 Task: Find connections with filter location Kotapārh with filter topic #househunting with filter profile language French with filter current company Purple Drive Technologies with filter school SP Jain School of Global Management - Dubai, Mumbai, Singapore & Sydney with filter industry Flight Training with filter service category Training with filter keywords title Office Assistant
Action: Mouse moved to (384, 262)
Screenshot: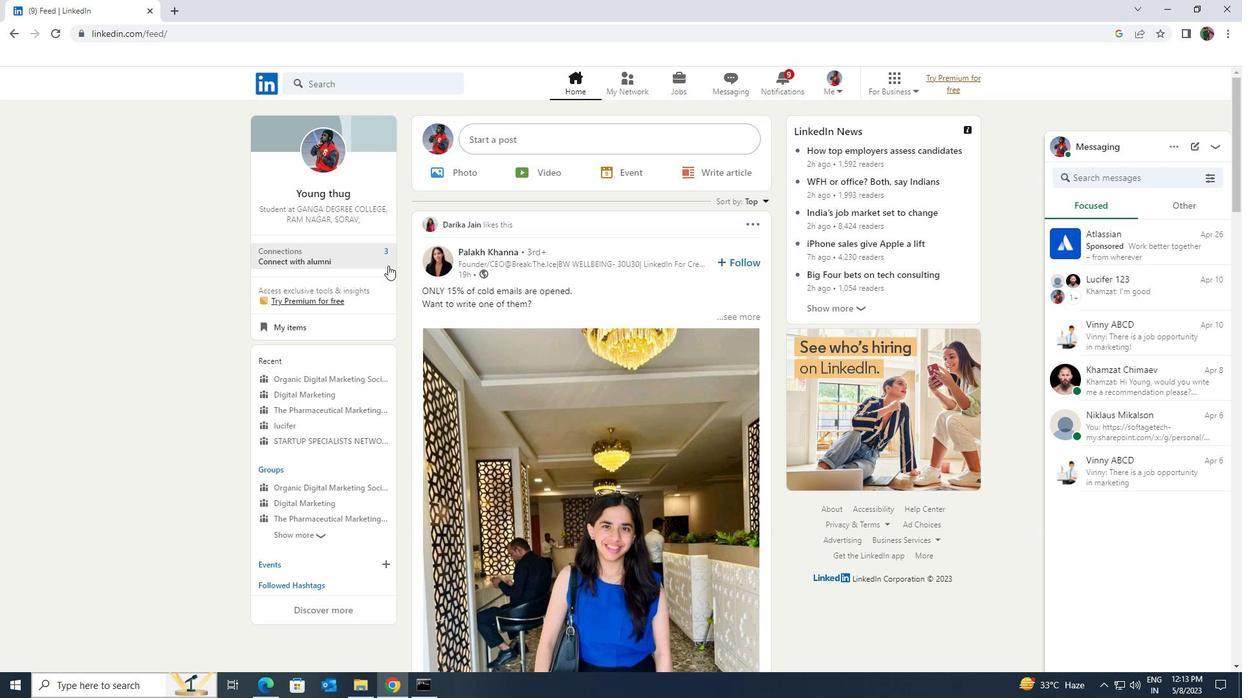 
Action: Mouse pressed left at (384, 262)
Screenshot: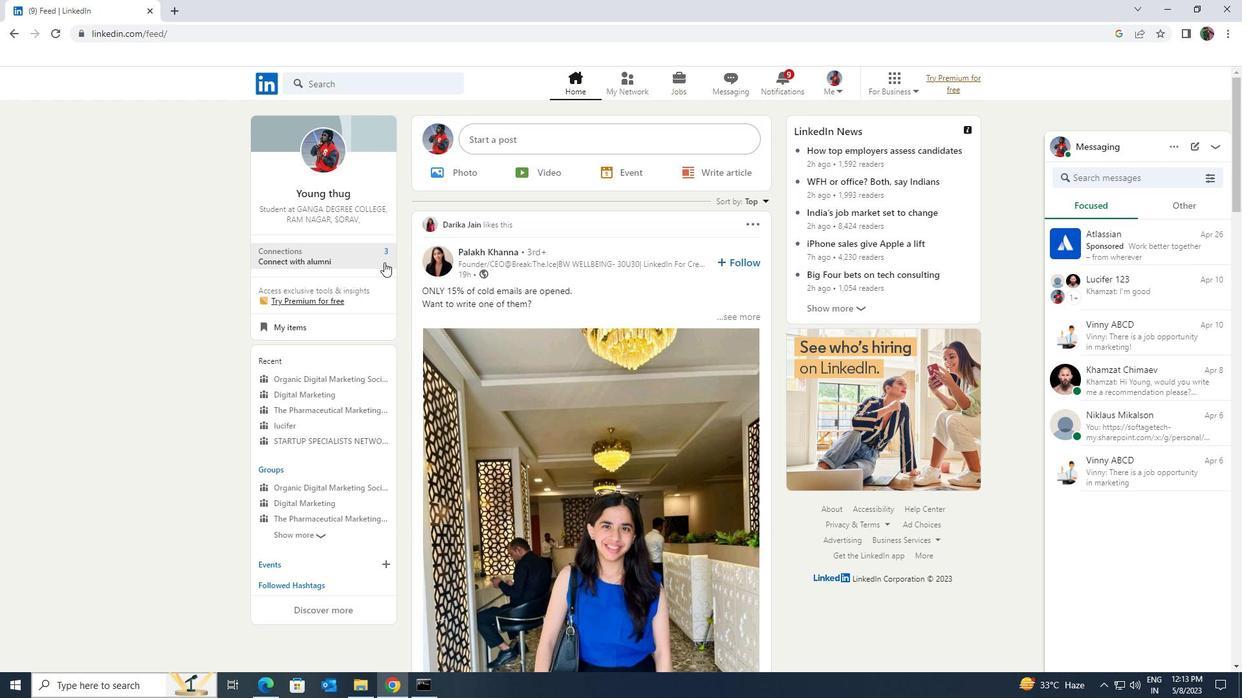 
Action: Mouse moved to (367, 157)
Screenshot: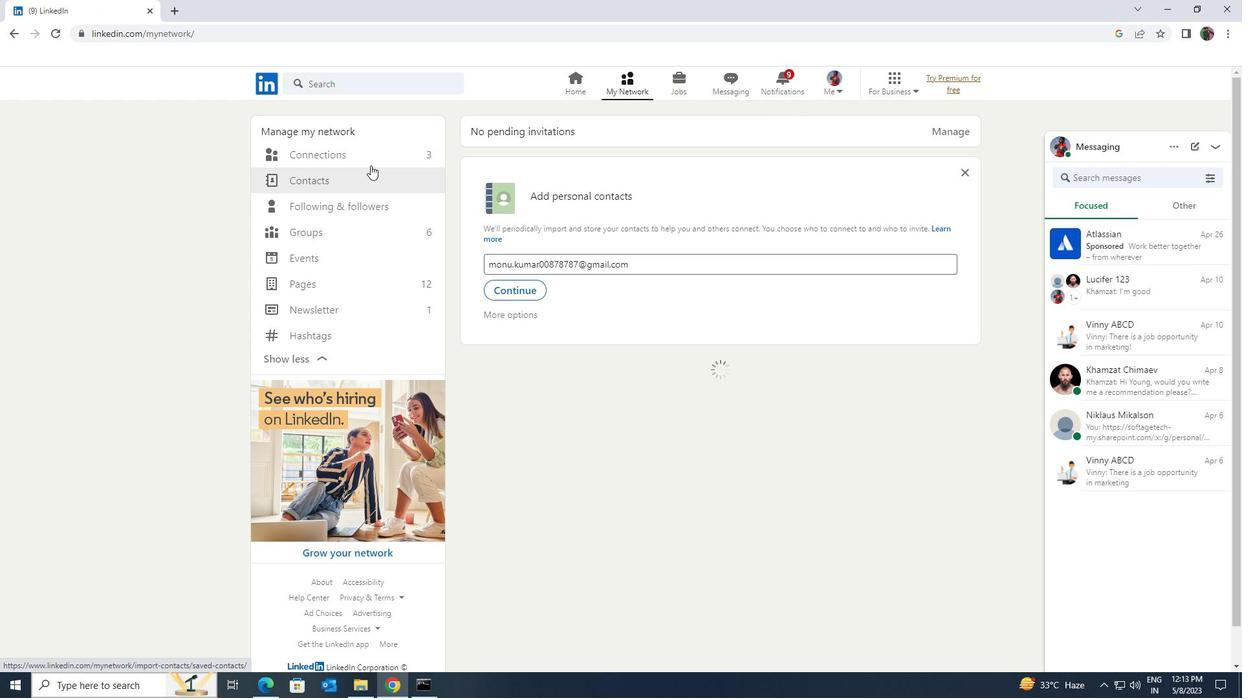 
Action: Mouse pressed left at (367, 157)
Screenshot: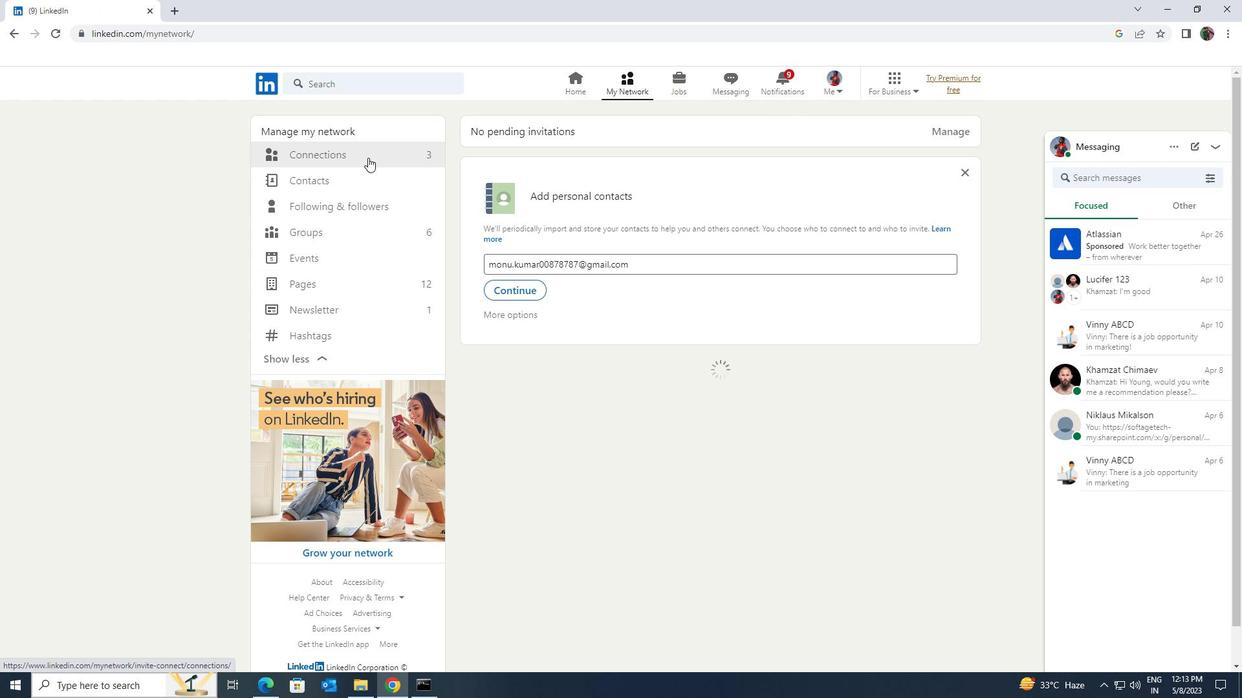 
Action: Mouse moved to (695, 157)
Screenshot: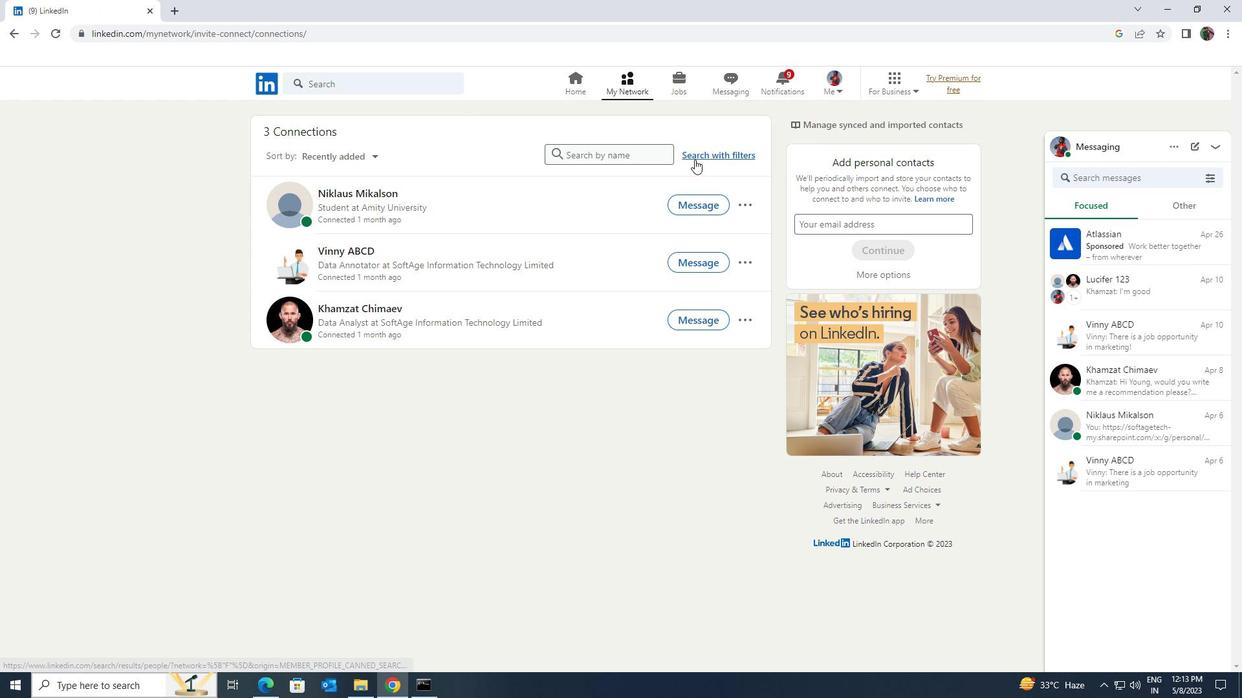 
Action: Mouse pressed left at (695, 157)
Screenshot: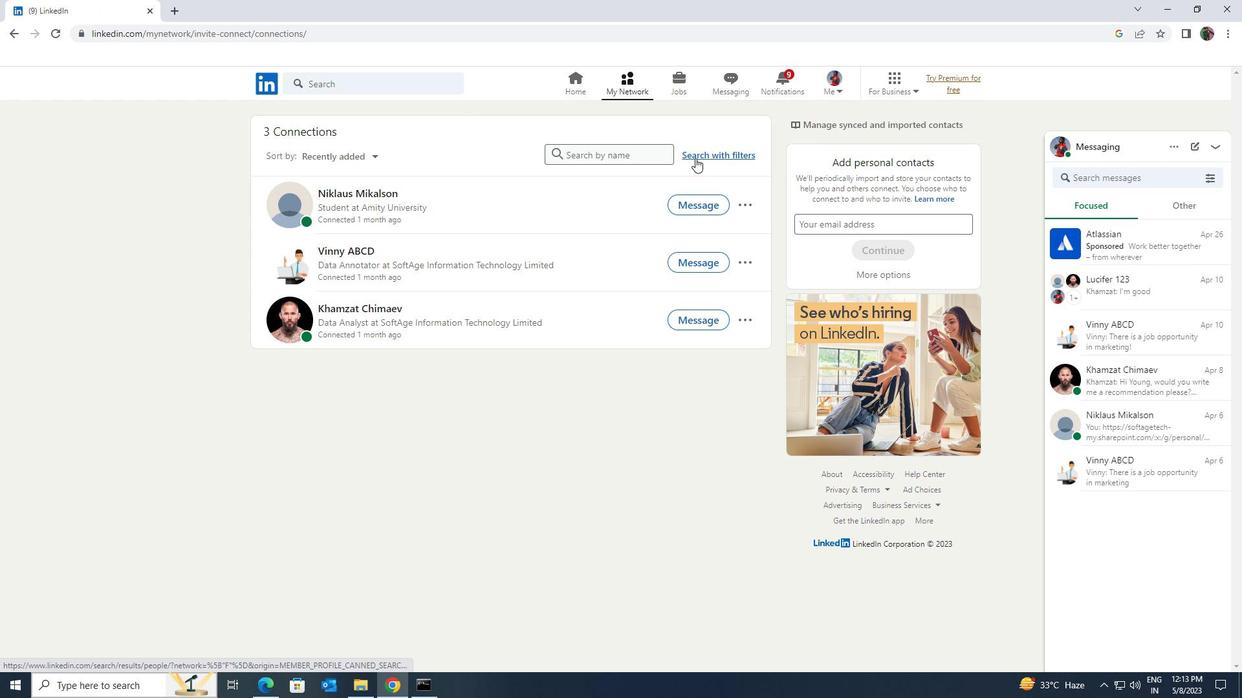 
Action: Mouse moved to (657, 120)
Screenshot: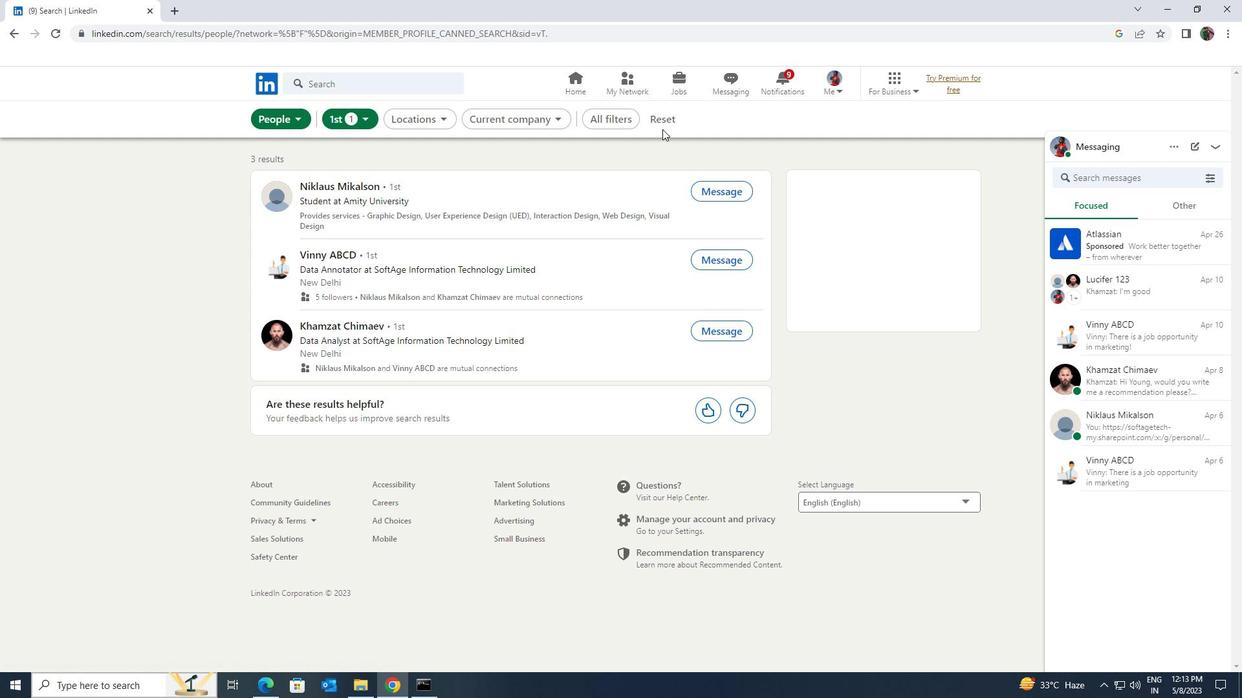 
Action: Mouse pressed left at (657, 120)
Screenshot: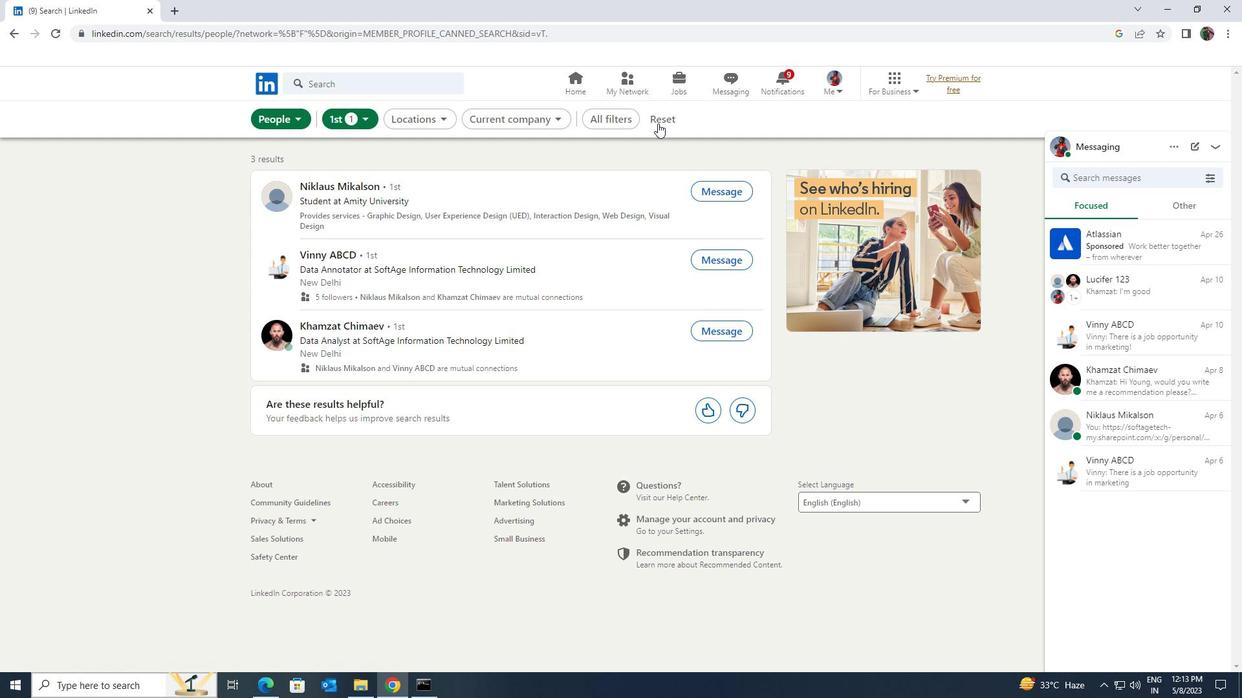 
Action: Mouse moved to (641, 118)
Screenshot: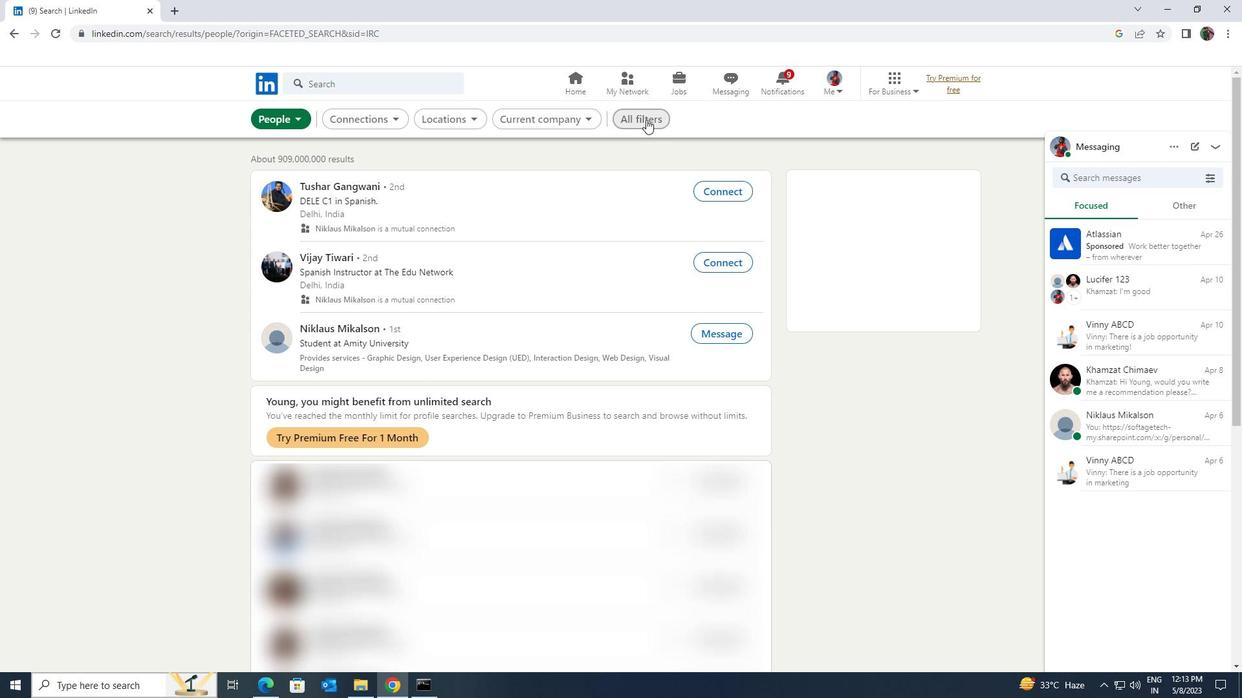 
Action: Mouse pressed left at (641, 118)
Screenshot: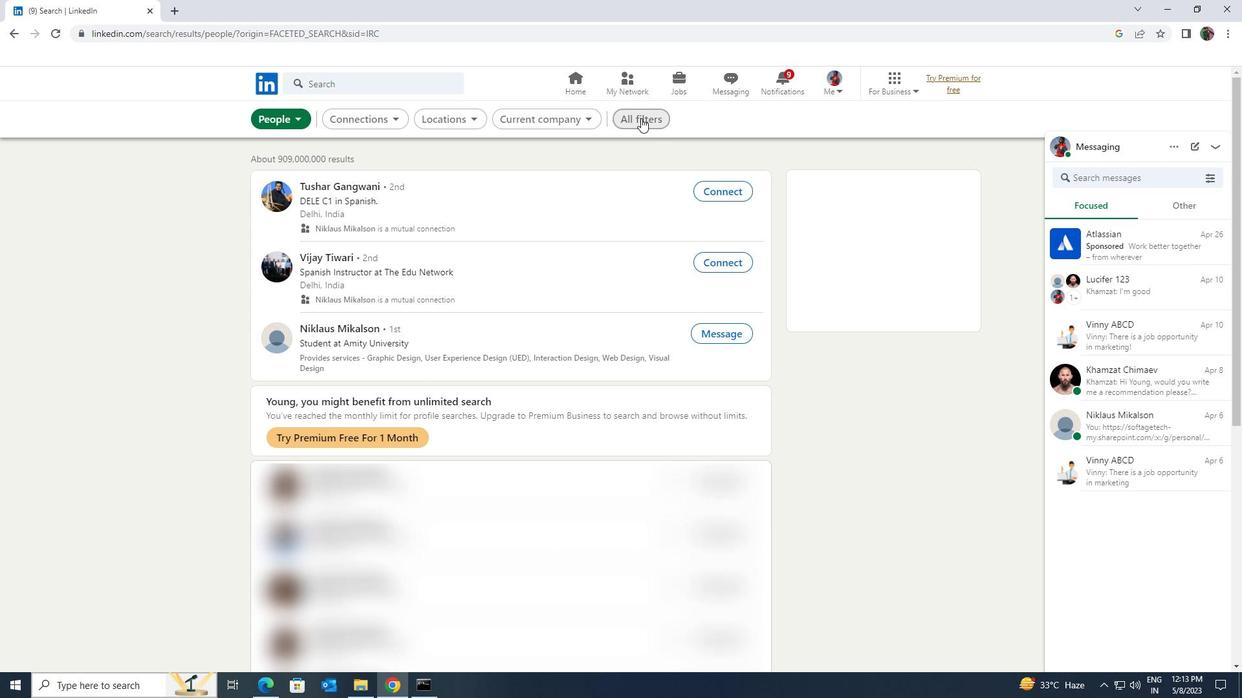 
Action: Mouse moved to (1077, 506)
Screenshot: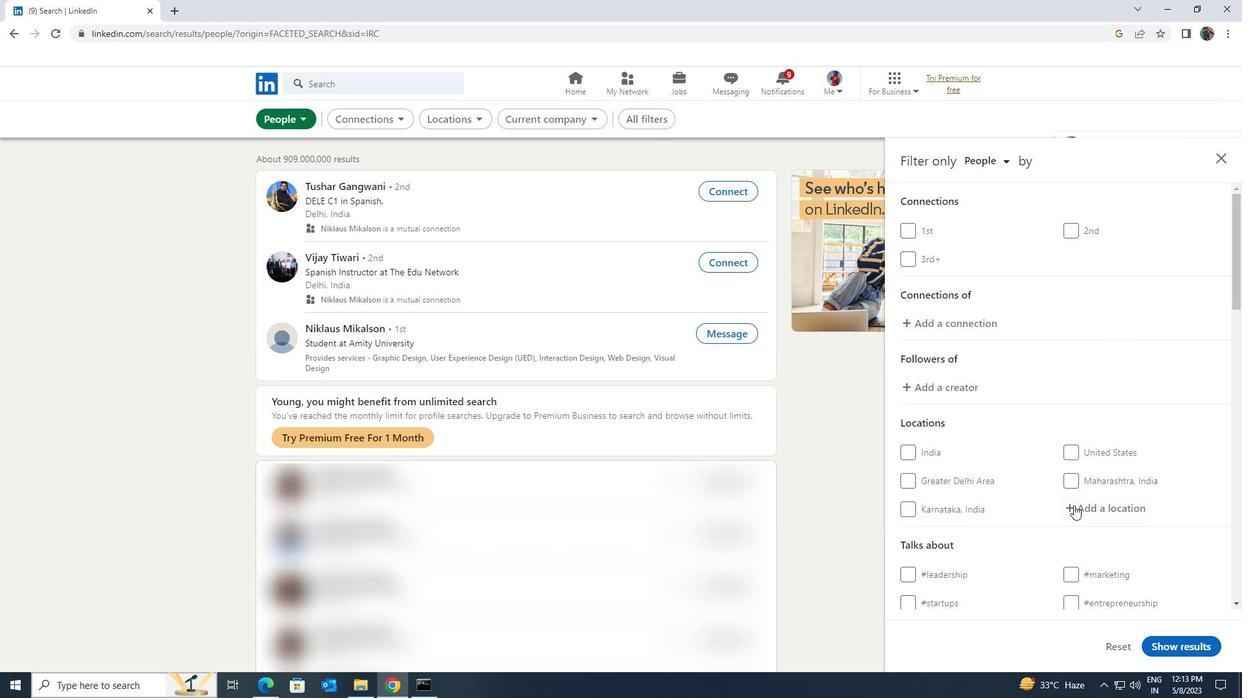 
Action: Mouse pressed left at (1077, 506)
Screenshot: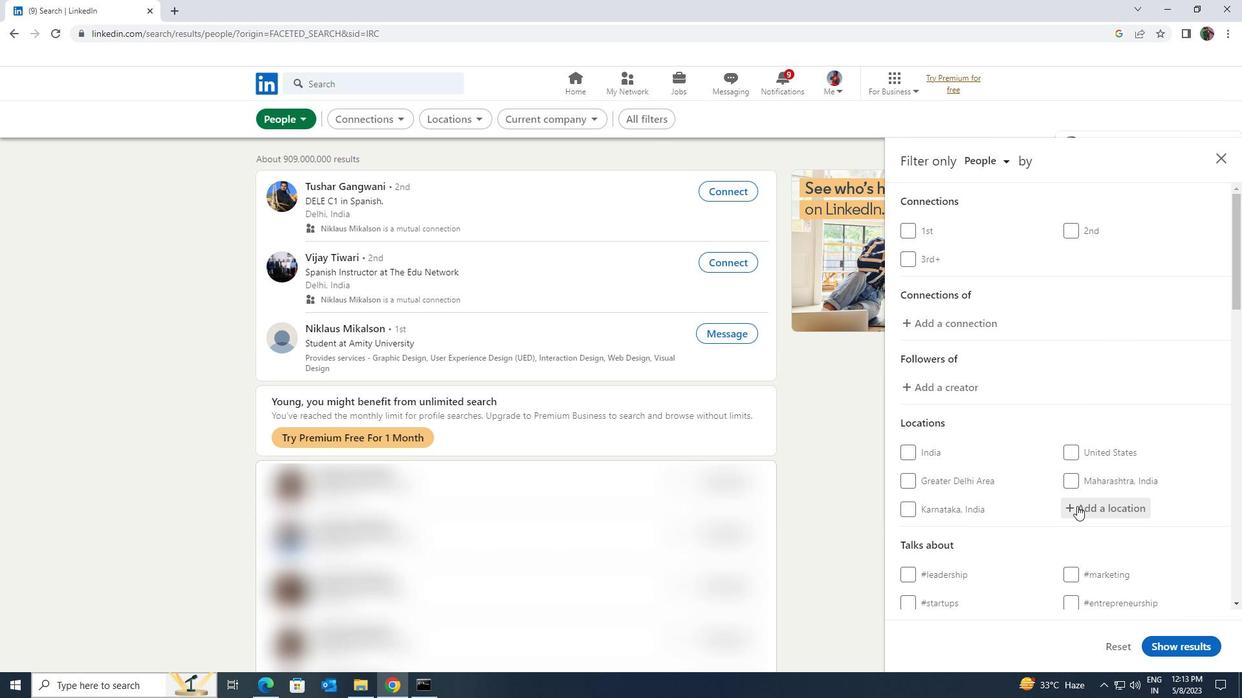 
Action: Key pressed <Key.shift><Key.shift>KOTAPARH<Key.backspace>H<Key.enter>
Screenshot: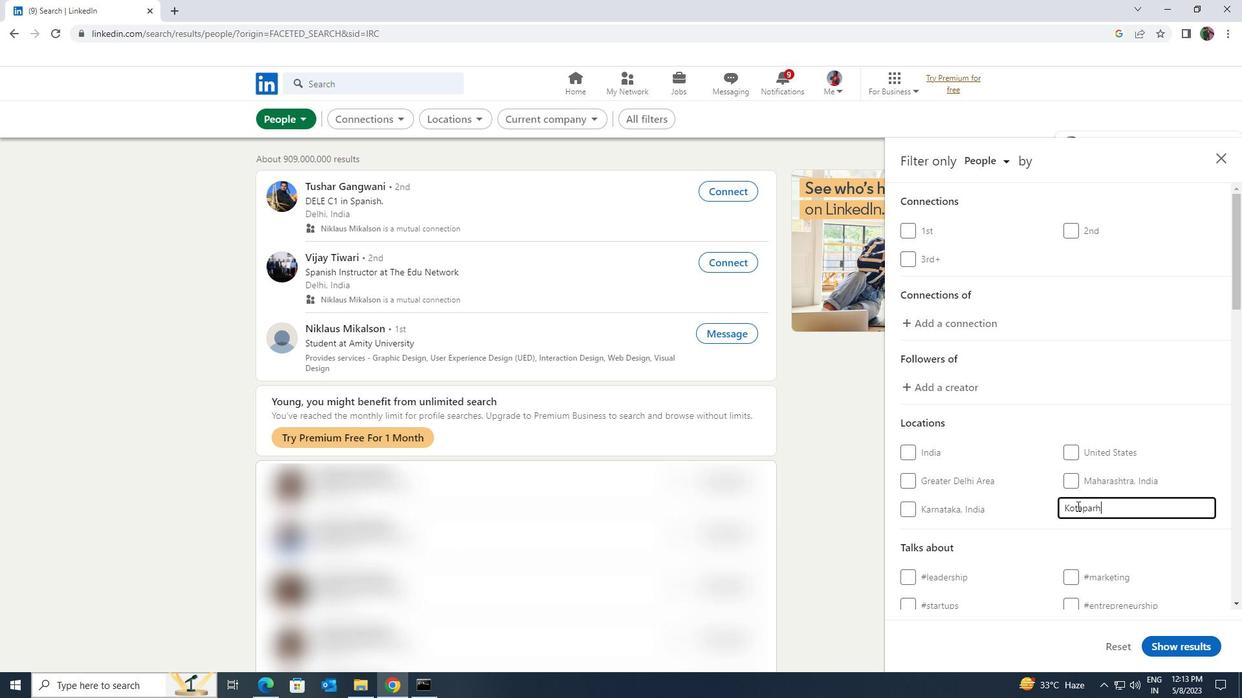 
Action: Mouse scrolled (1077, 505) with delta (0, 0)
Screenshot: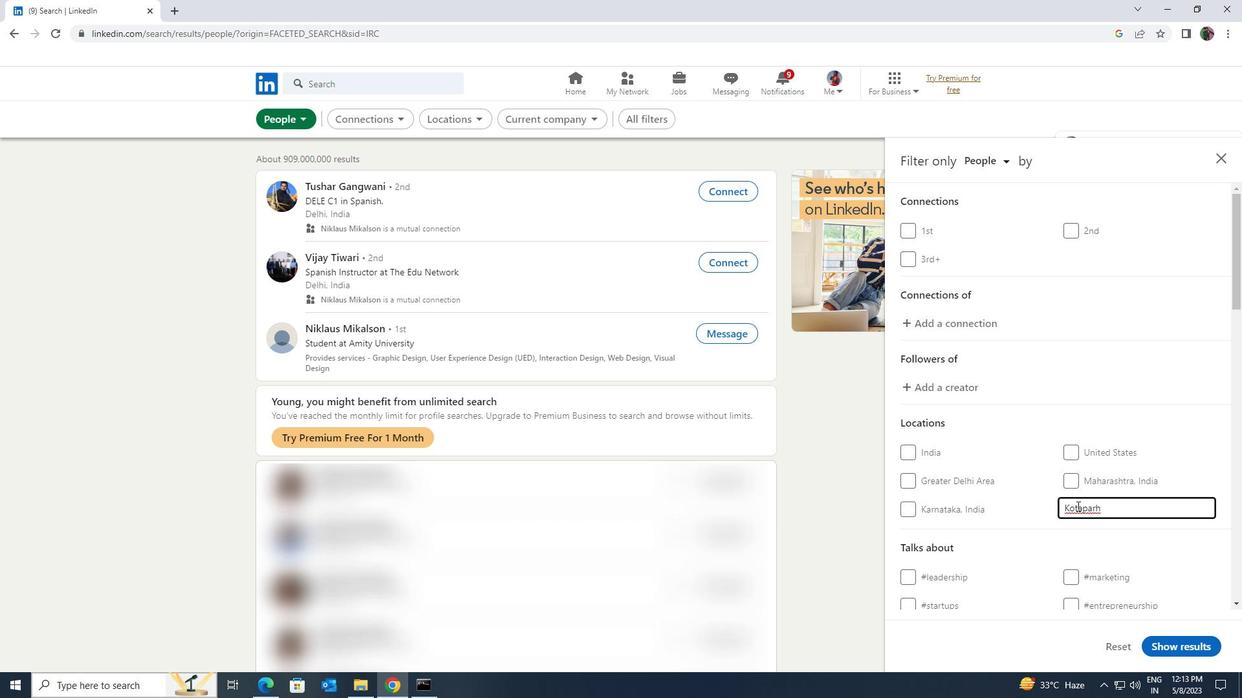 
Action: Mouse scrolled (1077, 505) with delta (0, 0)
Screenshot: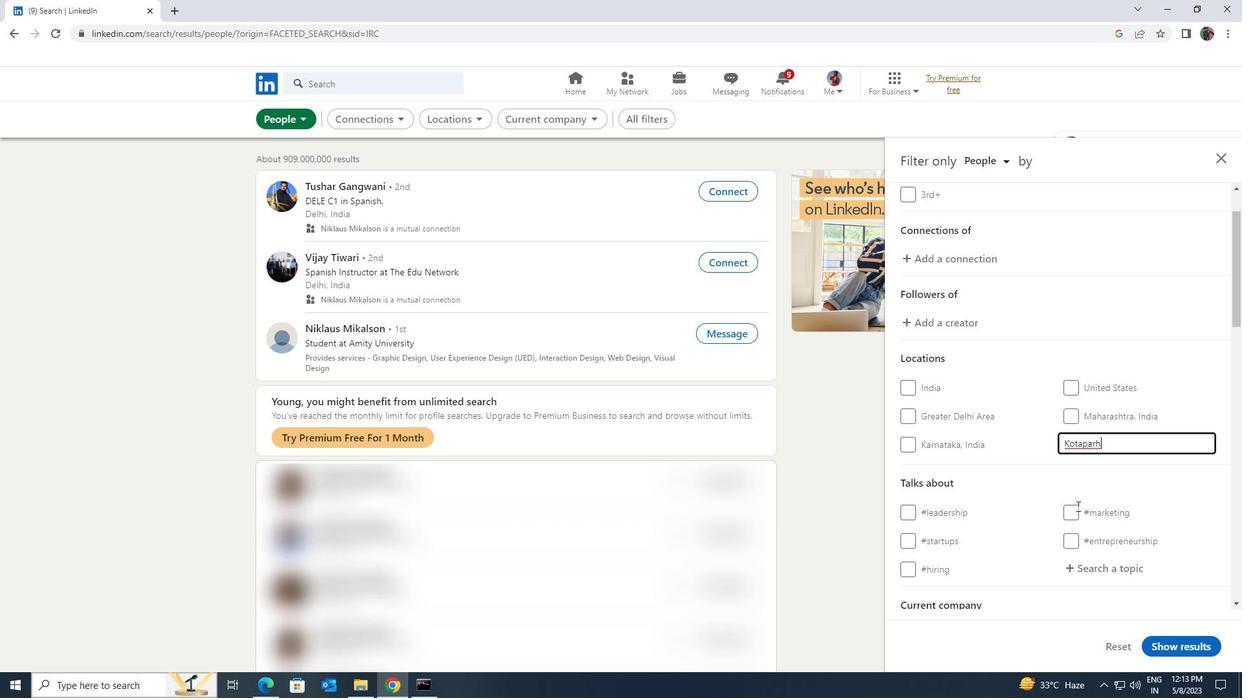 
Action: Mouse moved to (1083, 509)
Screenshot: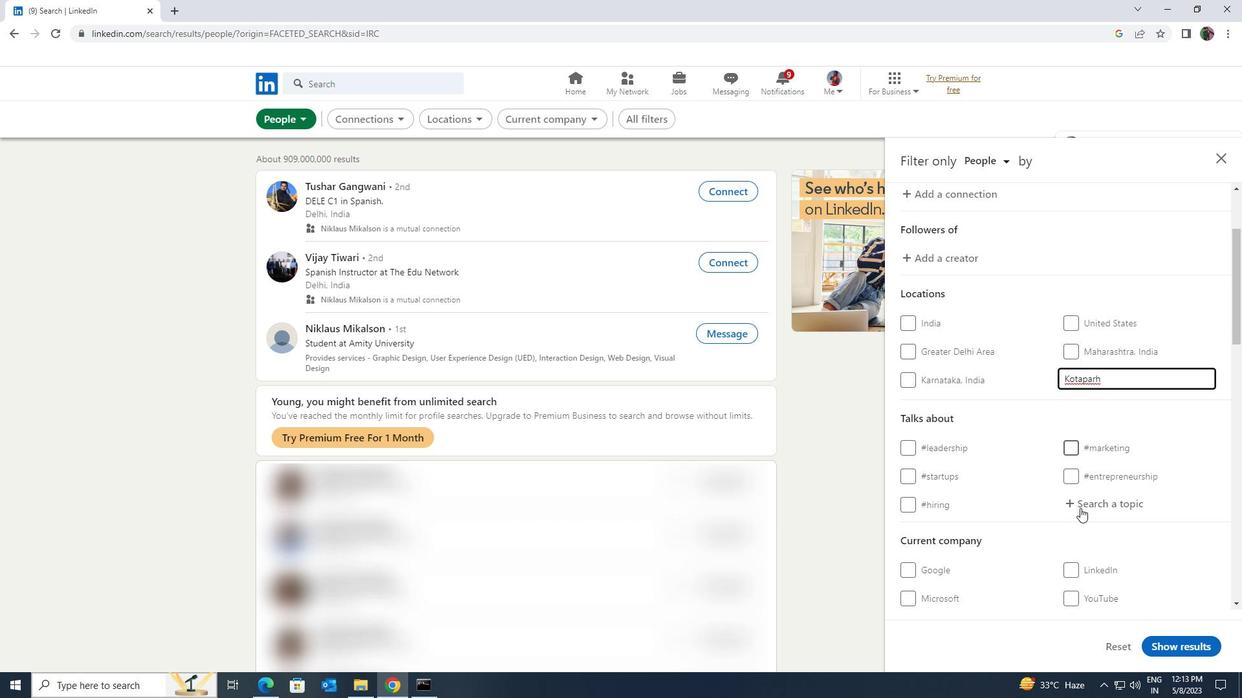 
Action: Mouse pressed left at (1083, 509)
Screenshot: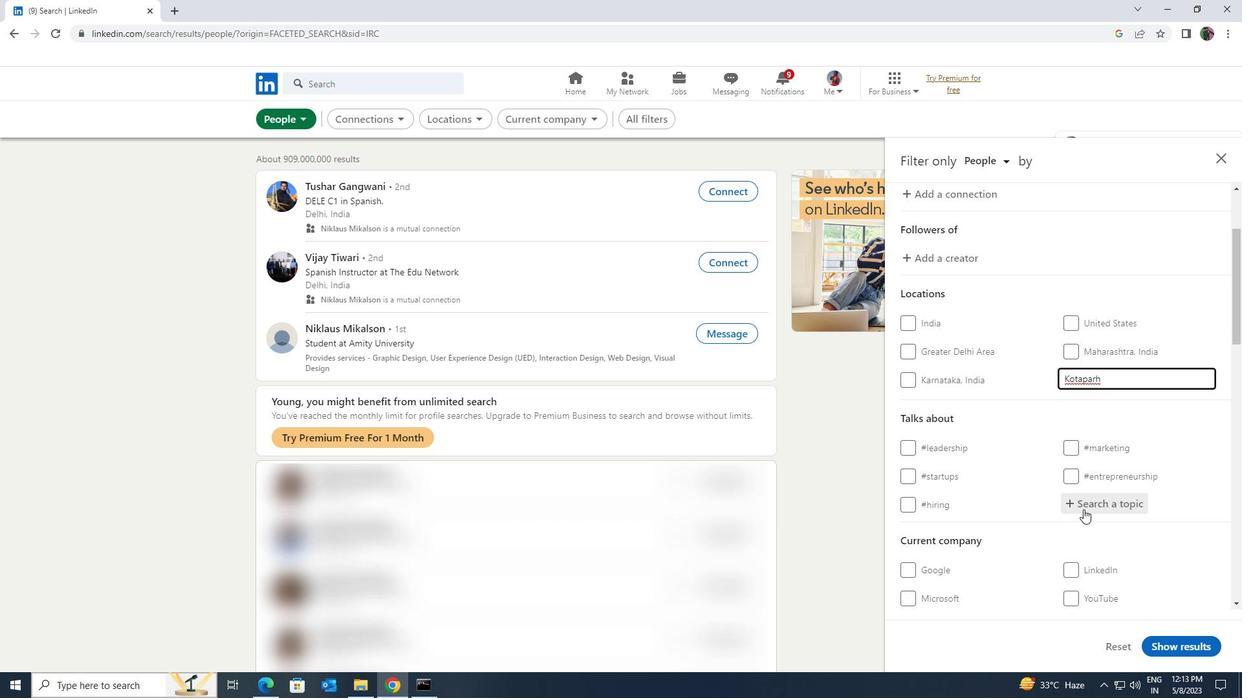 
Action: Key pressed <Key.shift><Key.shift><Key.shift>HOUSEHUNTING
Screenshot: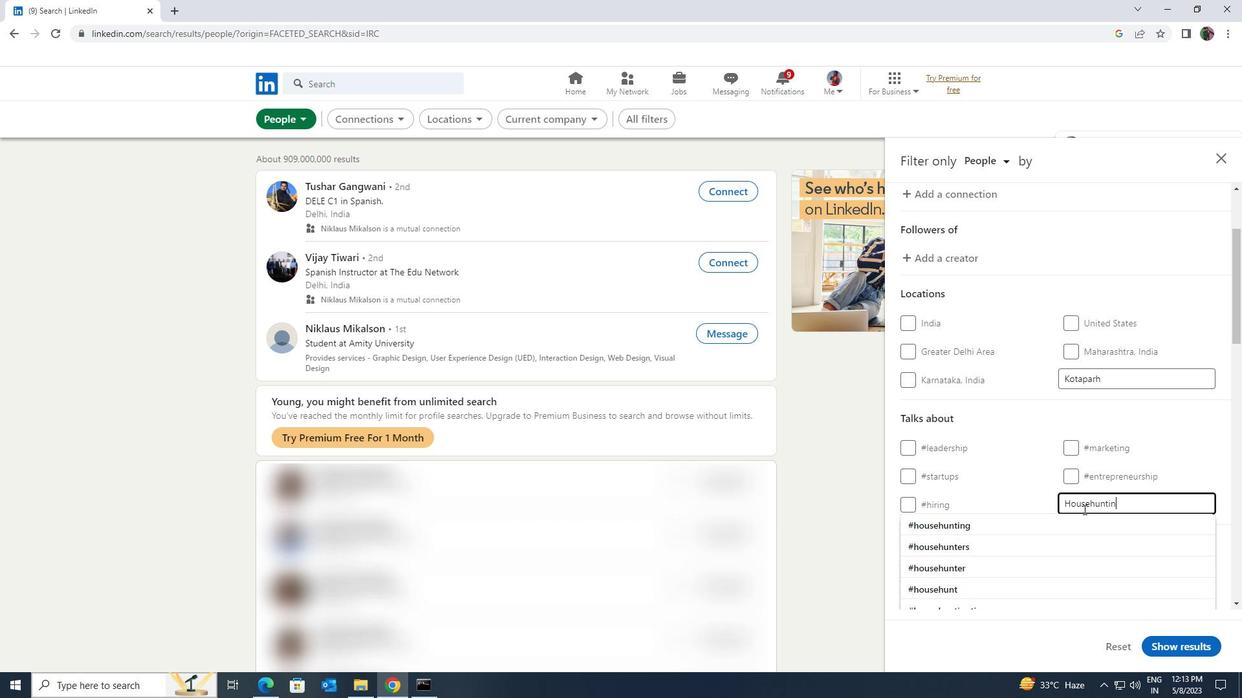 
Action: Mouse moved to (1078, 528)
Screenshot: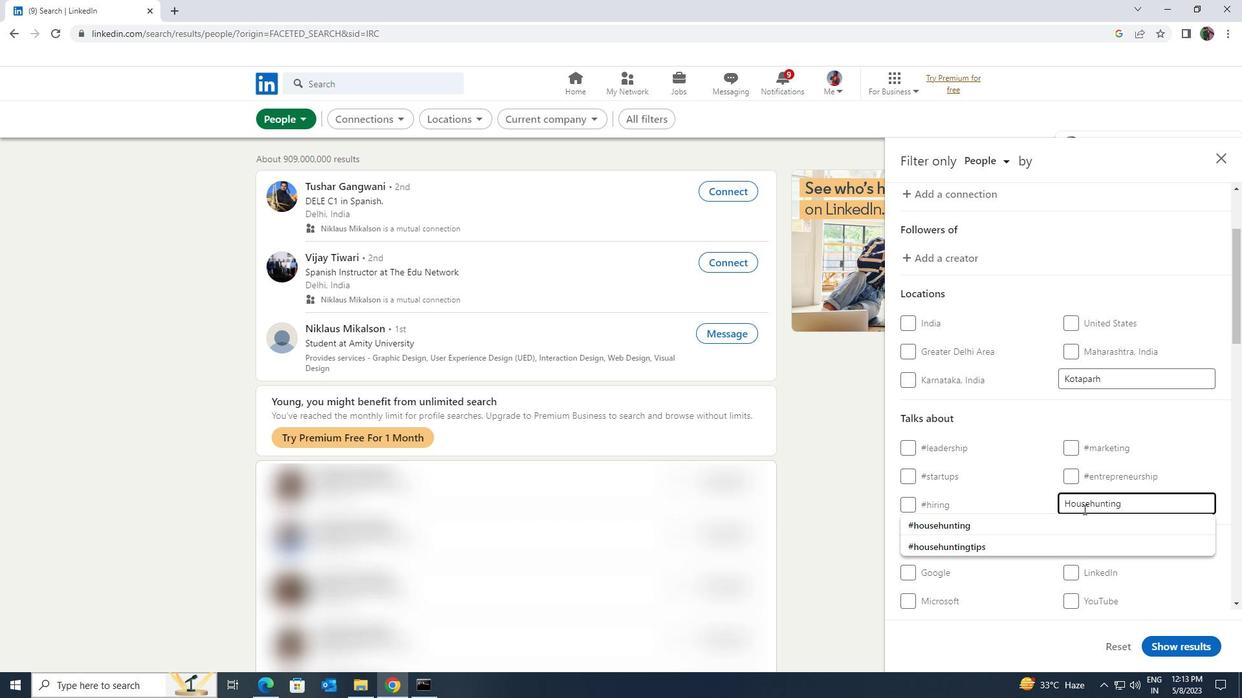 
Action: Mouse pressed left at (1078, 528)
Screenshot: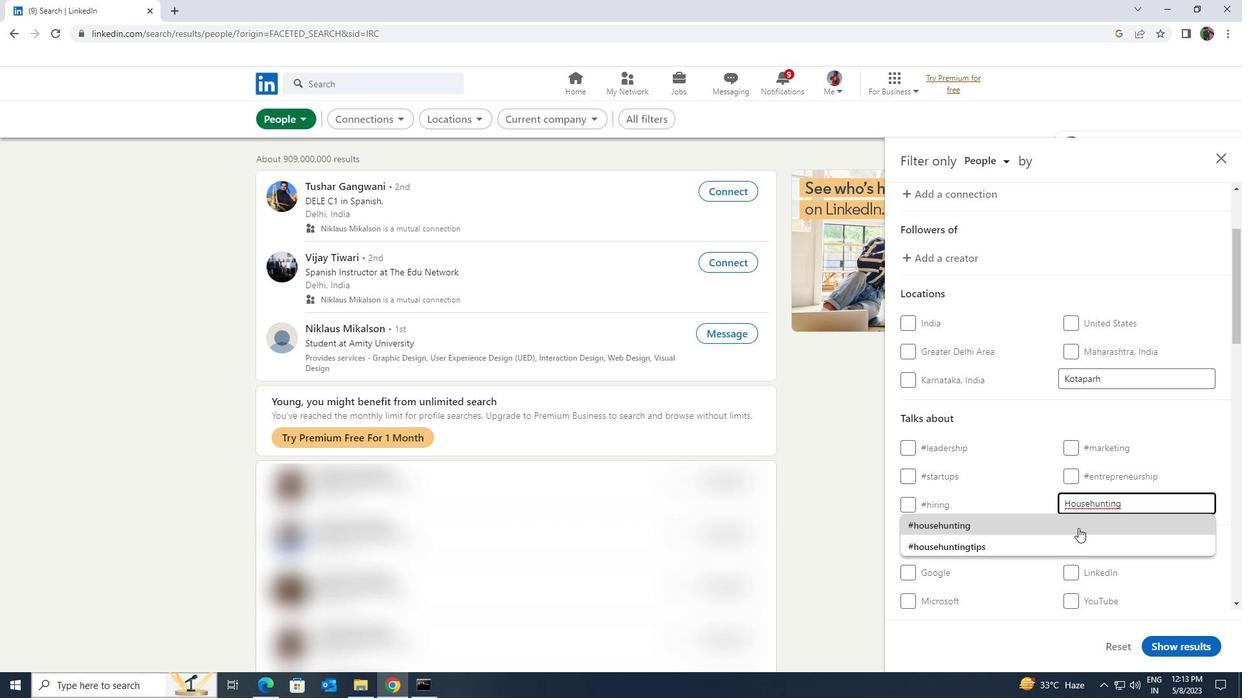 
Action: Mouse scrolled (1078, 527) with delta (0, 0)
Screenshot: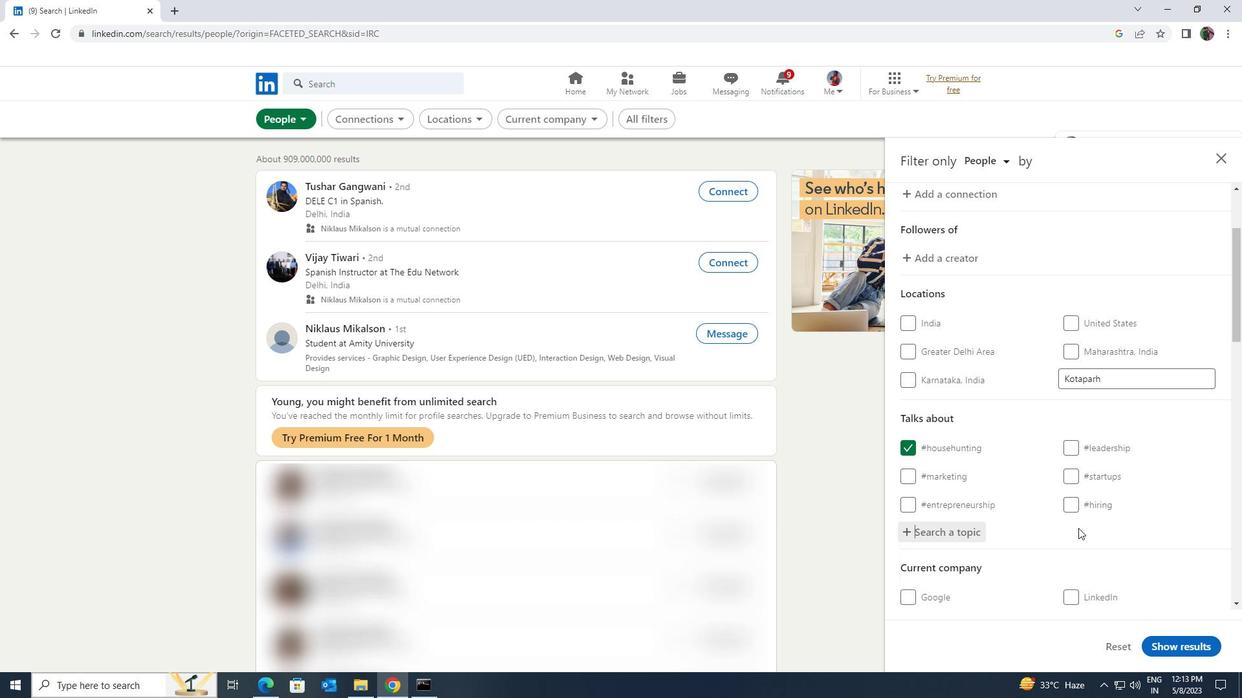 
Action: Mouse scrolled (1078, 527) with delta (0, 0)
Screenshot: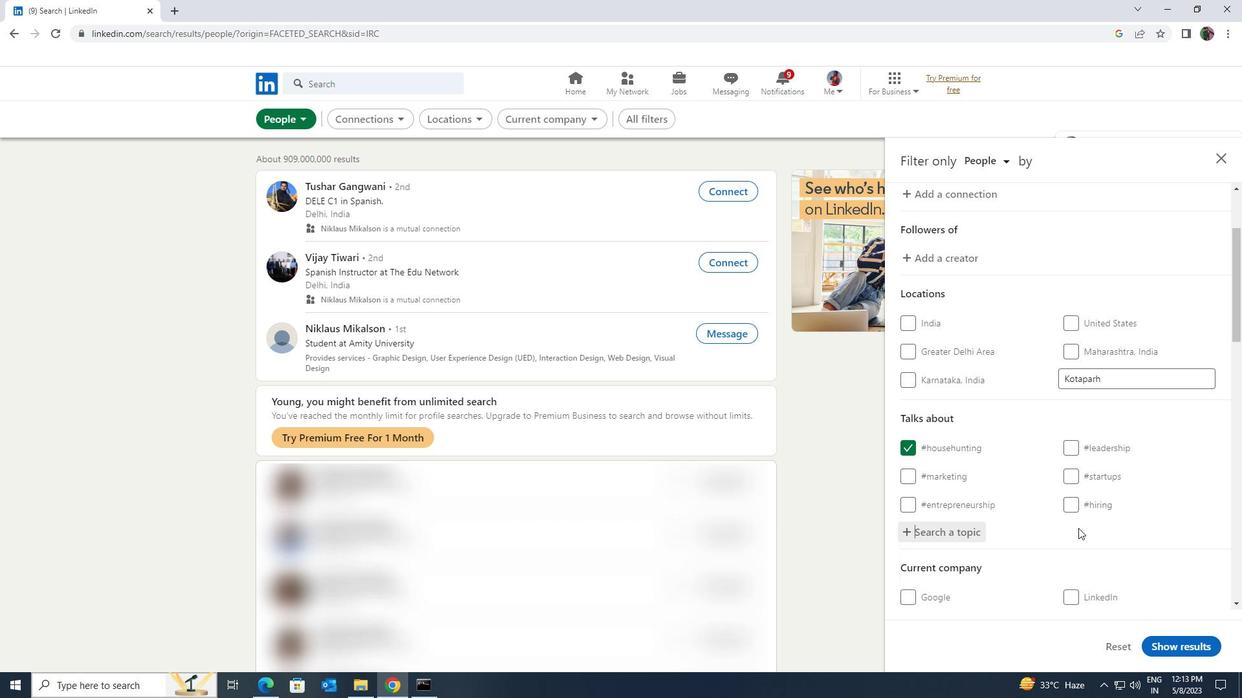 
Action: Mouse scrolled (1078, 527) with delta (0, 0)
Screenshot: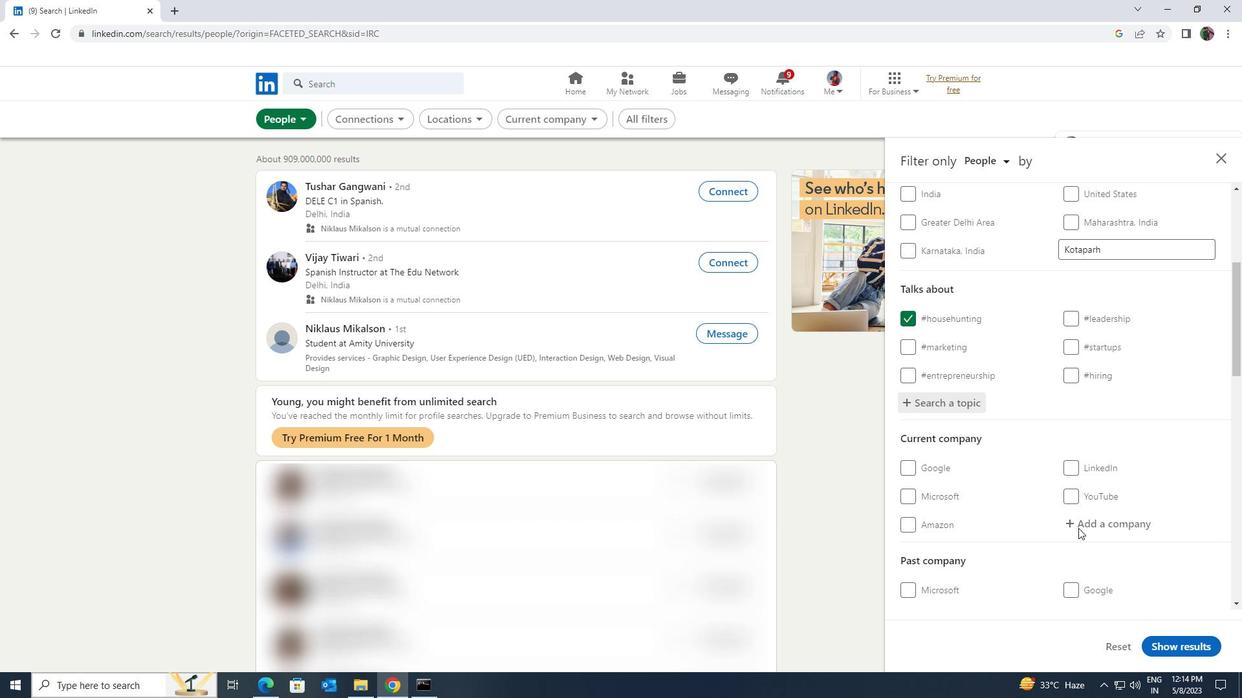 
Action: Mouse scrolled (1078, 527) with delta (0, 0)
Screenshot: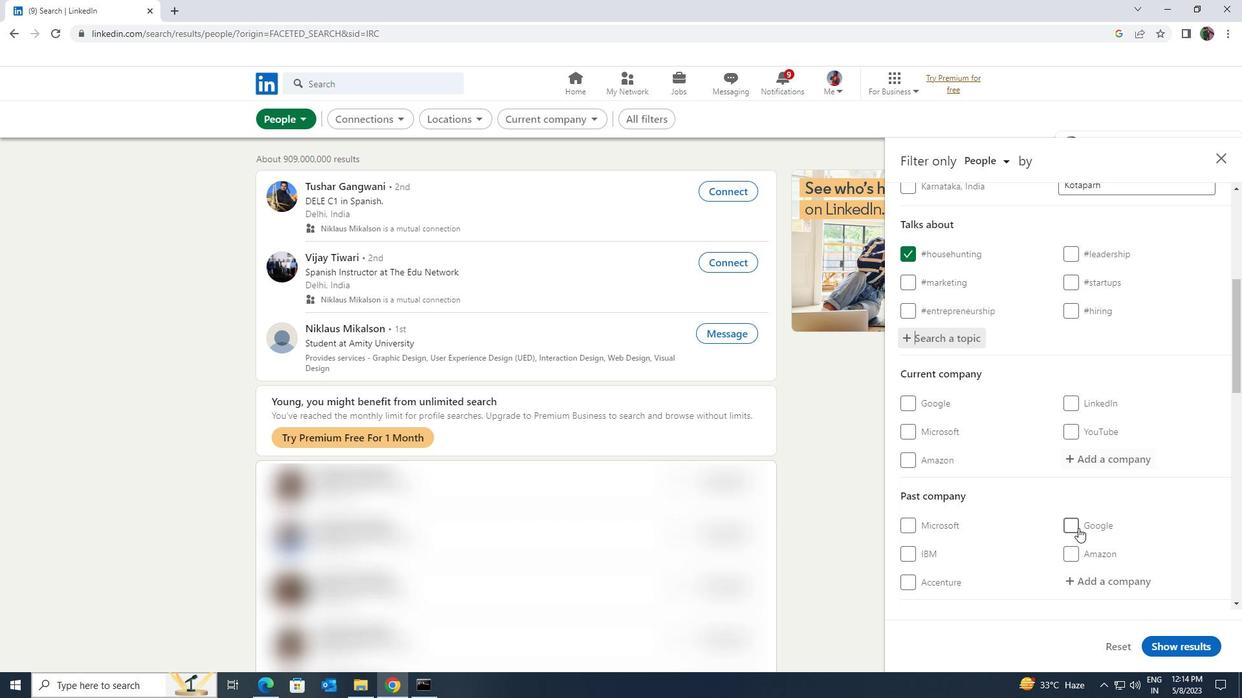
Action: Mouse scrolled (1078, 527) with delta (0, 0)
Screenshot: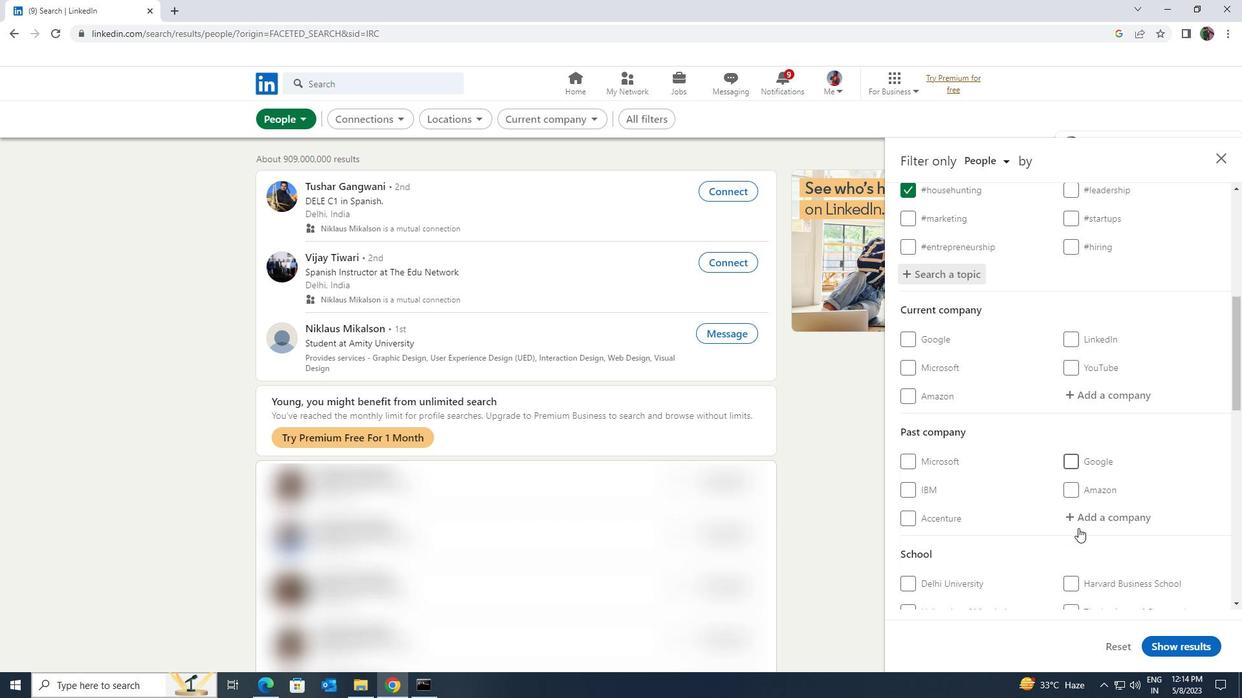 
Action: Mouse scrolled (1078, 527) with delta (0, 0)
Screenshot: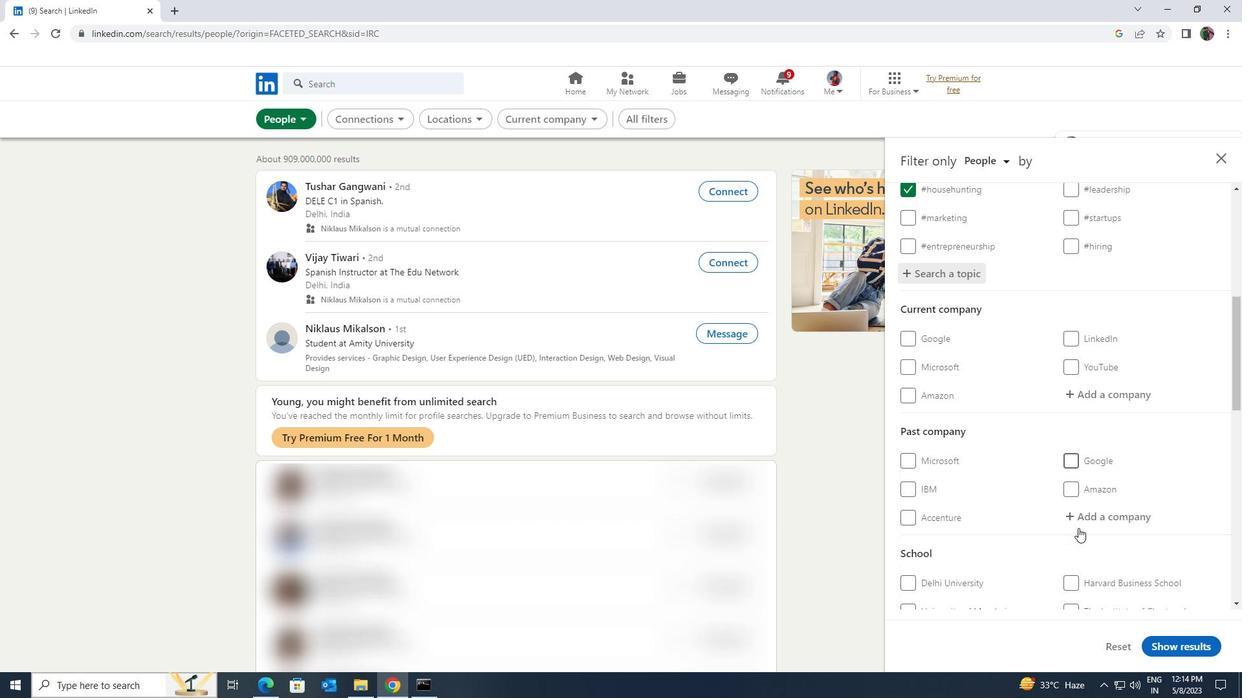 
Action: Mouse scrolled (1078, 527) with delta (0, 0)
Screenshot: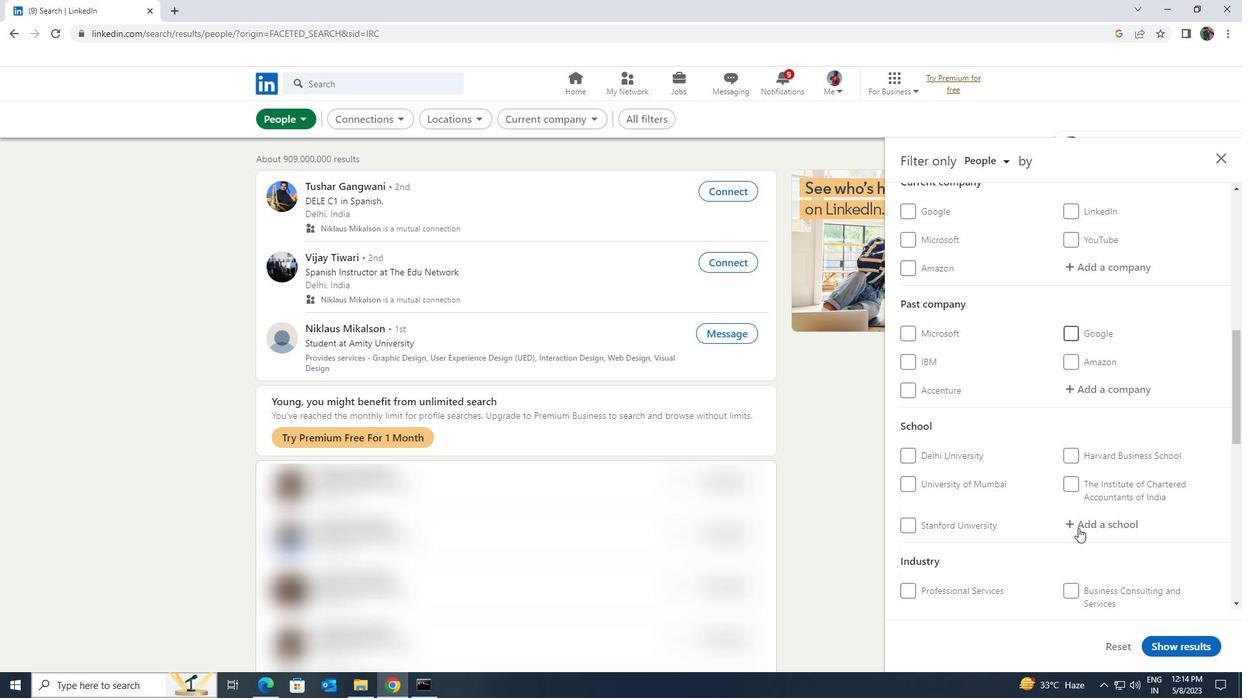 
Action: Mouse scrolled (1078, 527) with delta (0, 0)
Screenshot: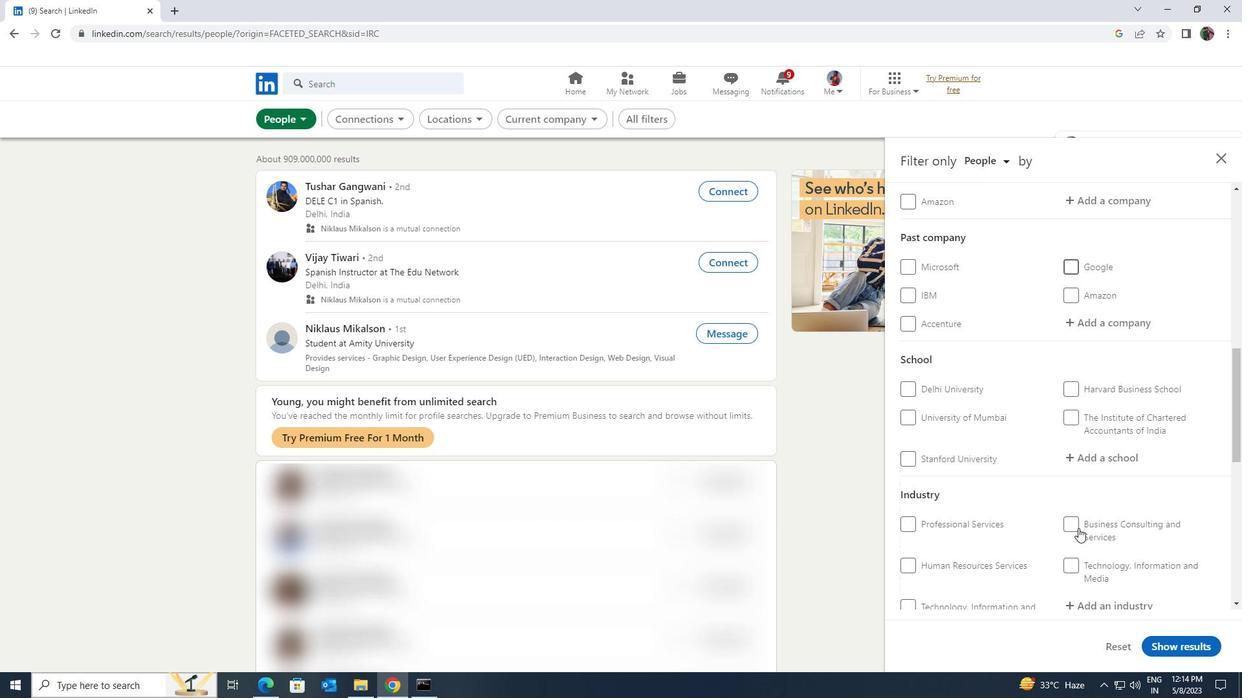 
Action: Mouse scrolled (1078, 527) with delta (0, 0)
Screenshot: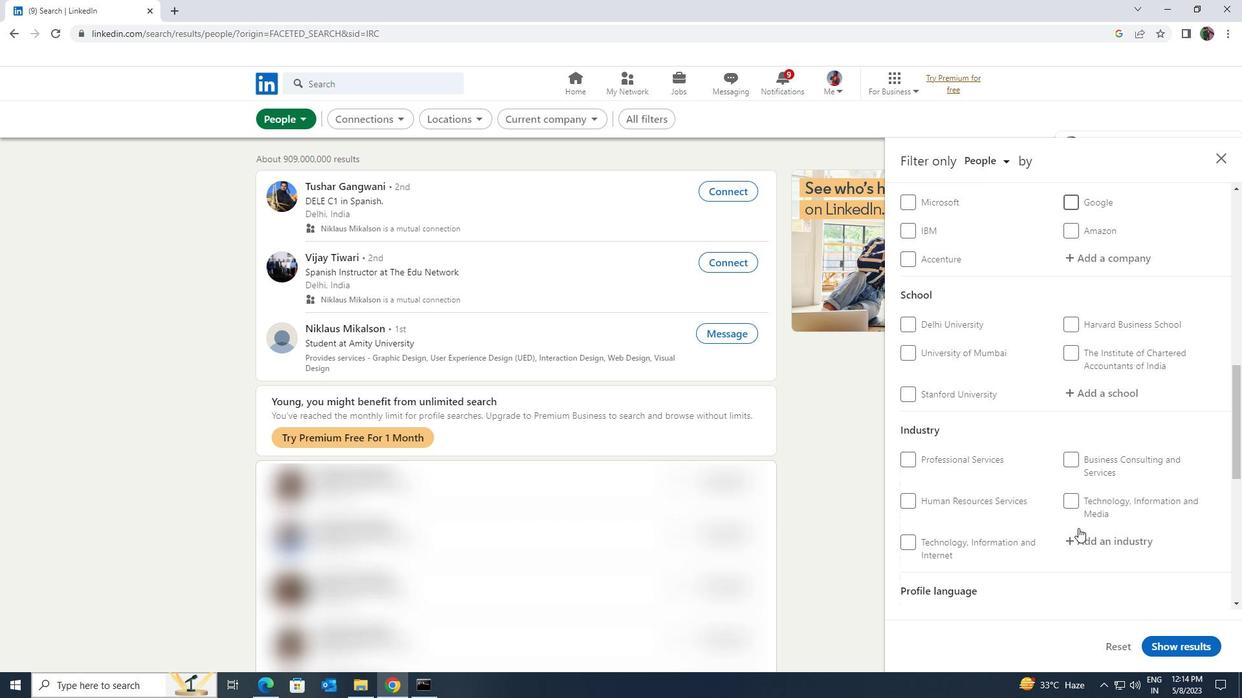 
Action: Mouse moved to (1068, 550)
Screenshot: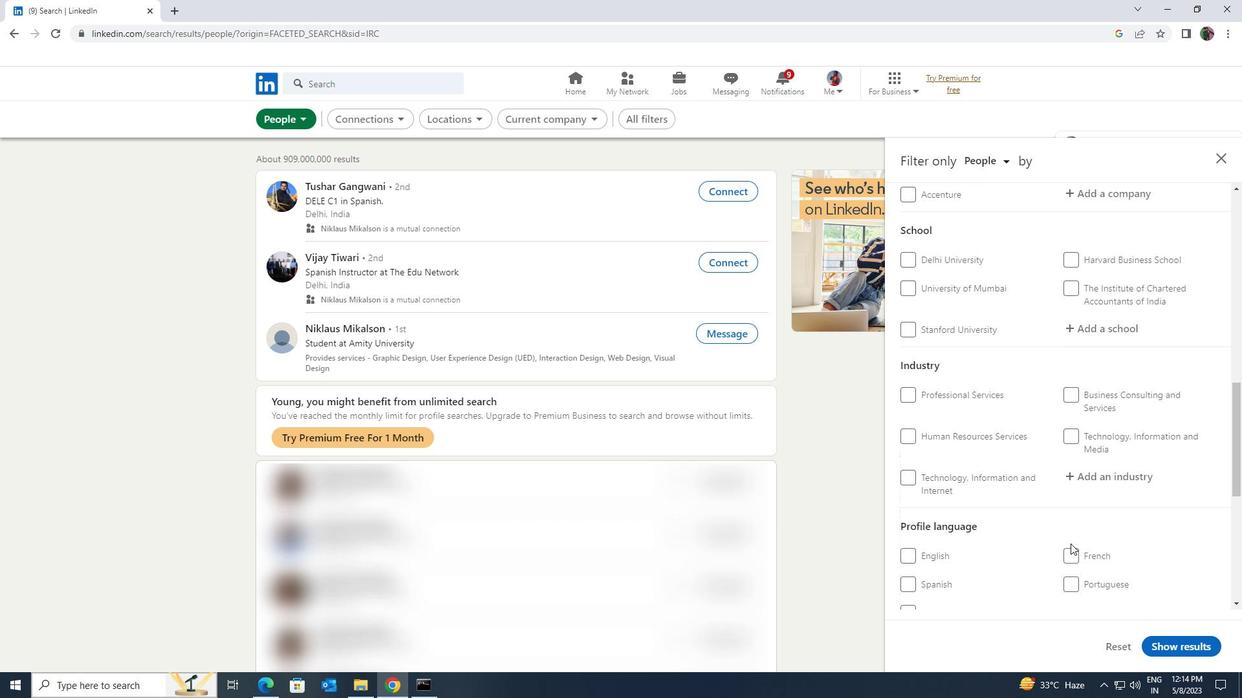 
Action: Mouse pressed left at (1068, 550)
Screenshot: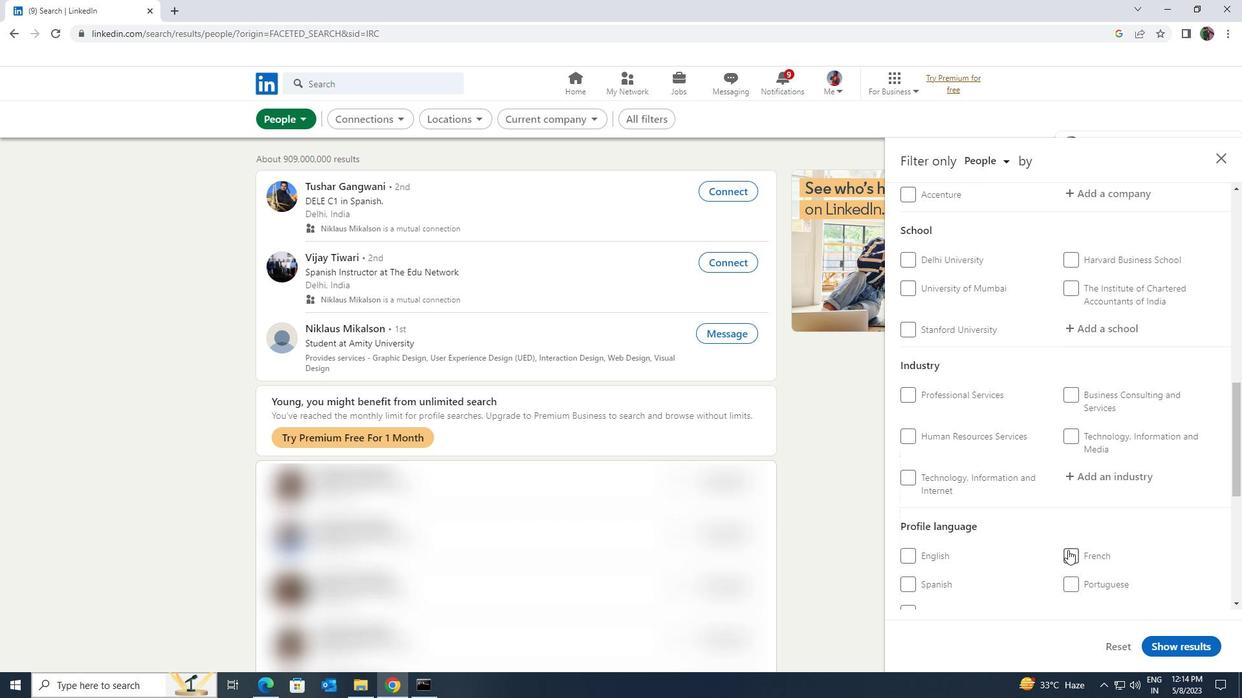 
Action: Mouse scrolled (1068, 551) with delta (0, 0)
Screenshot: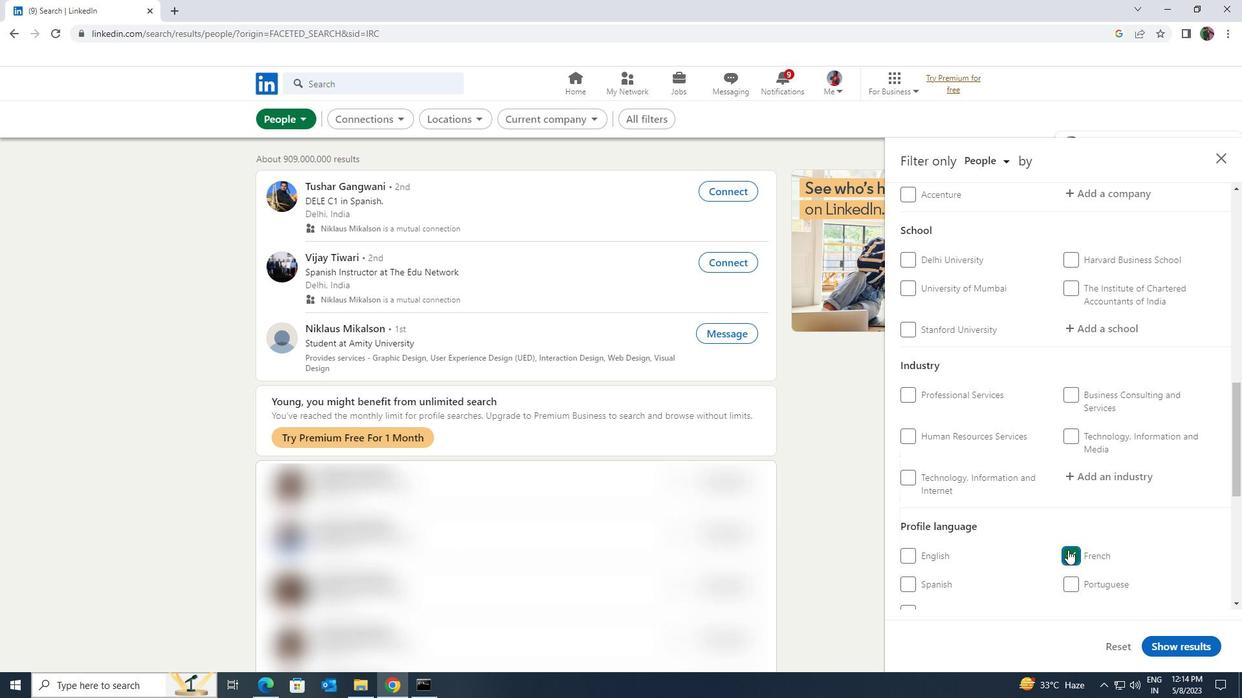 
Action: Mouse scrolled (1068, 551) with delta (0, 0)
Screenshot: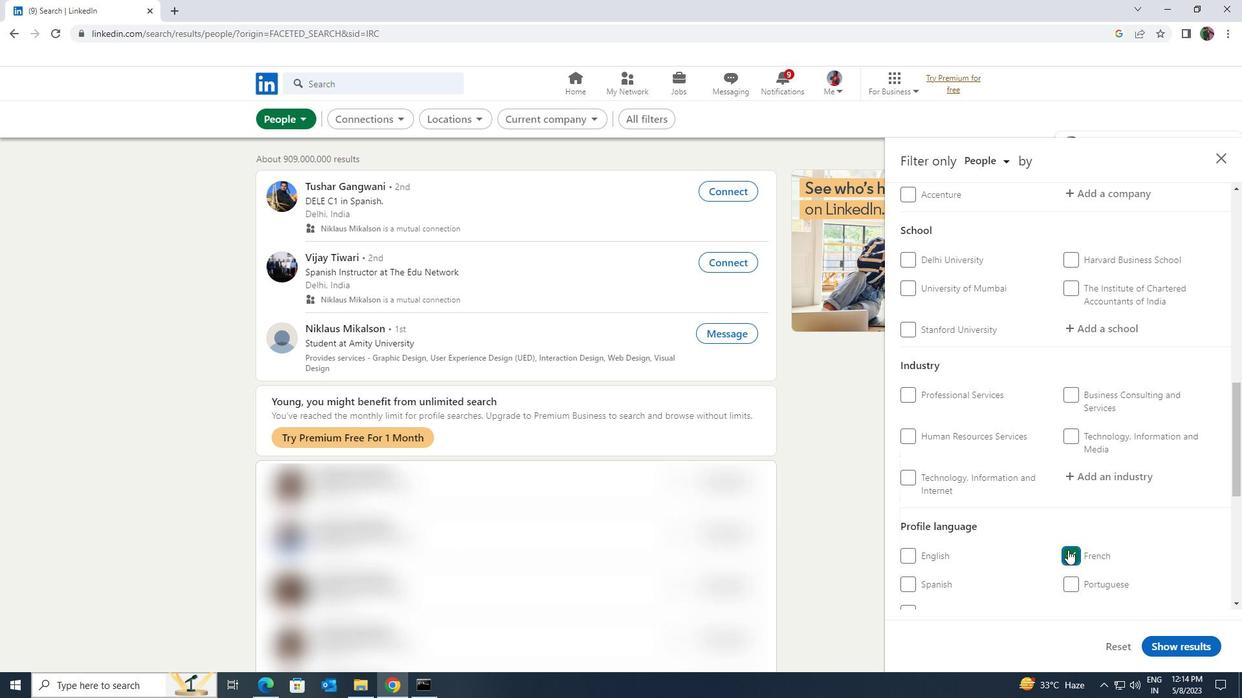 
Action: Mouse scrolled (1068, 551) with delta (0, 0)
Screenshot: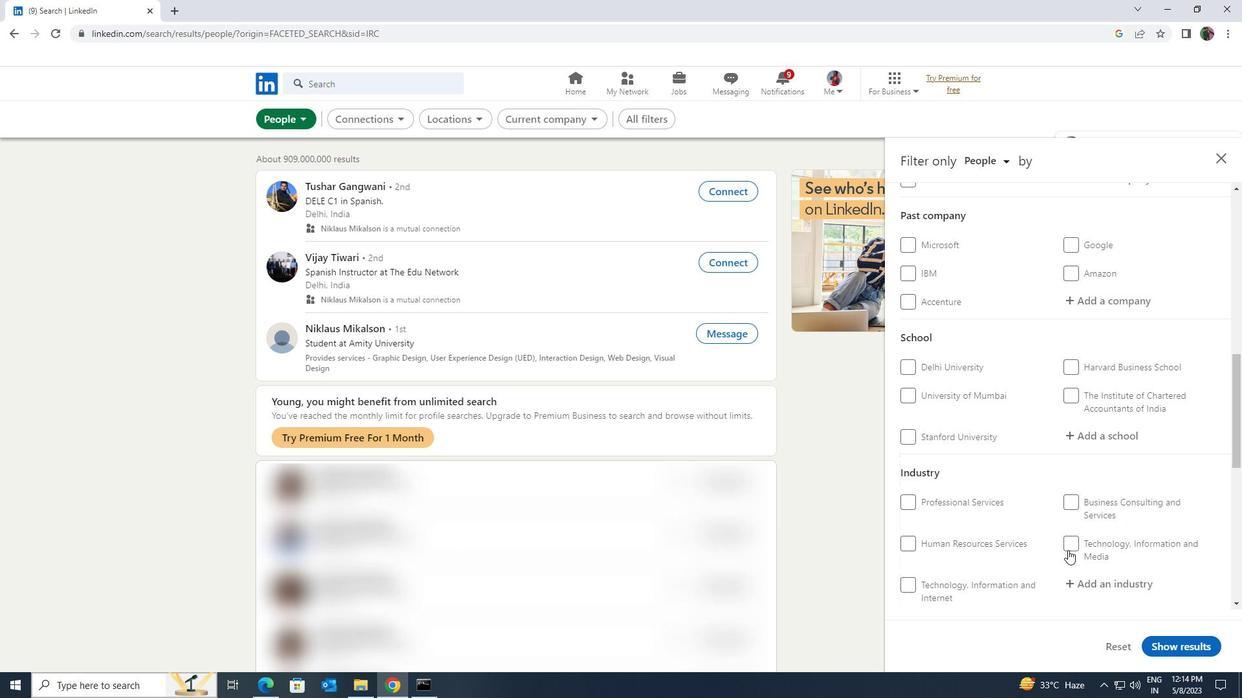 
Action: Mouse scrolled (1068, 551) with delta (0, 0)
Screenshot: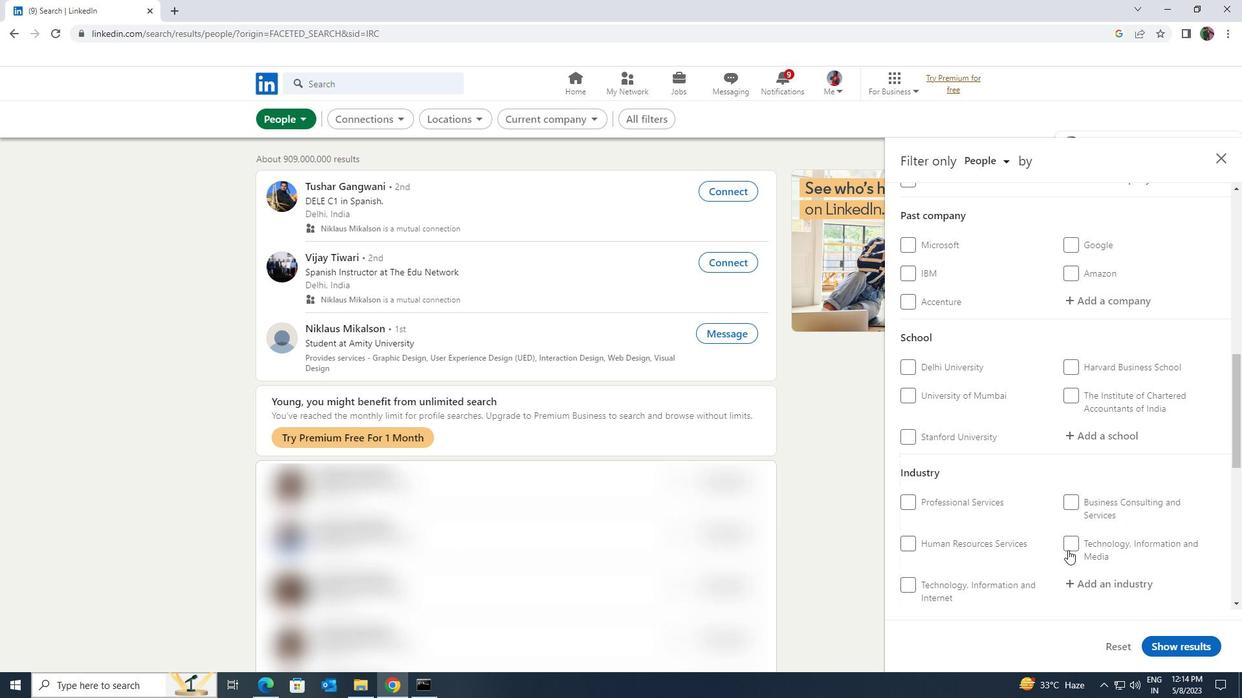 
Action: Mouse scrolled (1068, 551) with delta (0, 0)
Screenshot: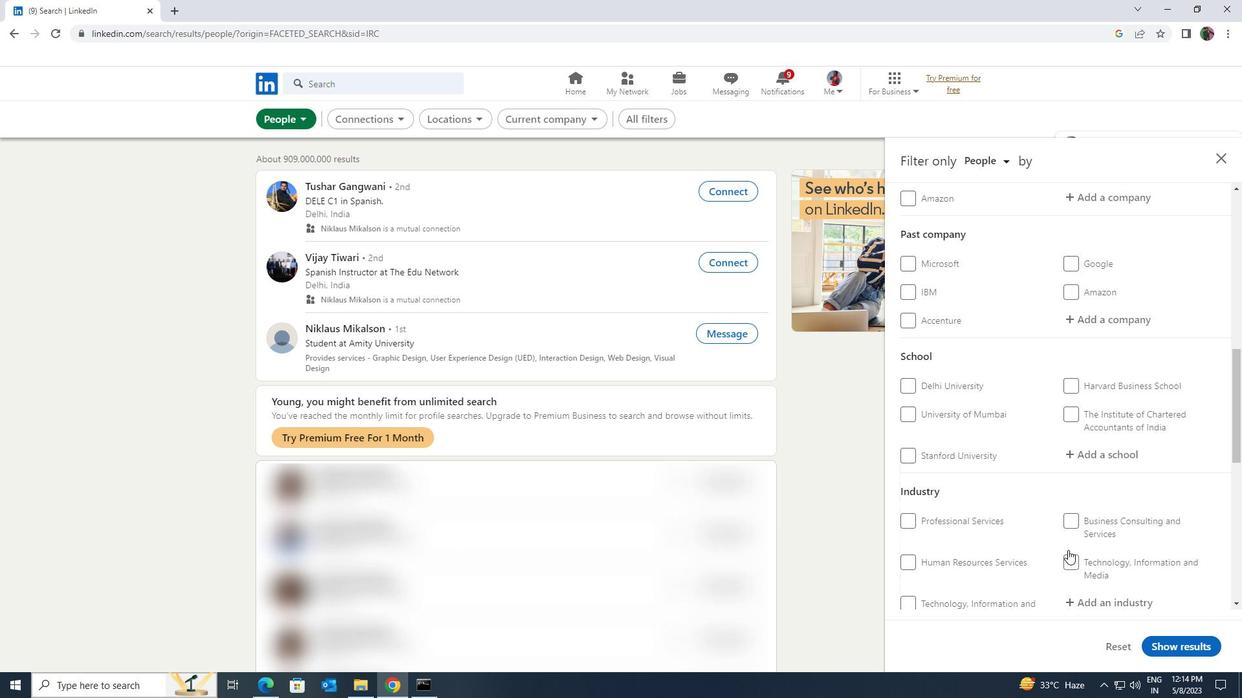 
Action: Mouse scrolled (1068, 551) with delta (0, 0)
Screenshot: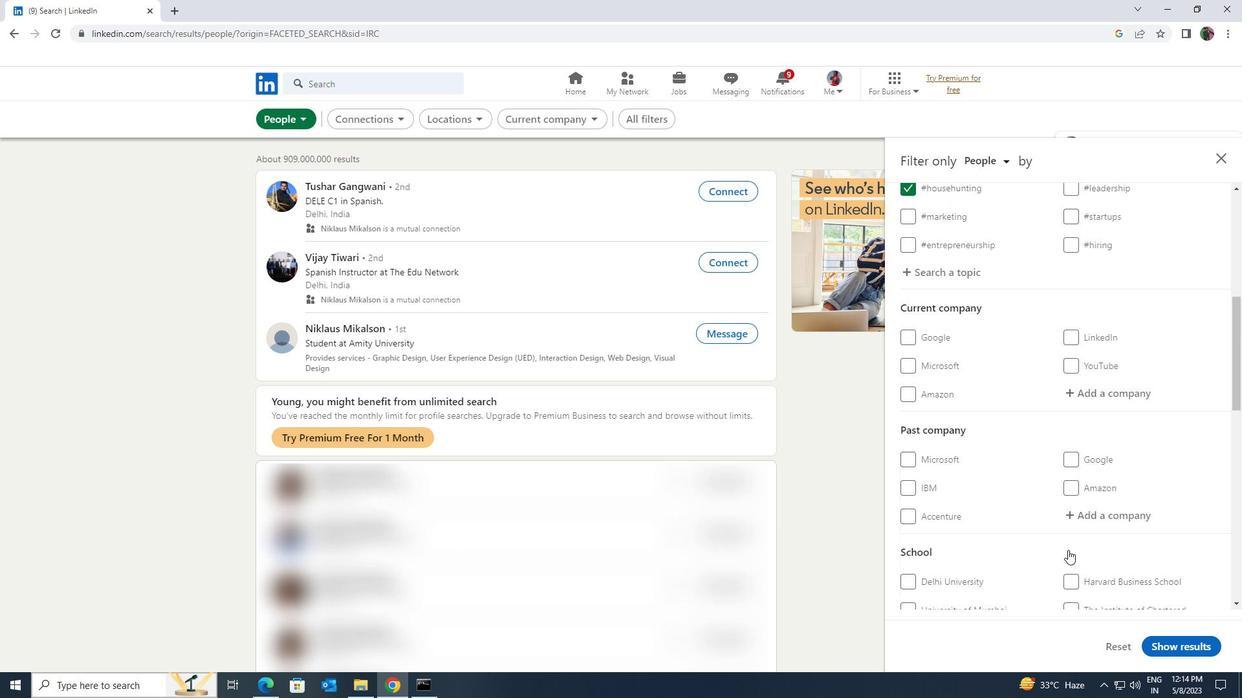 
Action: Mouse scrolled (1068, 551) with delta (0, 0)
Screenshot: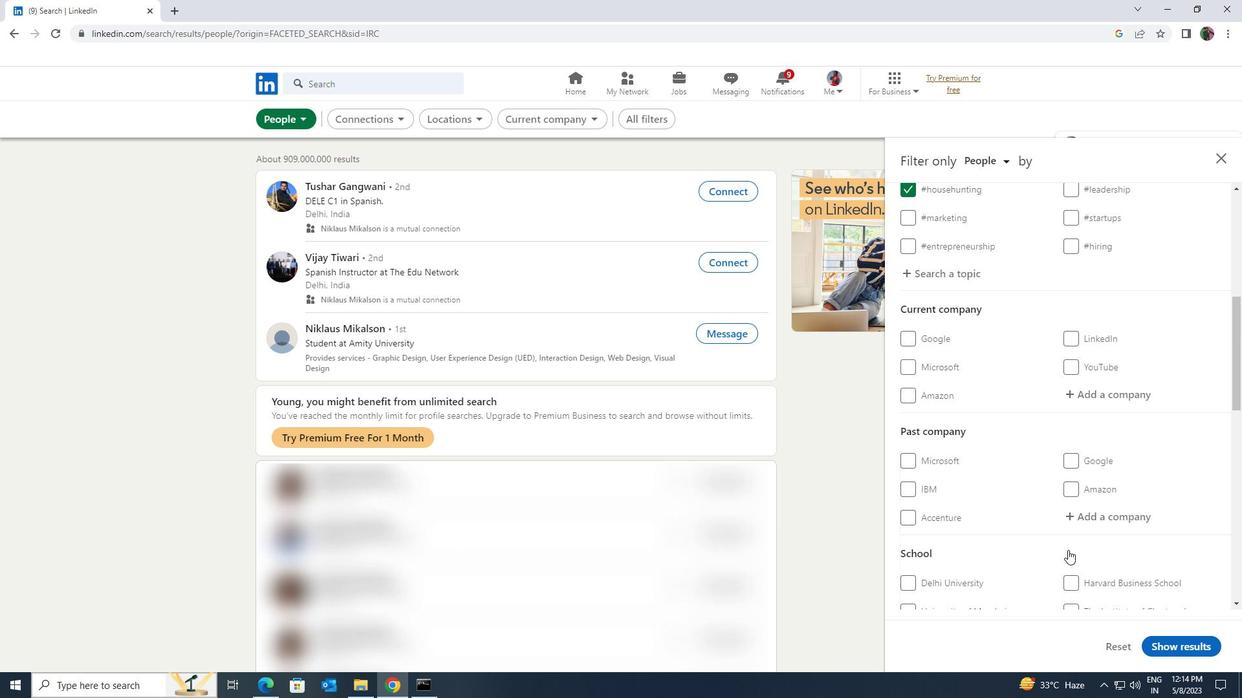 
Action: Mouse scrolled (1068, 551) with delta (0, 0)
Screenshot: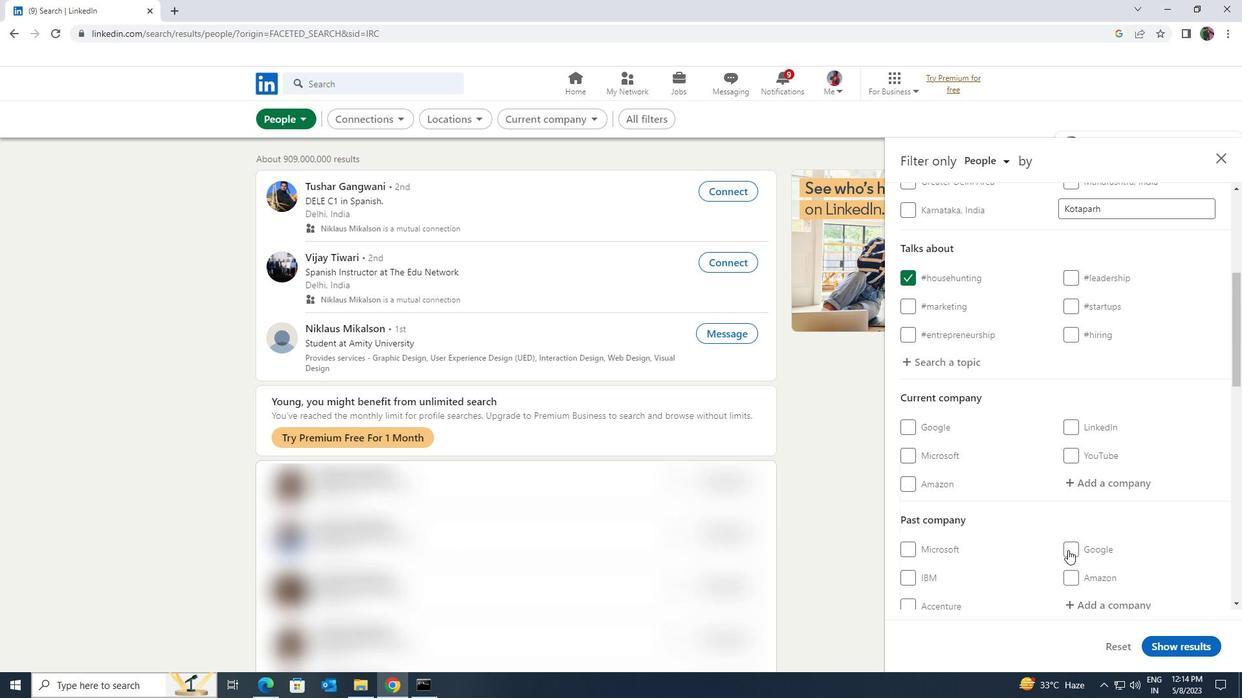 
Action: Mouse scrolled (1068, 549) with delta (0, 0)
Screenshot: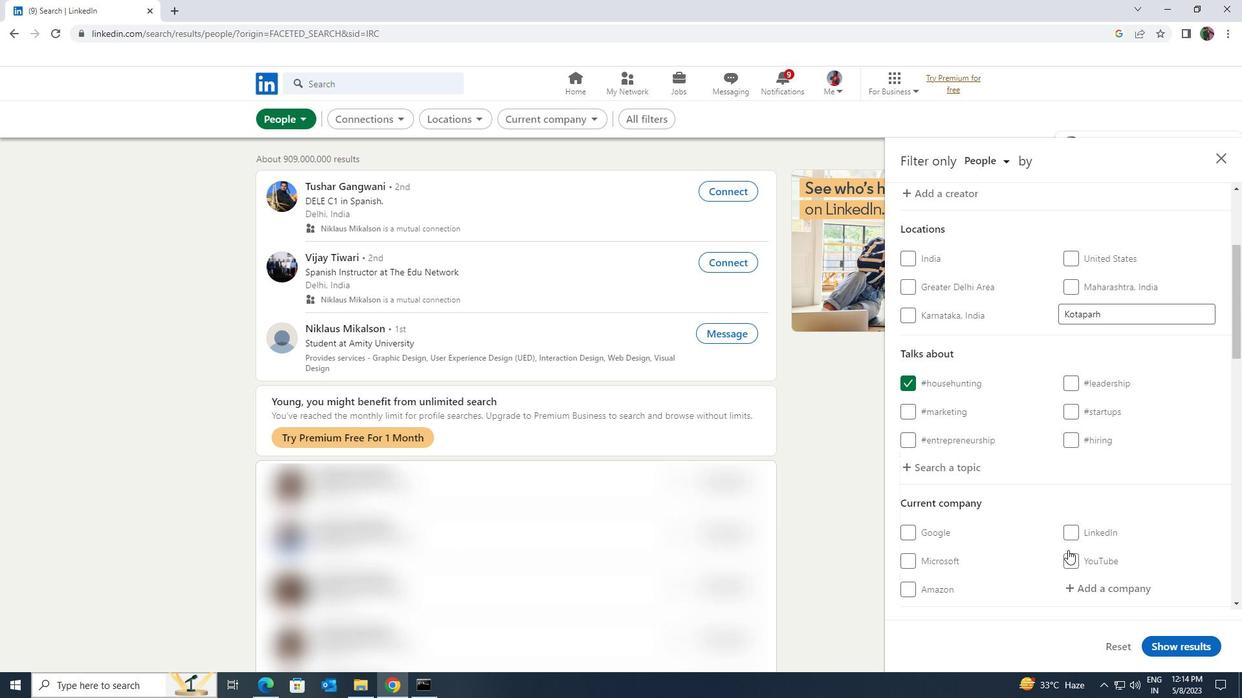 
Action: Mouse moved to (1068, 549)
Screenshot: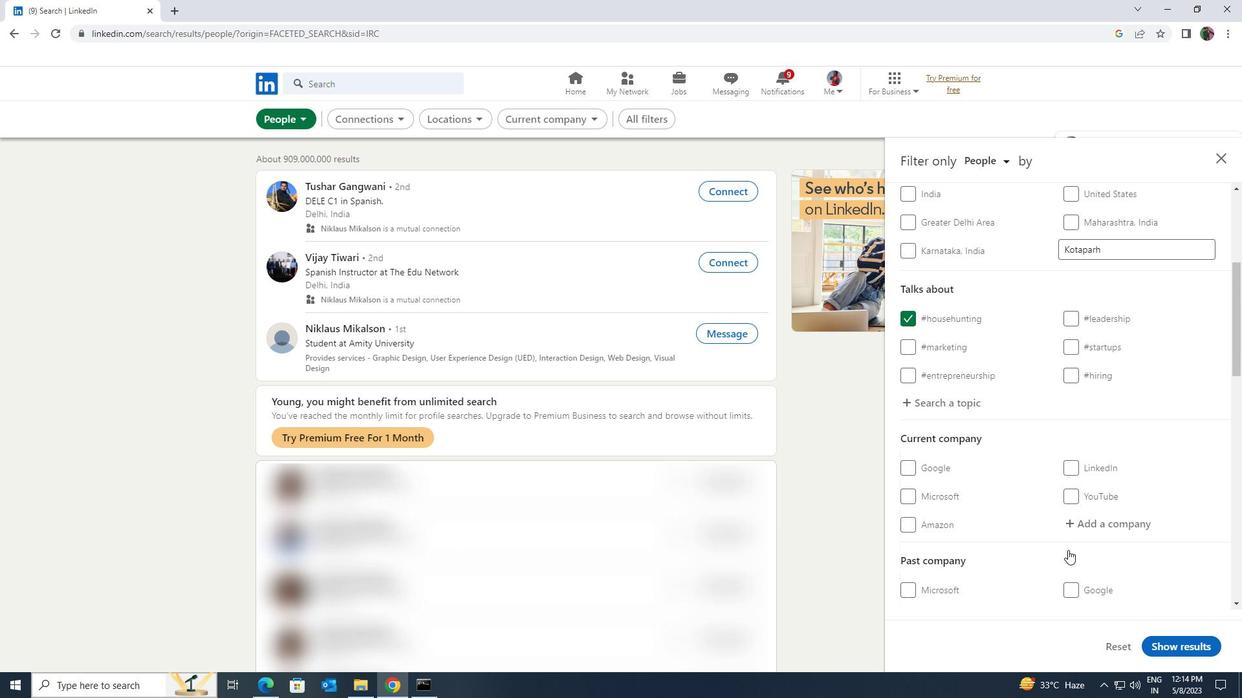
Action: Mouse scrolled (1068, 549) with delta (0, 0)
Screenshot: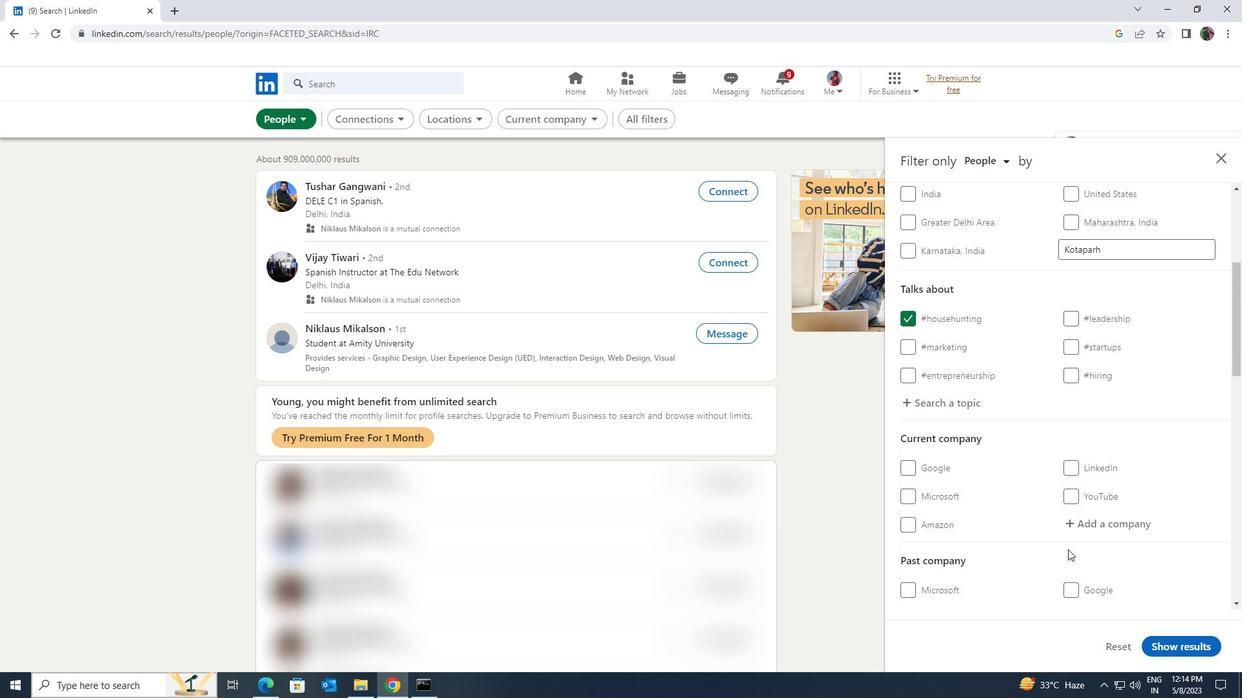 
Action: Mouse moved to (1077, 463)
Screenshot: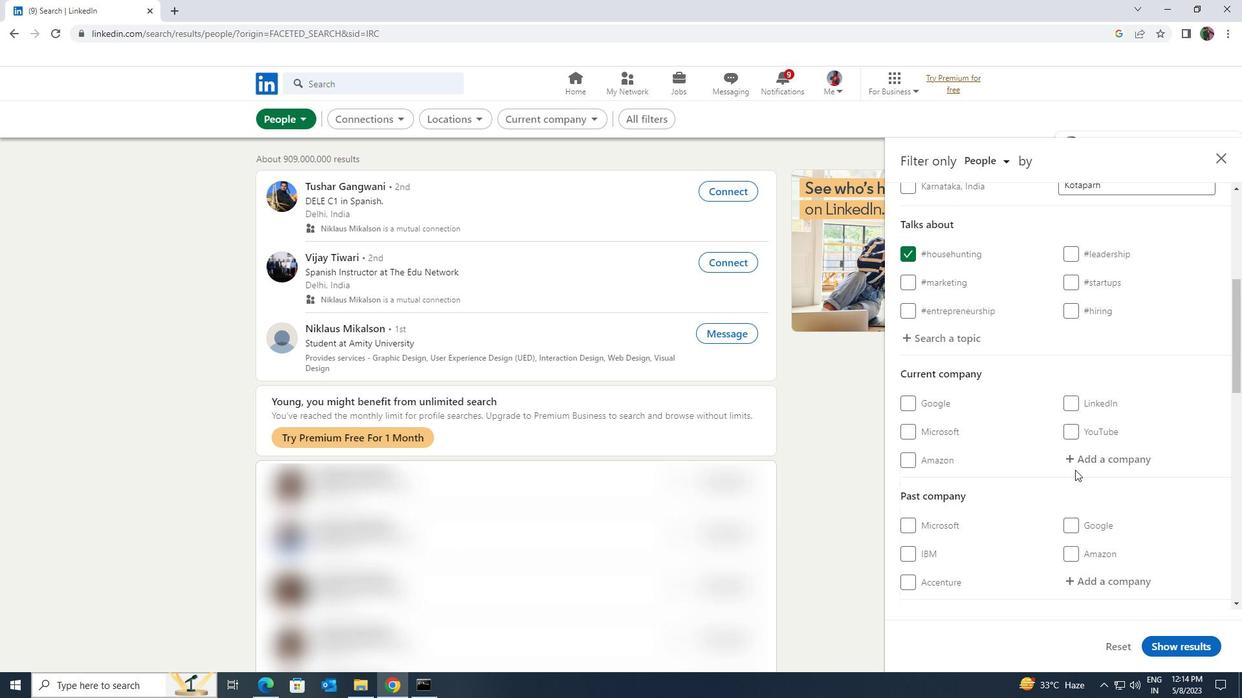 
Action: Mouse pressed left at (1077, 463)
Screenshot: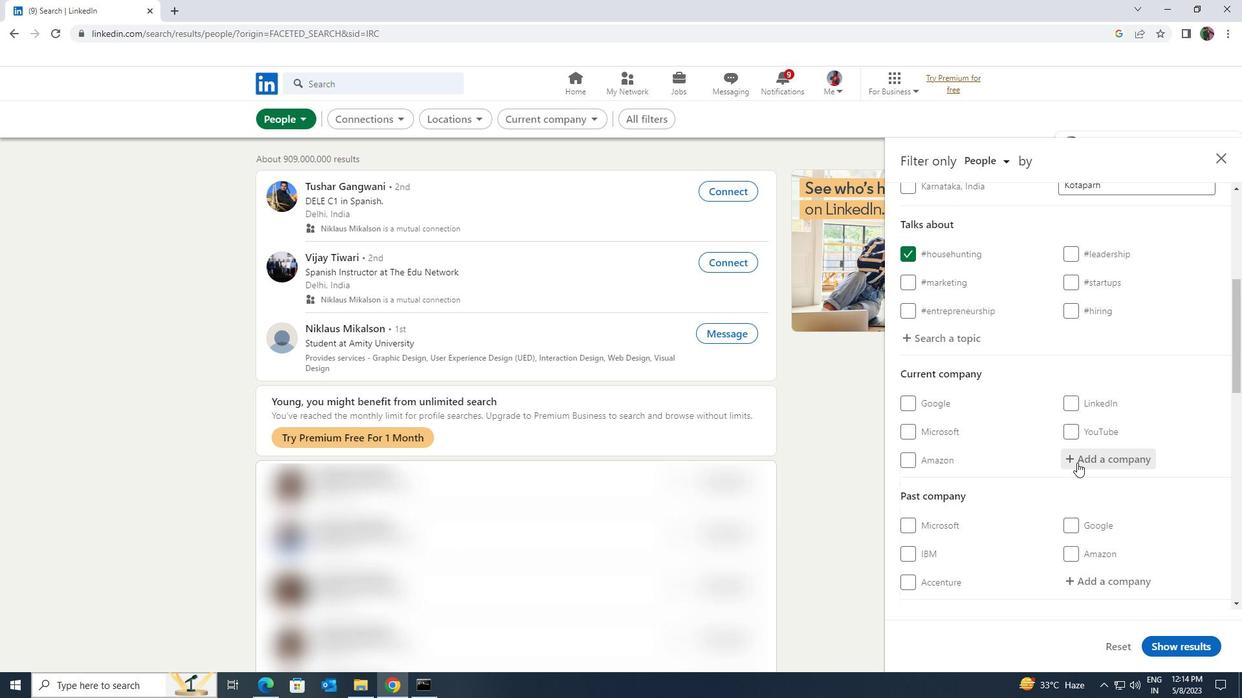 
Action: Key pressed <Key.shift><Key.shift><Key.shift><Key.shift><Key.shift><Key.shift><Key.shift><Key.shift><Key.shift><Key.shift>PURPLE<Key.space><Key.shift>DRIVE<Key.space>
Screenshot: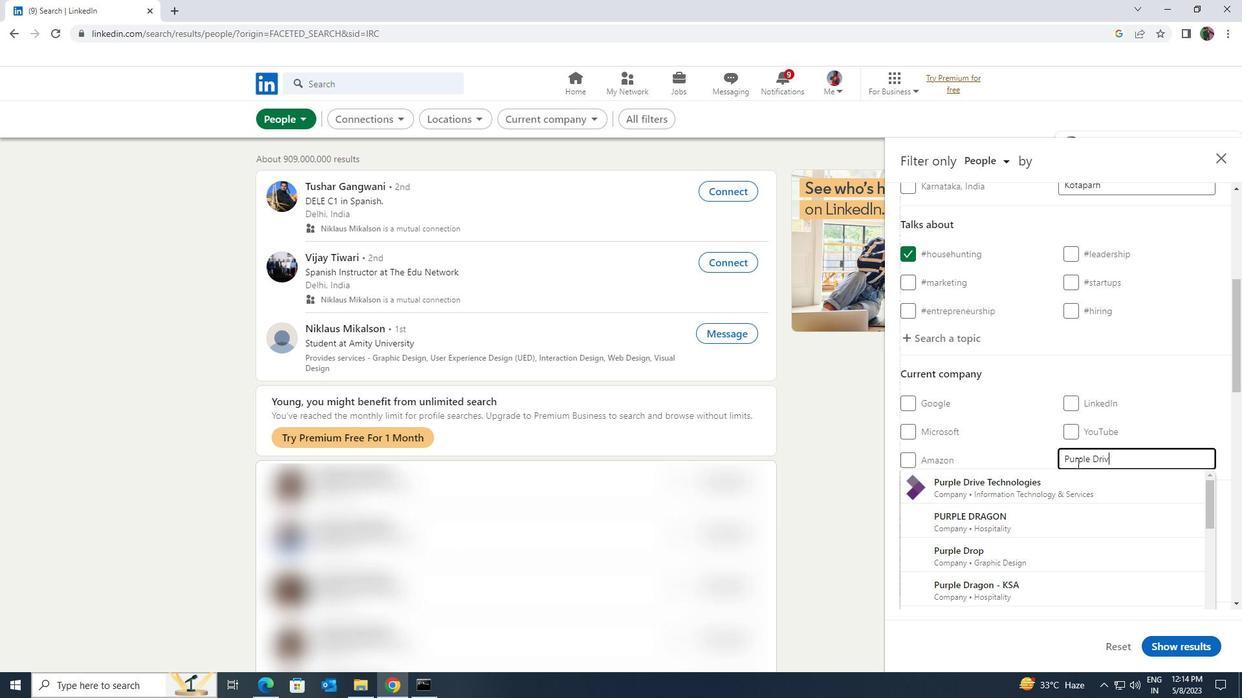 
Action: Mouse moved to (1082, 491)
Screenshot: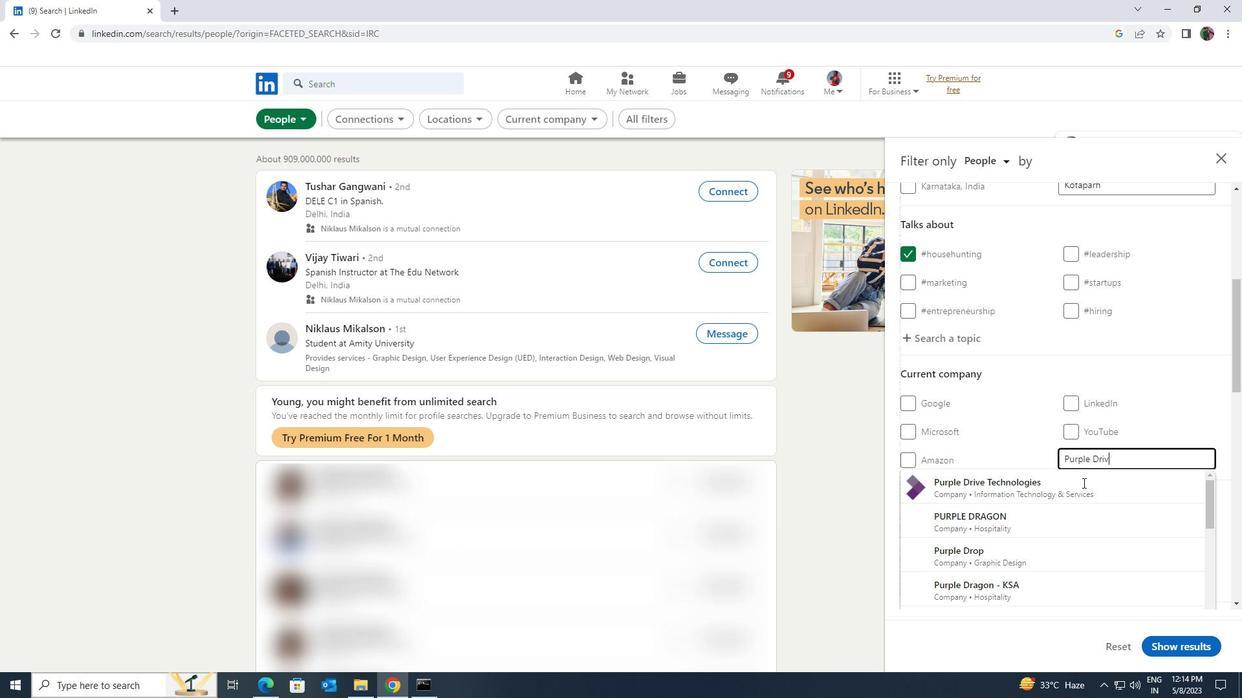 
Action: Mouse pressed left at (1082, 491)
Screenshot: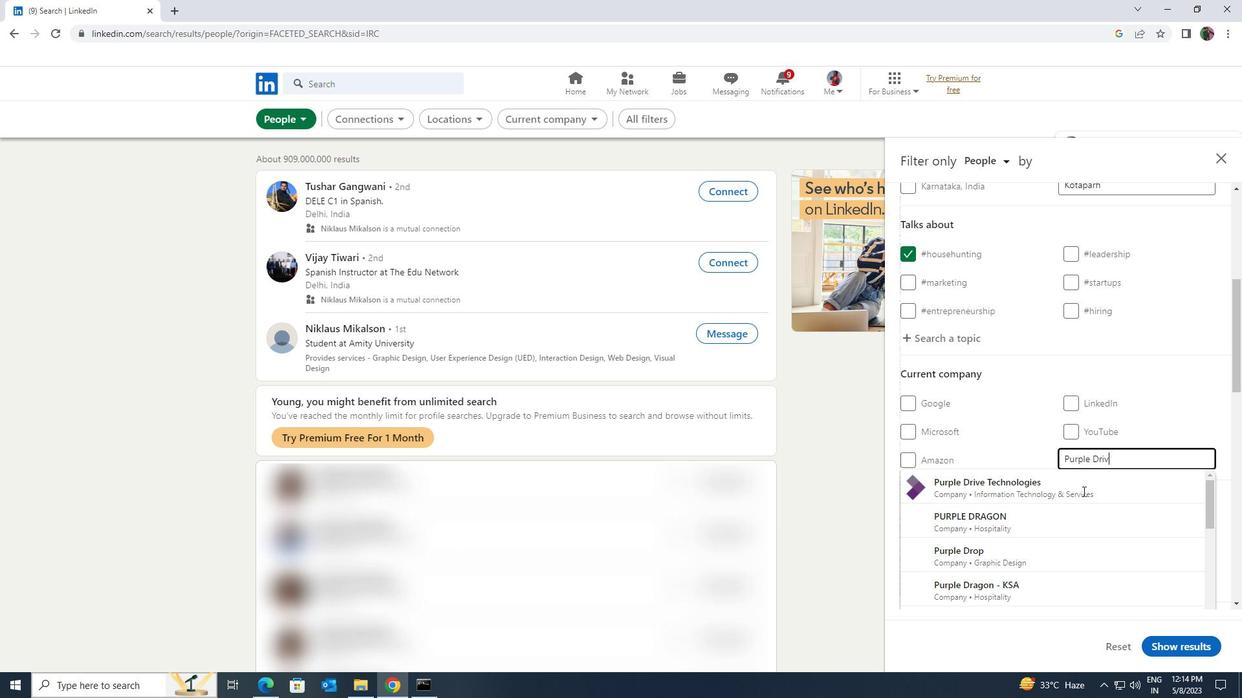 
Action: Mouse moved to (1075, 492)
Screenshot: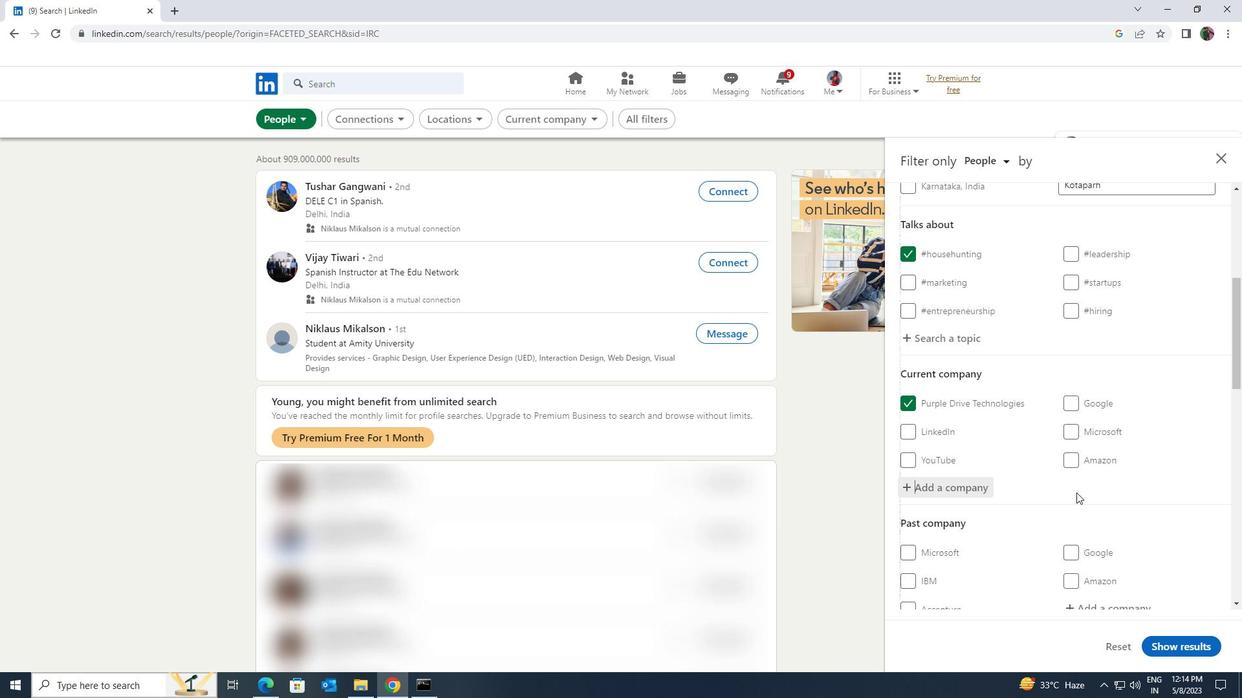 
Action: Mouse scrolled (1075, 492) with delta (0, 0)
Screenshot: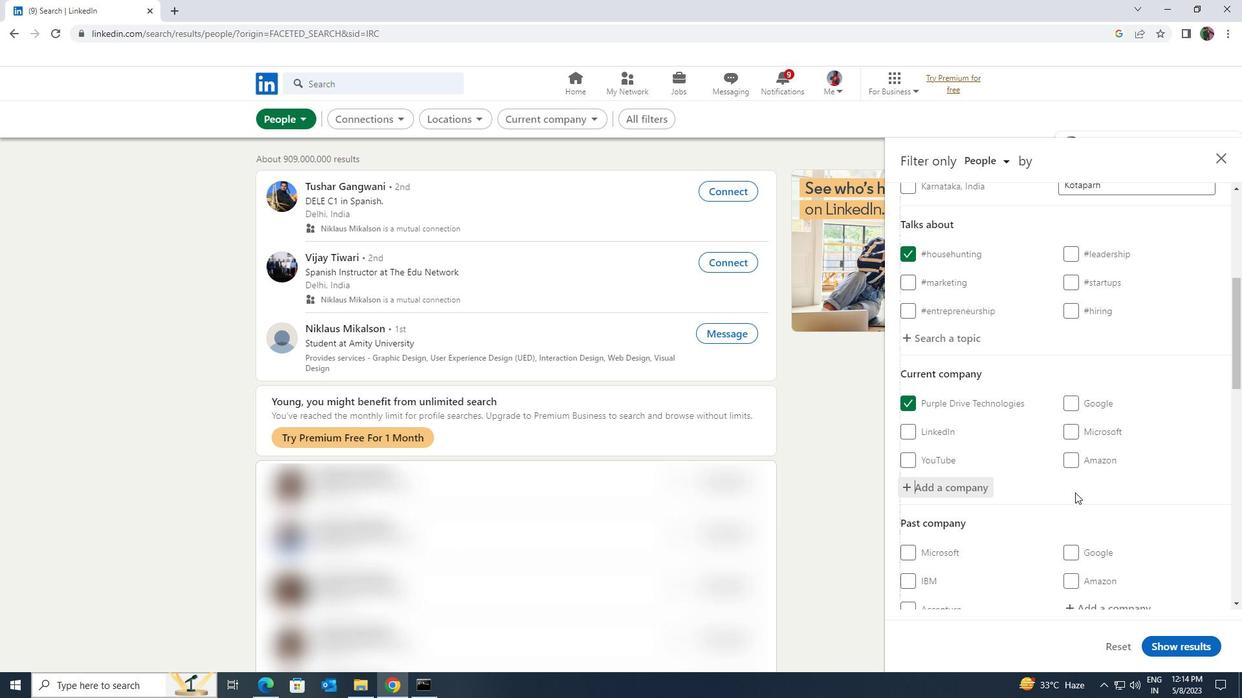 
Action: Mouse scrolled (1075, 492) with delta (0, 0)
Screenshot: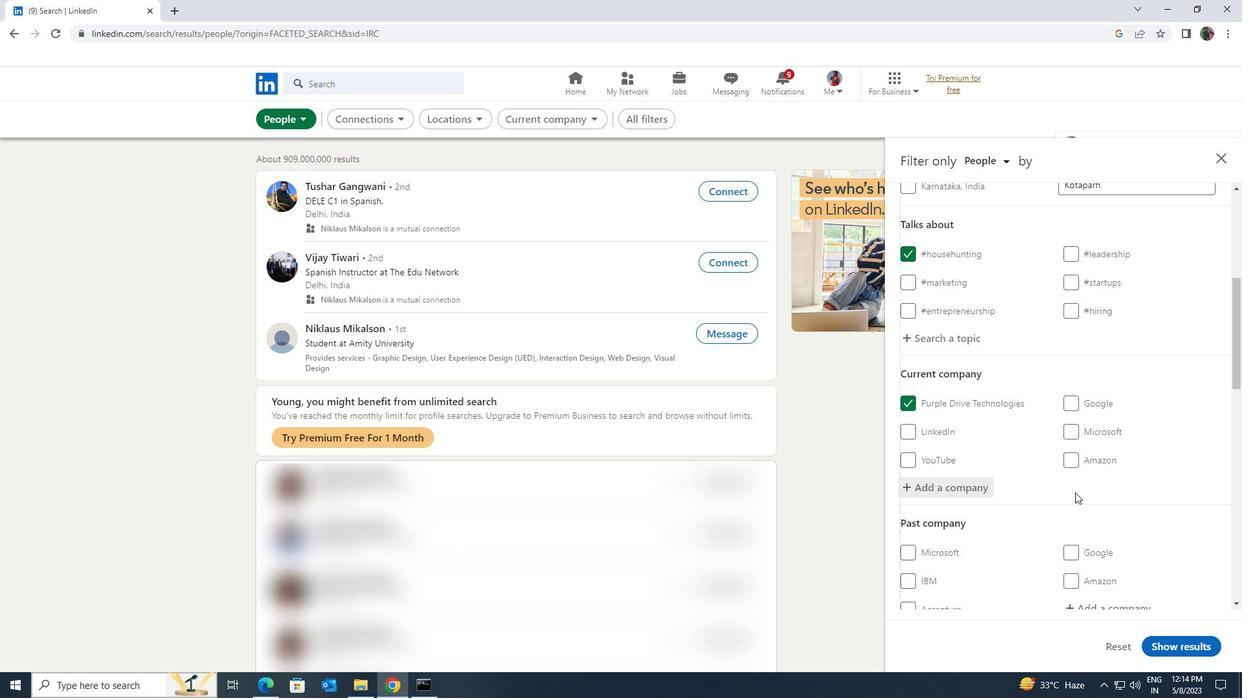 
Action: Mouse scrolled (1075, 492) with delta (0, 0)
Screenshot: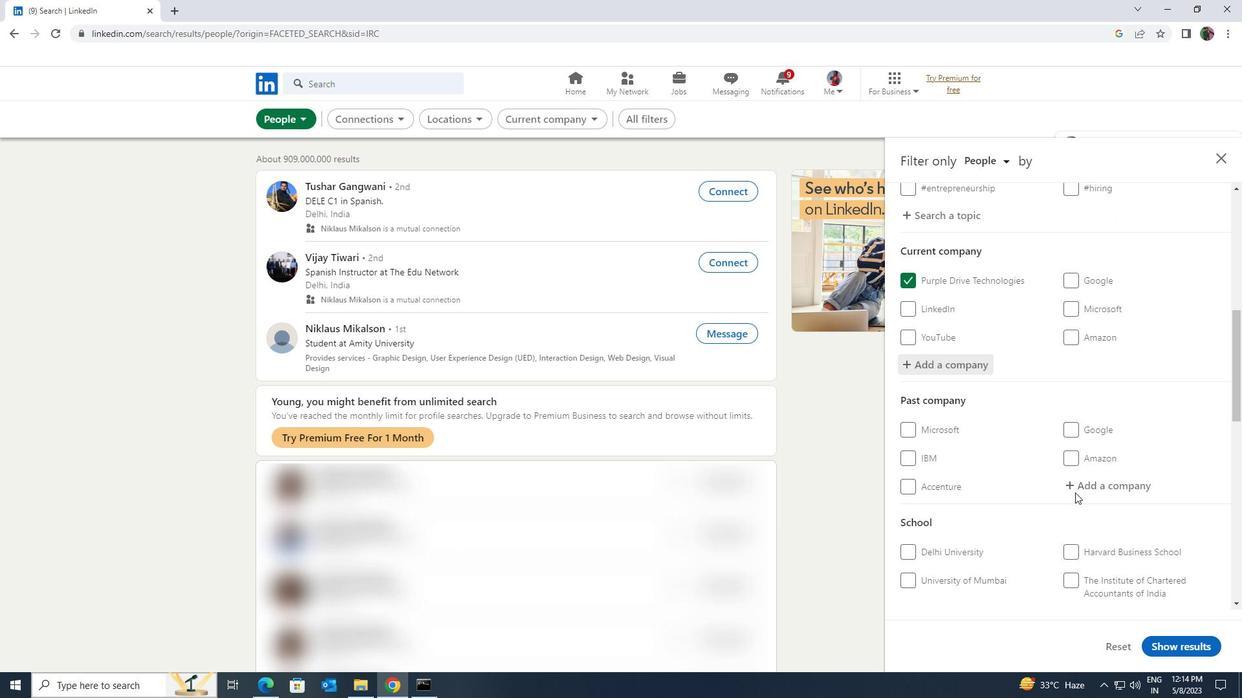 
Action: Mouse scrolled (1075, 492) with delta (0, 0)
Screenshot: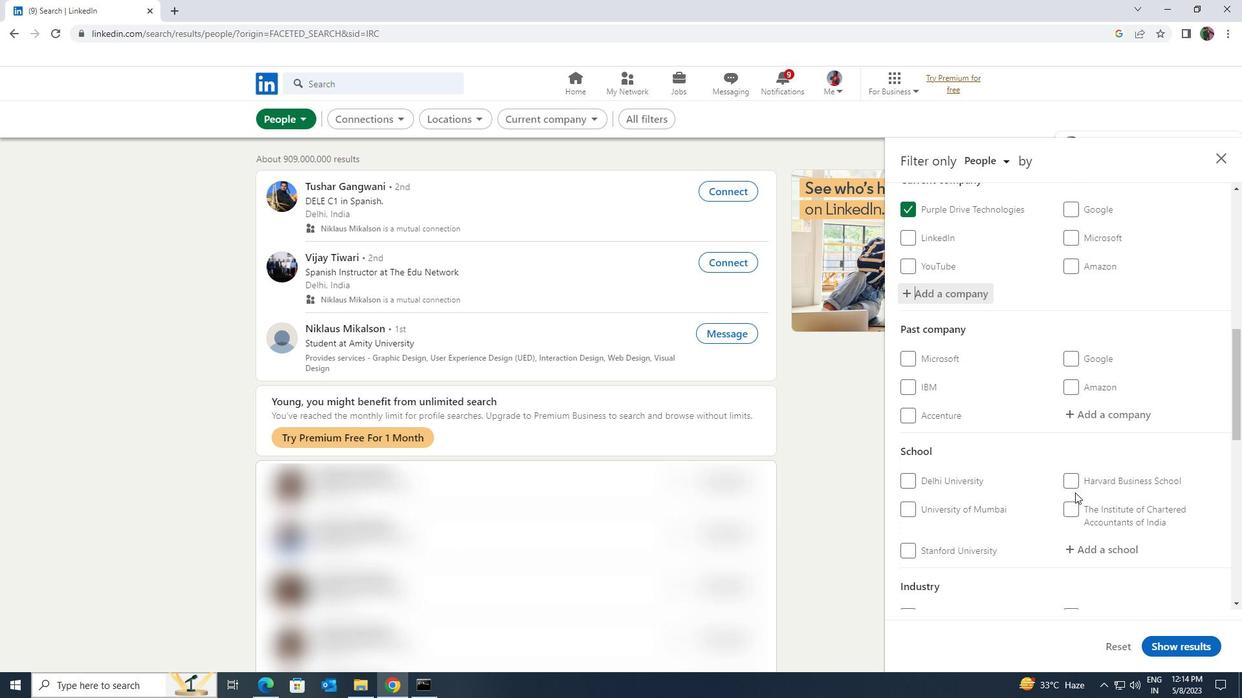 
Action: Mouse moved to (1077, 493)
Screenshot: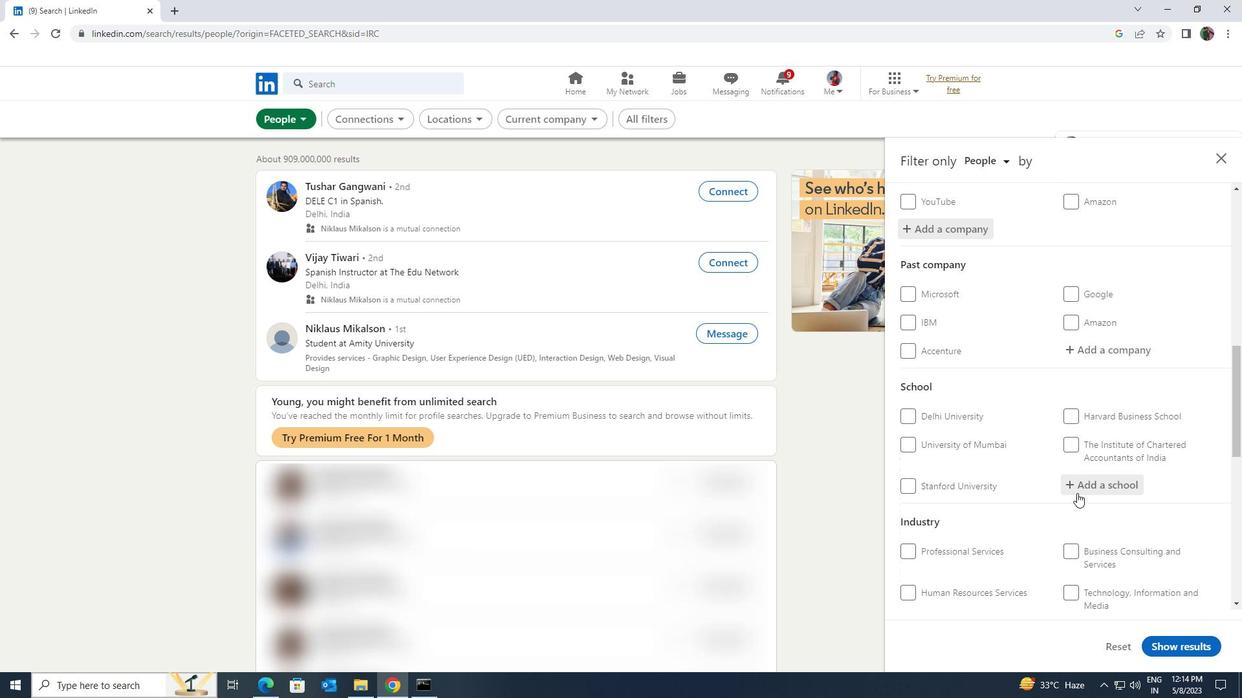 
Action: Mouse pressed left at (1077, 493)
Screenshot: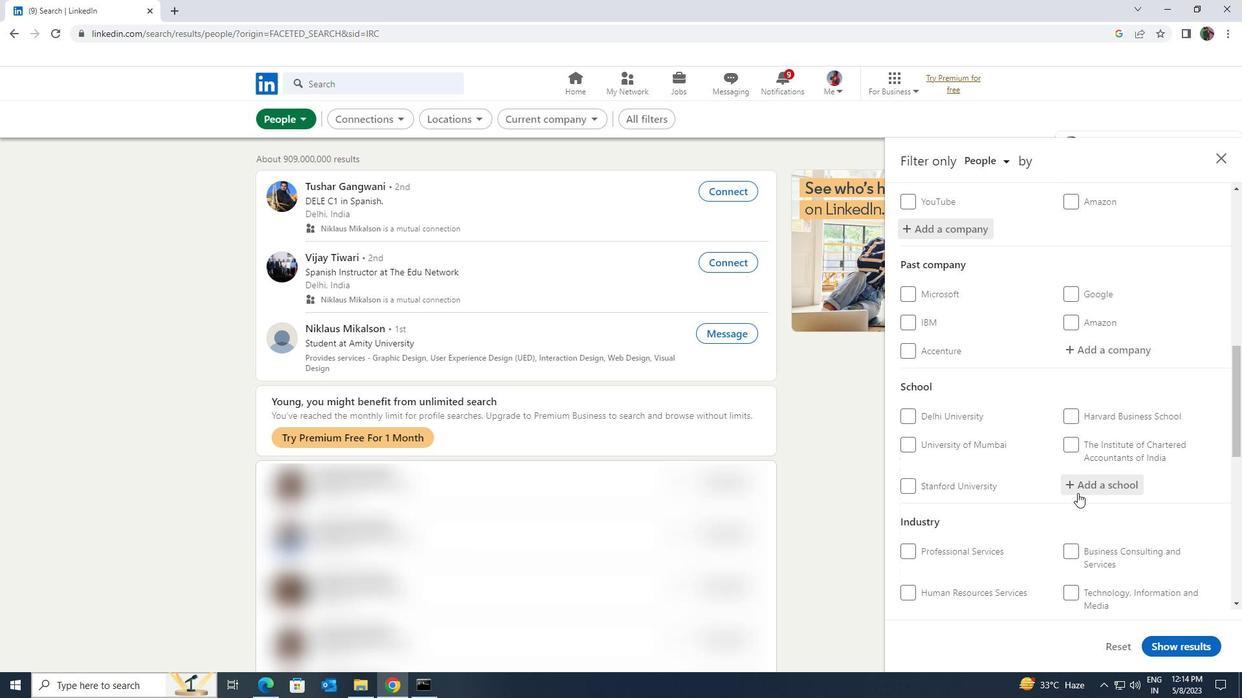 
Action: Key pressed <Key.shift><Key.shift><Key.shift>SP<Key.space><Key.shift>JAIN<Key.space>
Screenshot: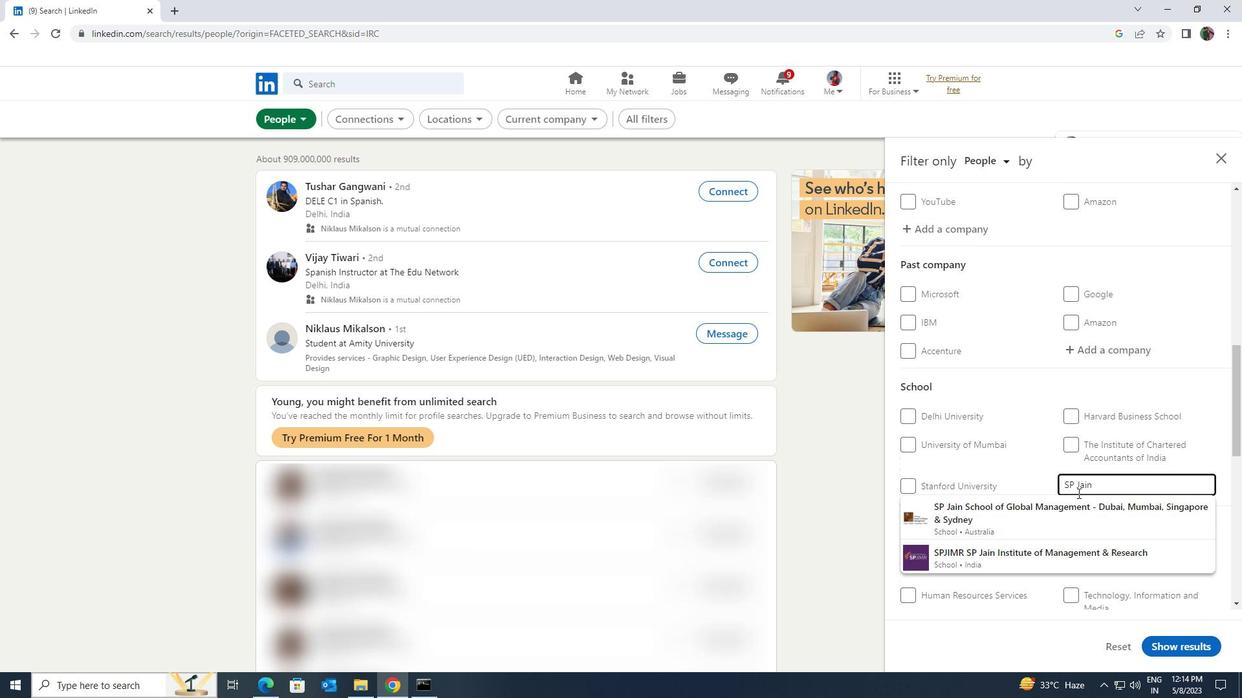 
Action: Mouse moved to (1081, 509)
Screenshot: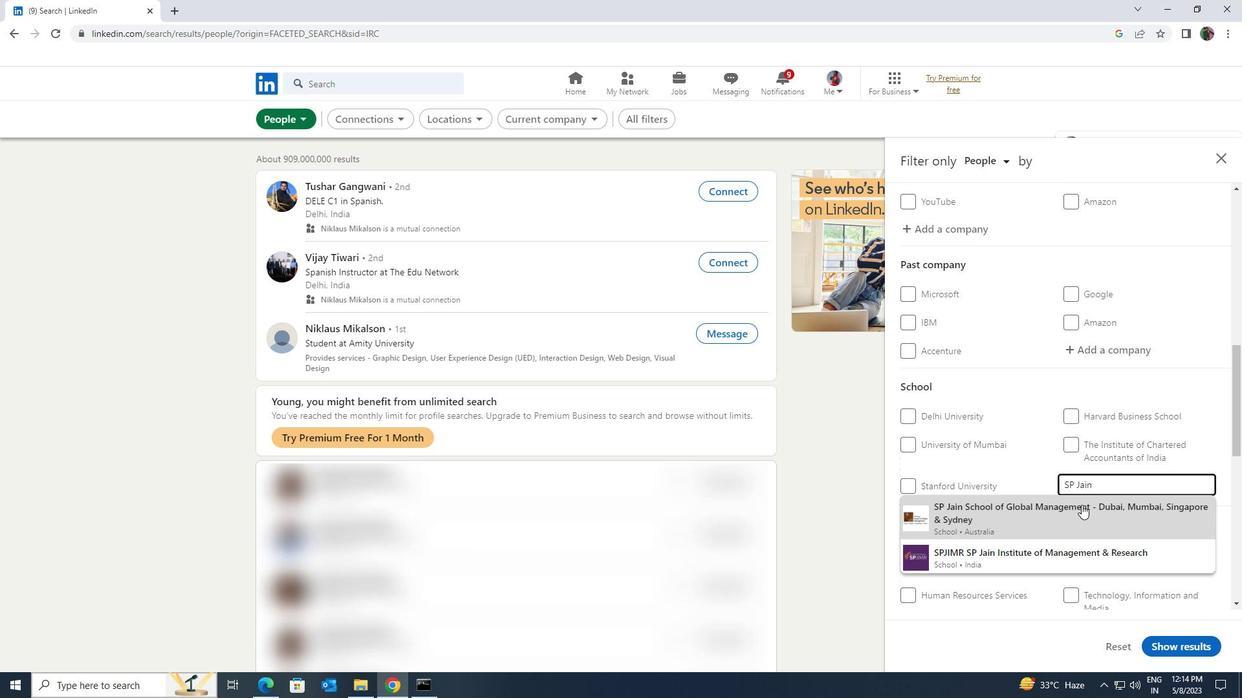 
Action: Mouse pressed left at (1081, 509)
Screenshot: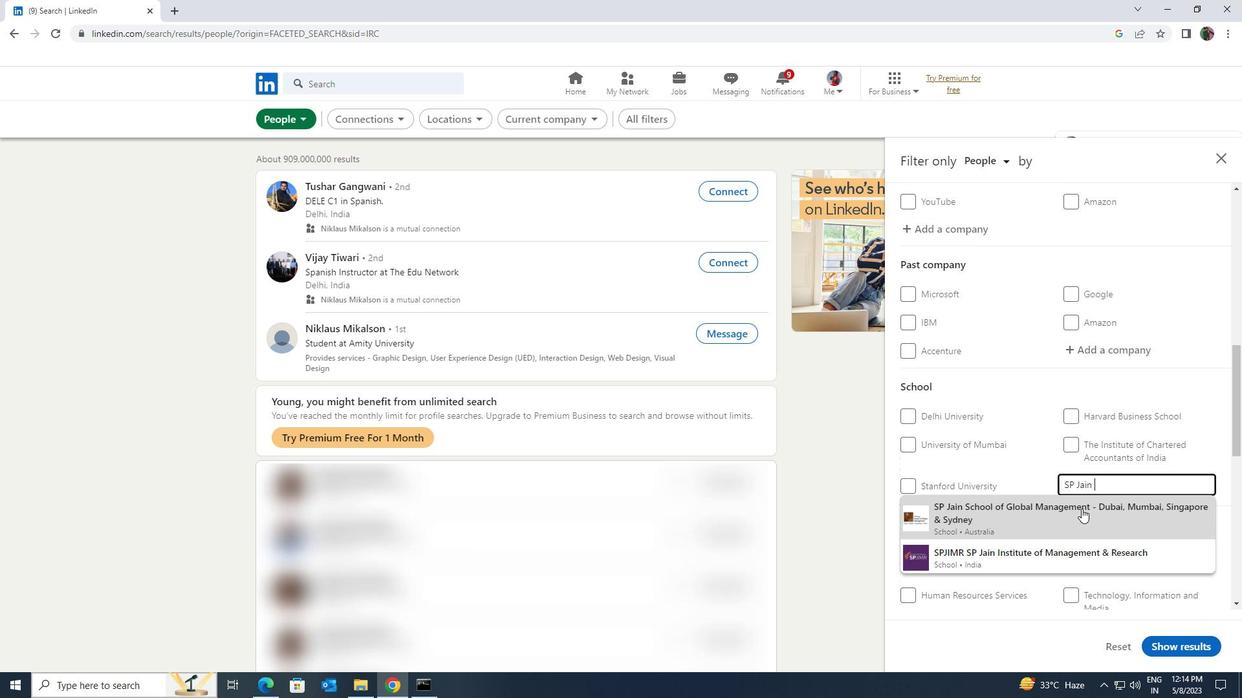 
Action: Mouse moved to (1081, 509)
Screenshot: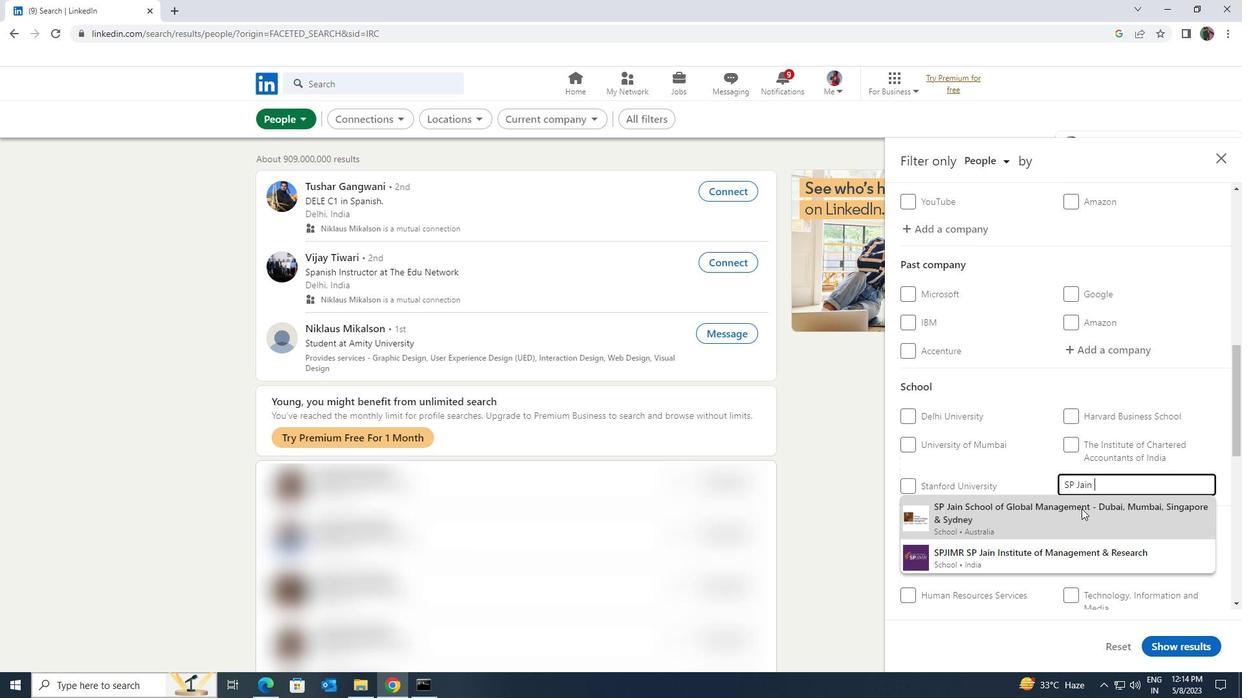 
Action: Mouse scrolled (1081, 509) with delta (0, 0)
Screenshot: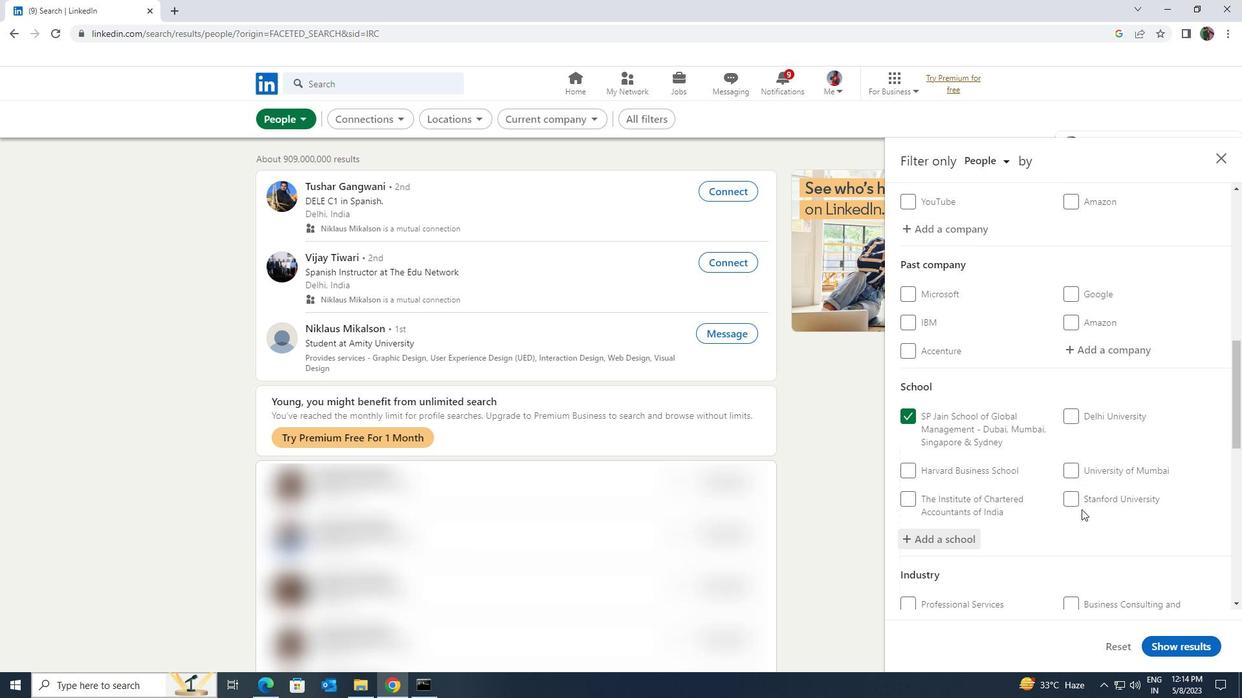 
Action: Mouse scrolled (1081, 509) with delta (0, 0)
Screenshot: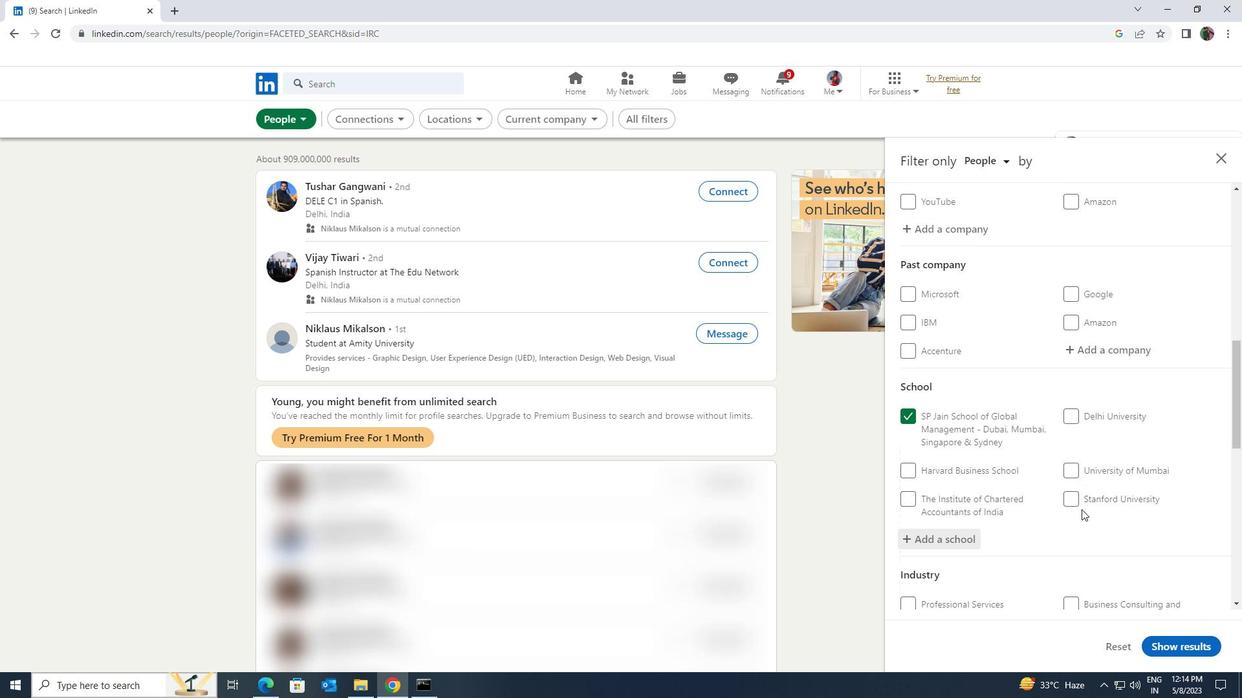 
Action: Mouse scrolled (1081, 509) with delta (0, 0)
Screenshot: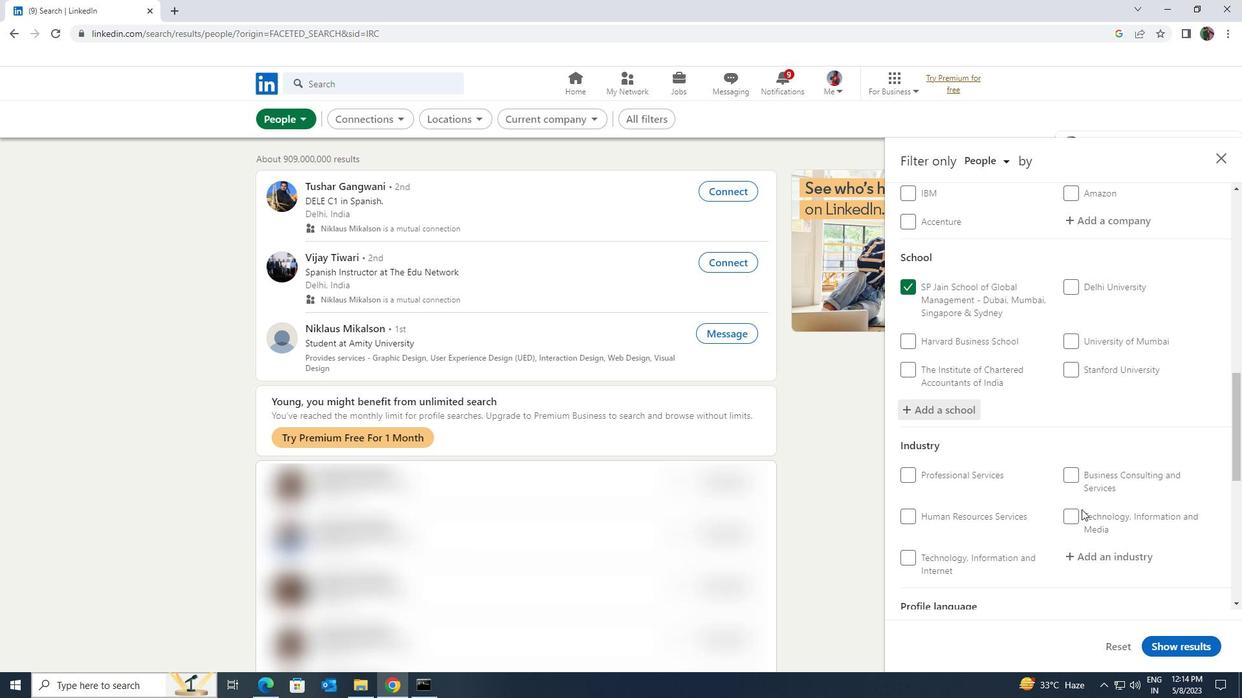 
Action: Mouse moved to (1083, 492)
Screenshot: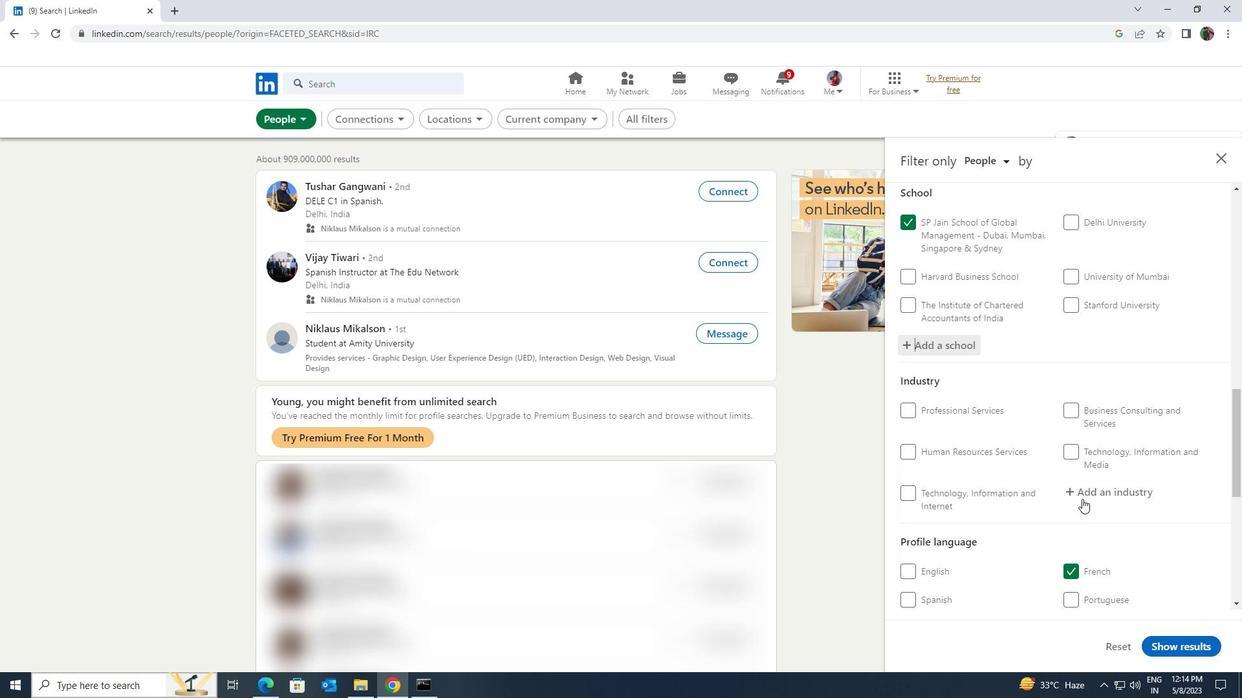 
Action: Mouse pressed left at (1083, 492)
Screenshot: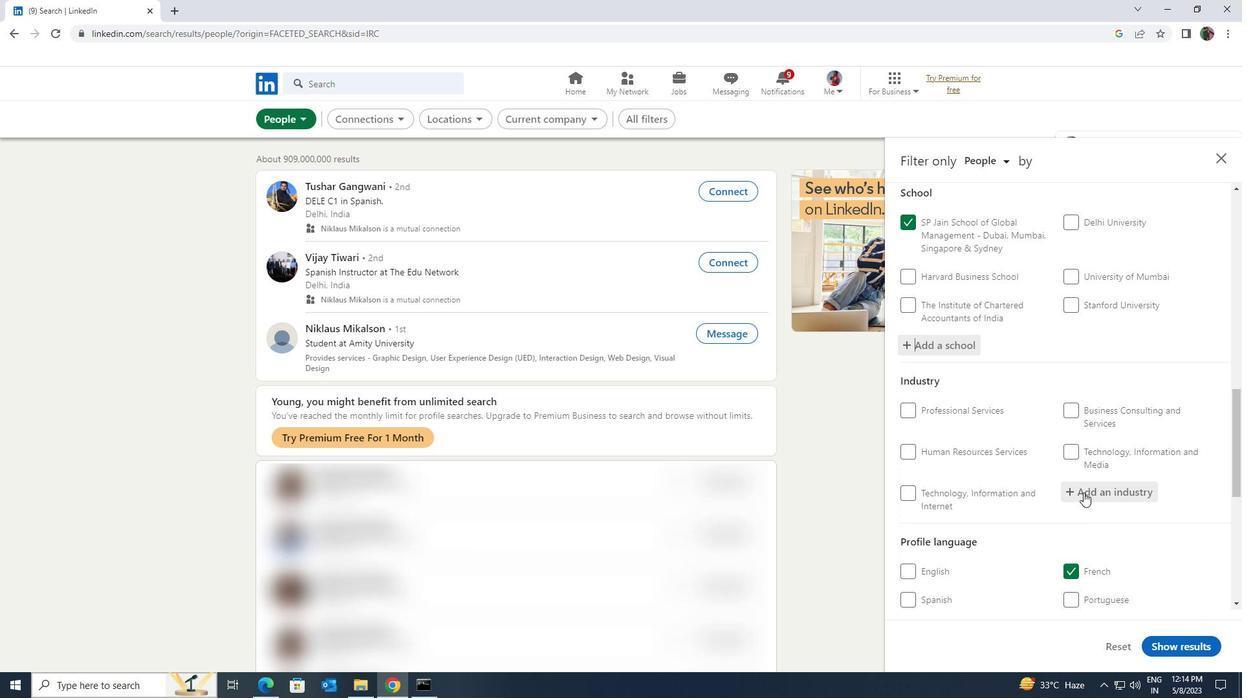 
Action: Key pressed <Key.shift><Key.shift><Key.shift><Key.shift><Key.shift><Key.shift><Key.shift>FLIGHT<Key.space>
Screenshot: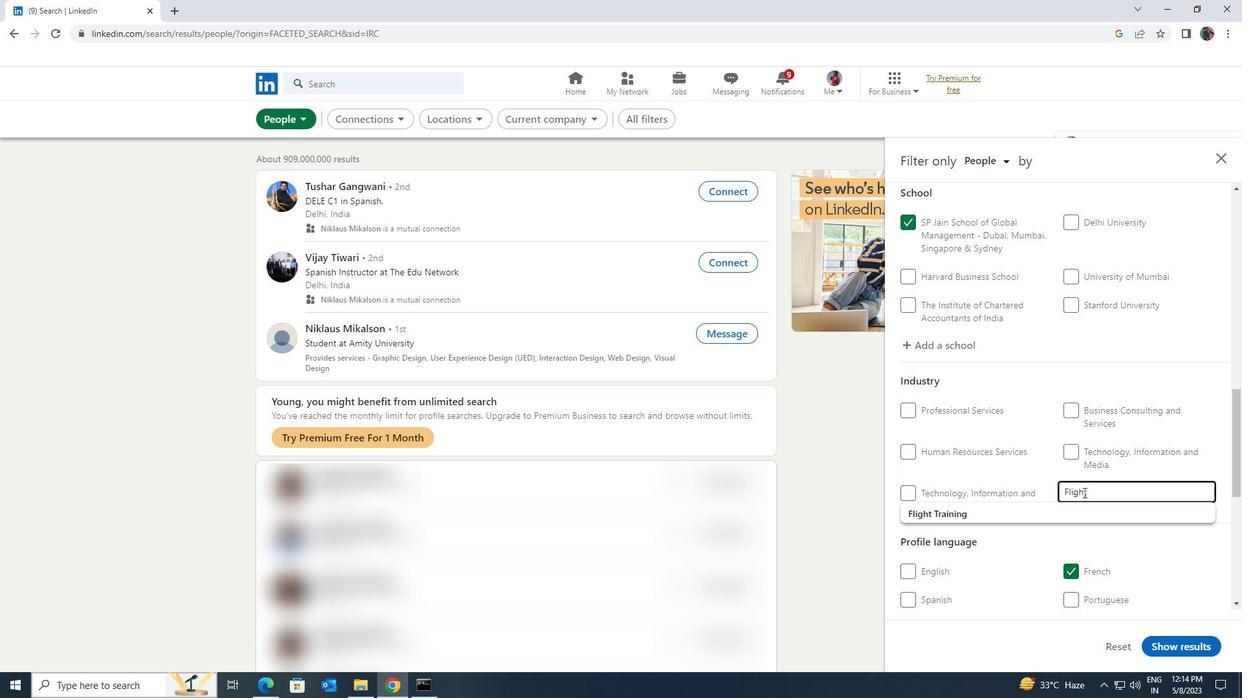 
Action: Mouse moved to (1084, 507)
Screenshot: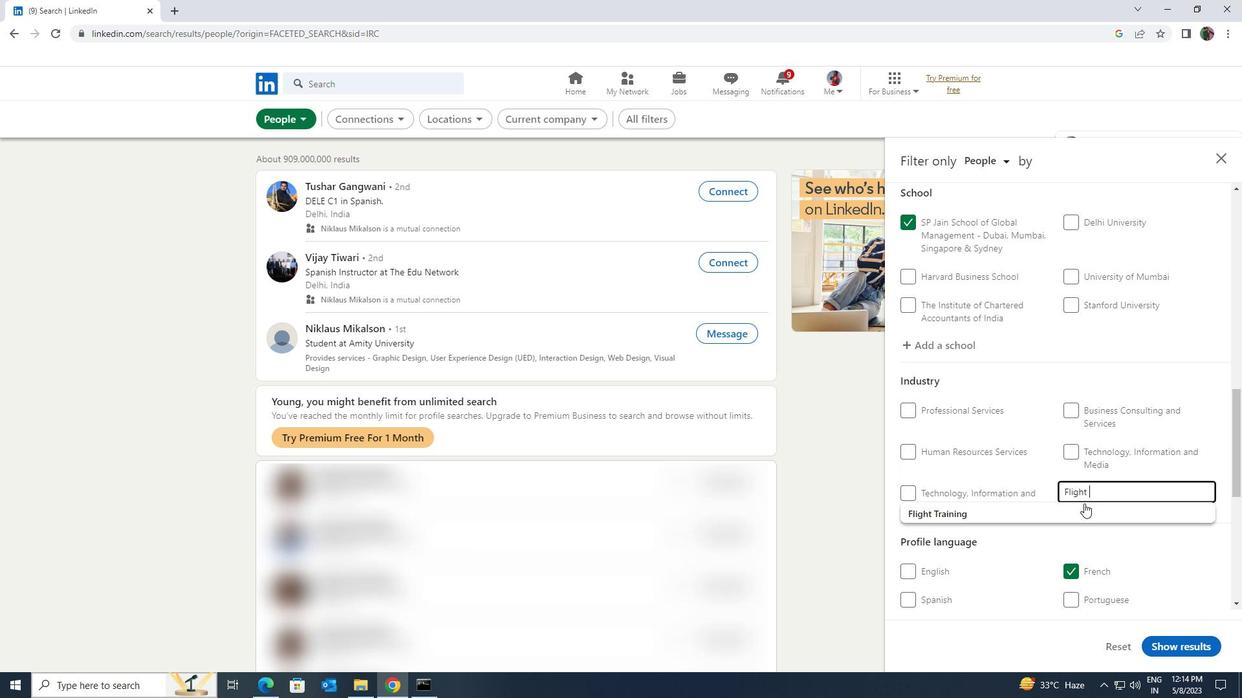 
Action: Mouse pressed left at (1084, 507)
Screenshot: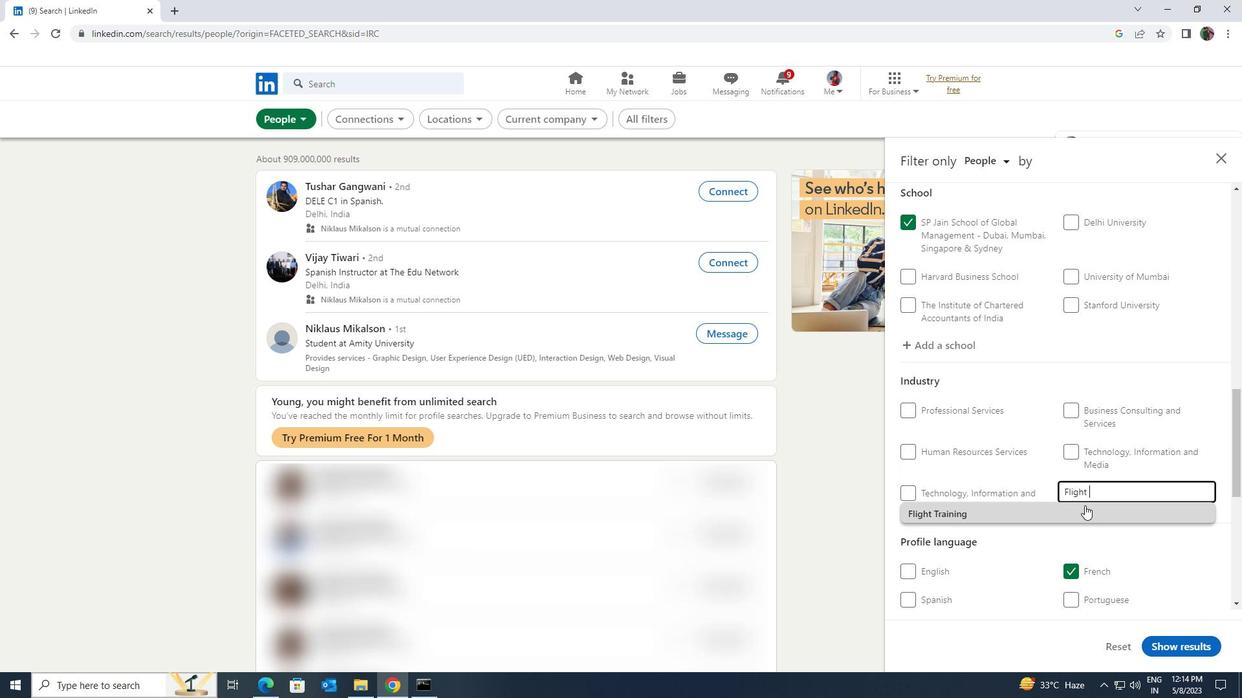 
Action: Mouse scrolled (1084, 506) with delta (0, 0)
Screenshot: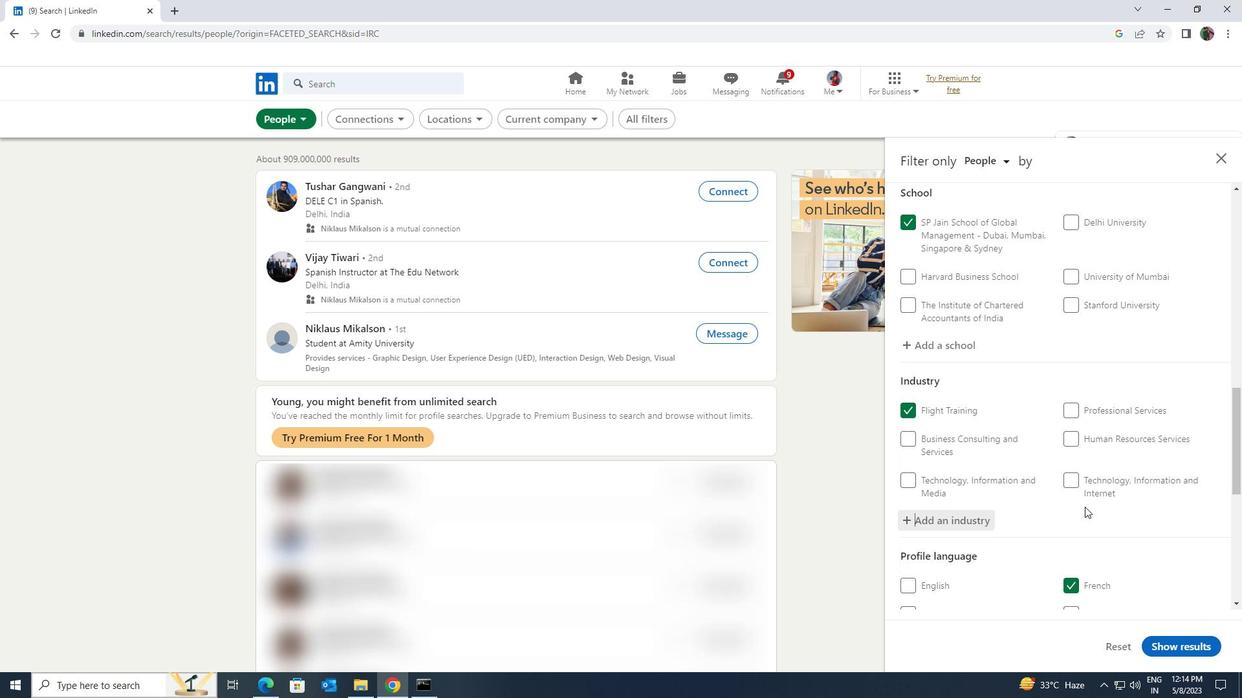 
Action: Mouse scrolled (1084, 506) with delta (0, 0)
Screenshot: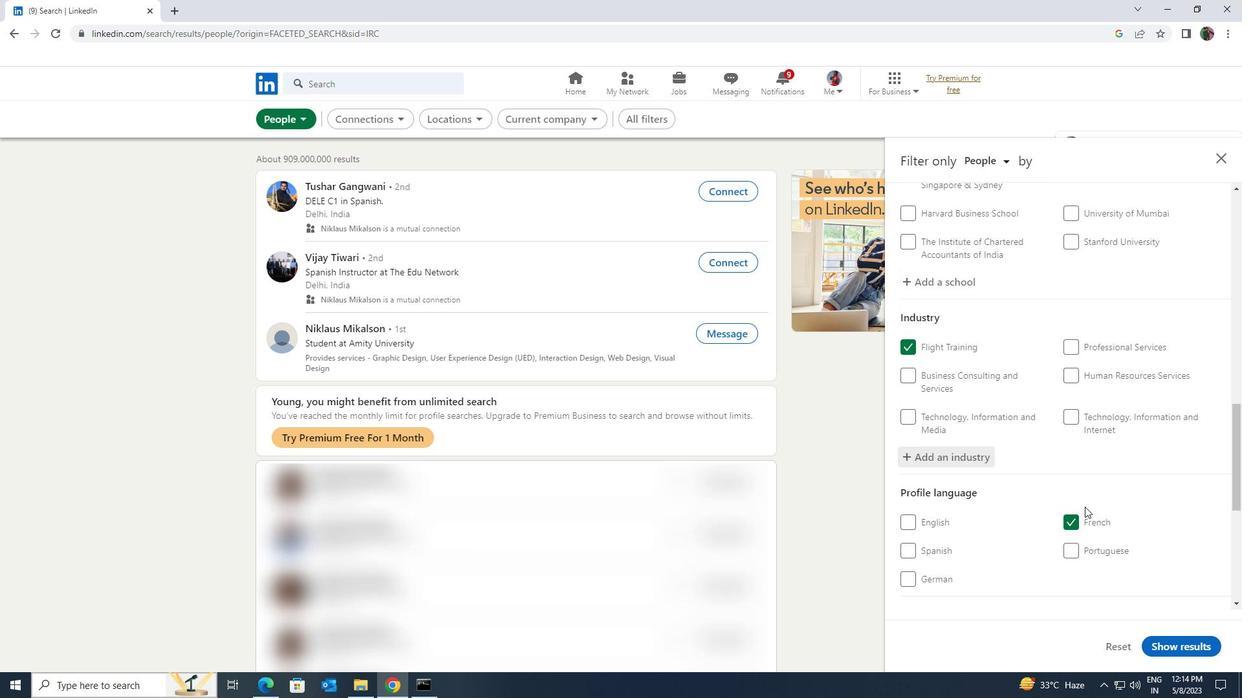 
Action: Mouse scrolled (1084, 506) with delta (0, 0)
Screenshot: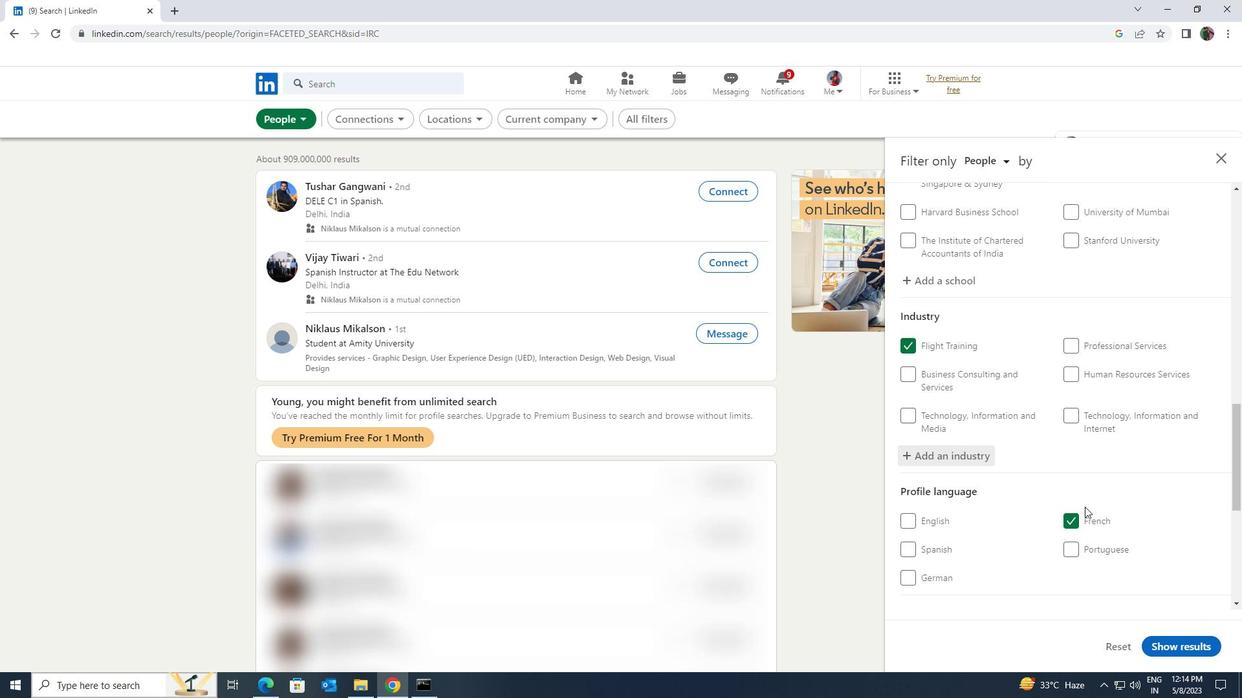 
Action: Mouse scrolled (1084, 506) with delta (0, 0)
Screenshot: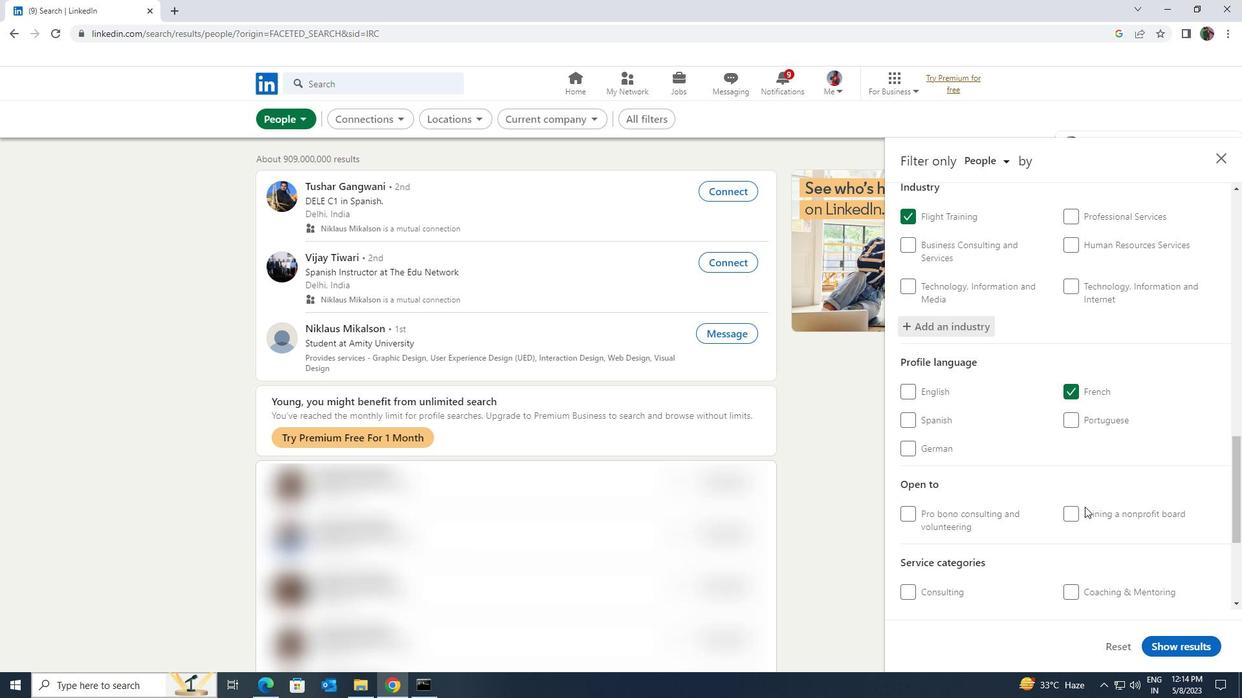 
Action: Mouse scrolled (1084, 506) with delta (0, 0)
Screenshot: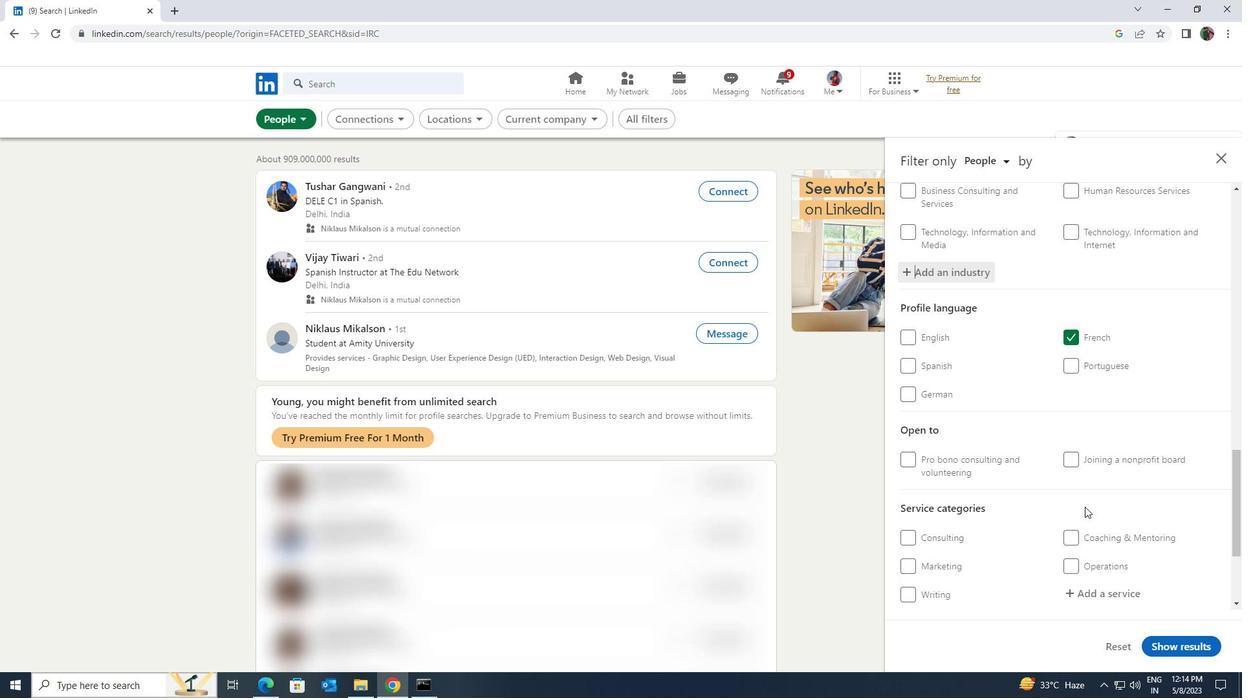 
Action: Mouse moved to (1086, 514)
Screenshot: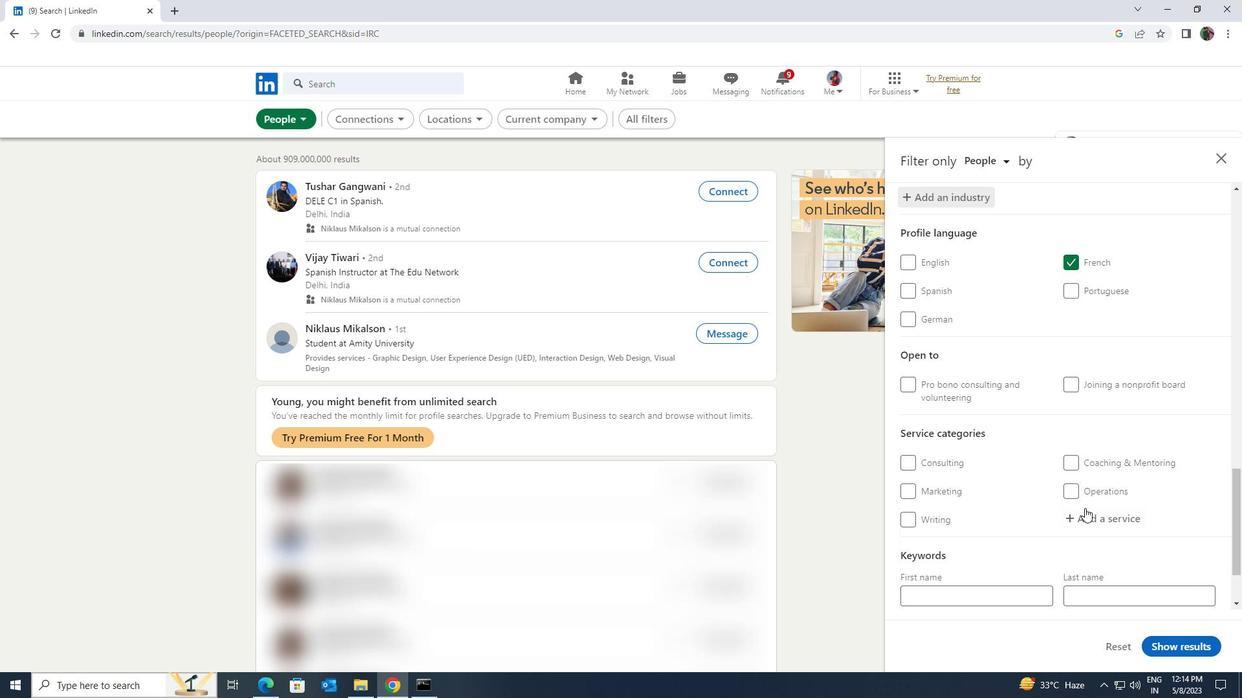 
Action: Mouse pressed left at (1086, 514)
Screenshot: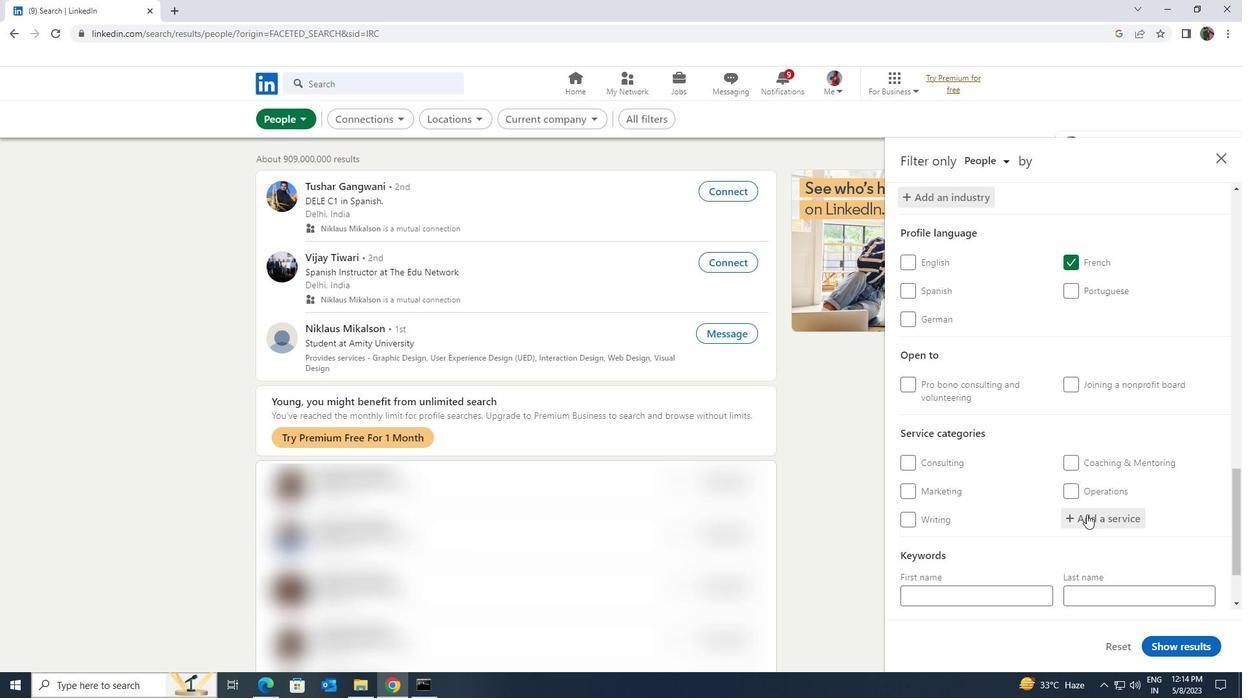 
Action: Key pressed <Key.shift><Key.shift><Key.shift><Key.shift><Key.shift><Key.shift><Key.shift><Key.shift><Key.shift><Key.shift><Key.shift><Key.shift><Key.shift><Key.shift><Key.shift><Key.shift><Key.shift><Key.shift><Key.shift><Key.shift><Key.shift><Key.shift><Key.shift><Key.shift><Key.shift><Key.shift><Key.shift><Key.shift><Key.shift><Key.shift><Key.shift><Key.shift><Key.shift><Key.shift>TRAINI
Screenshot: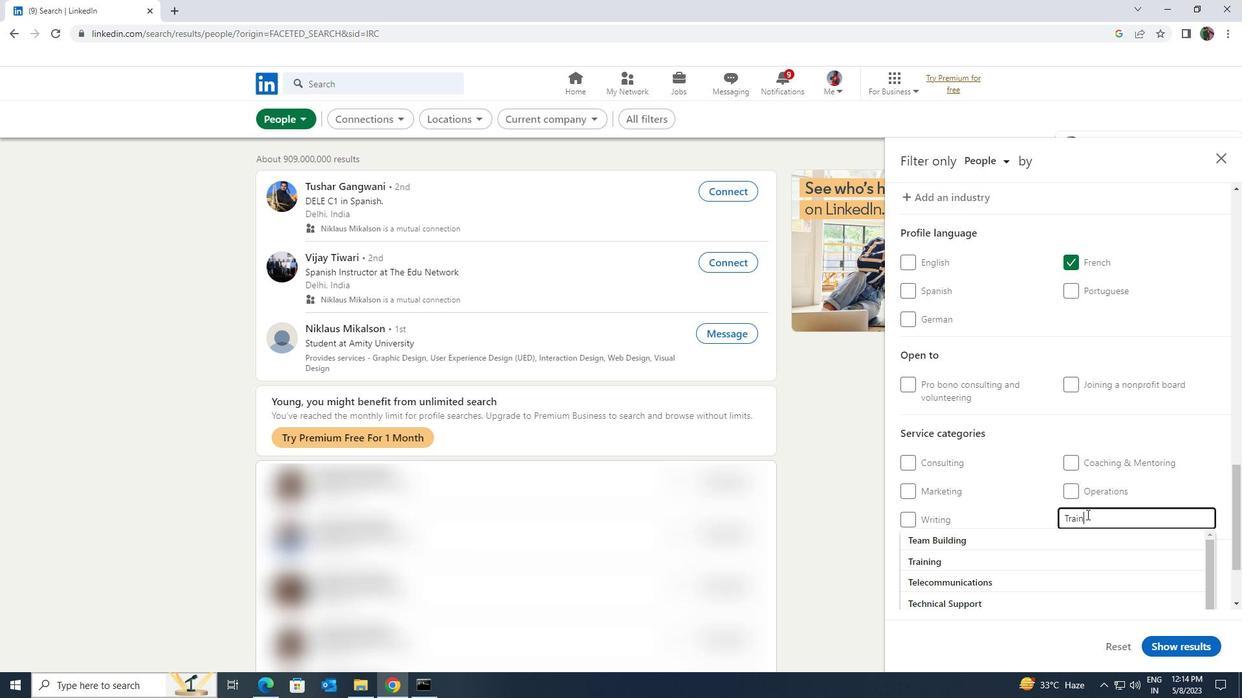 
Action: Mouse moved to (1079, 542)
Screenshot: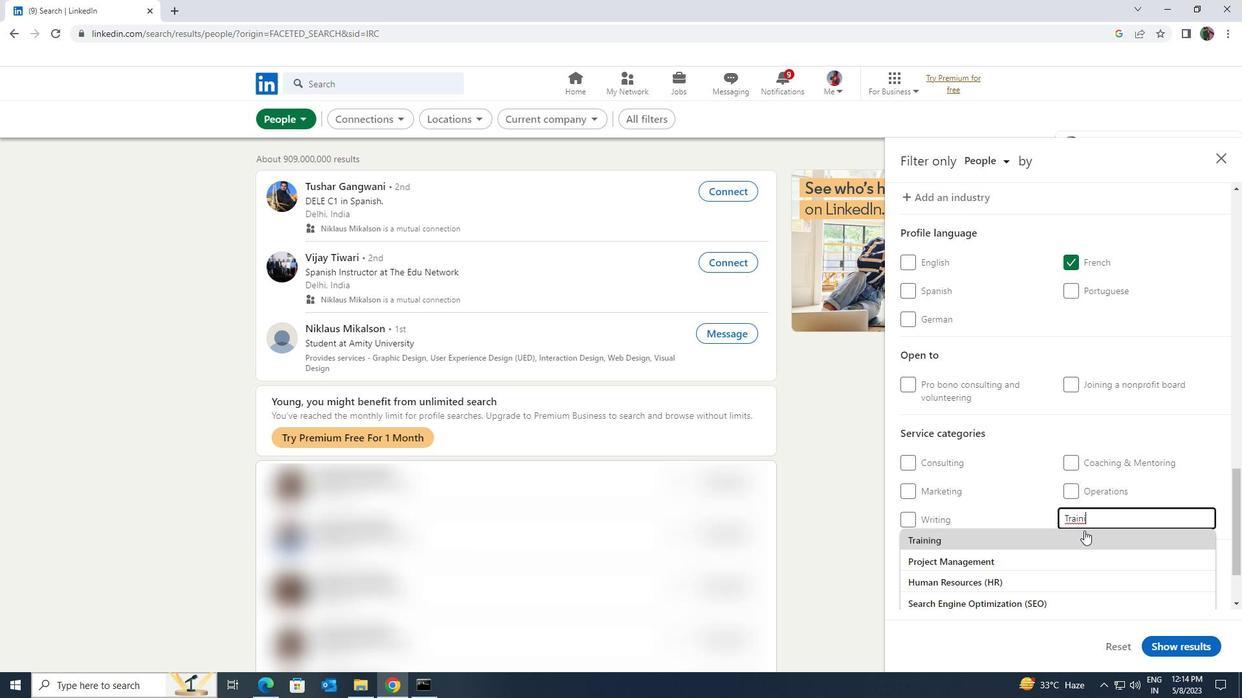 
Action: Mouse pressed left at (1079, 542)
Screenshot: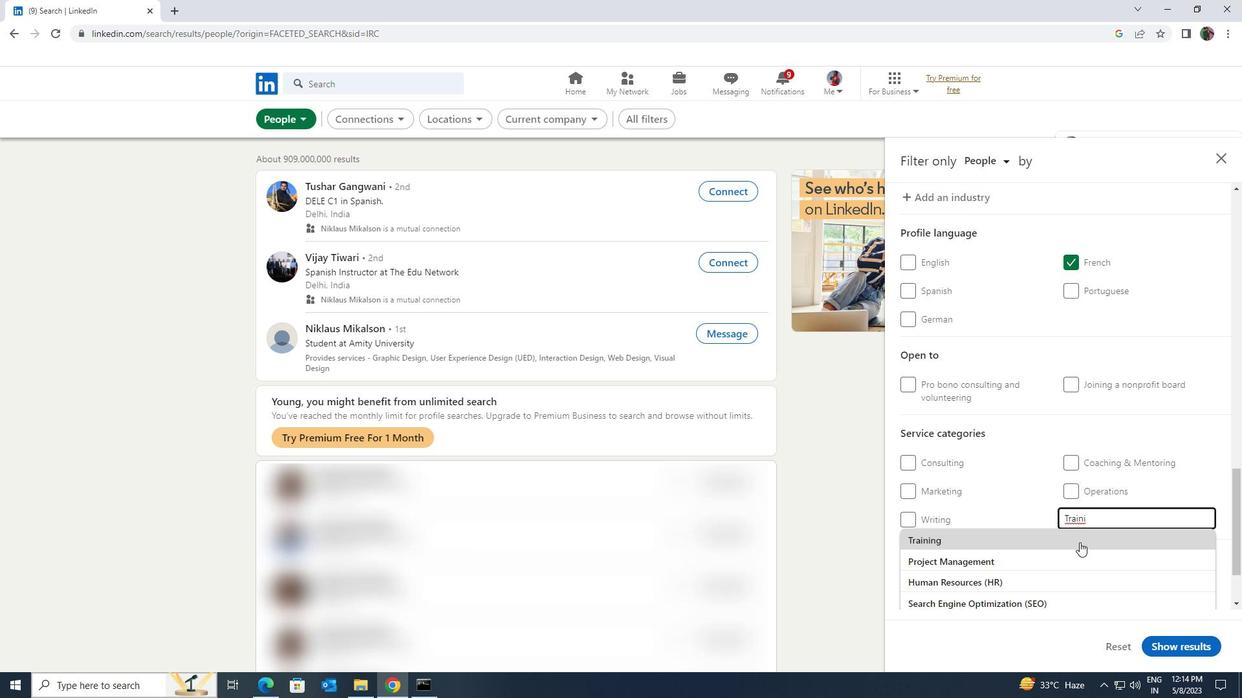 
Action: Mouse moved to (1071, 533)
Screenshot: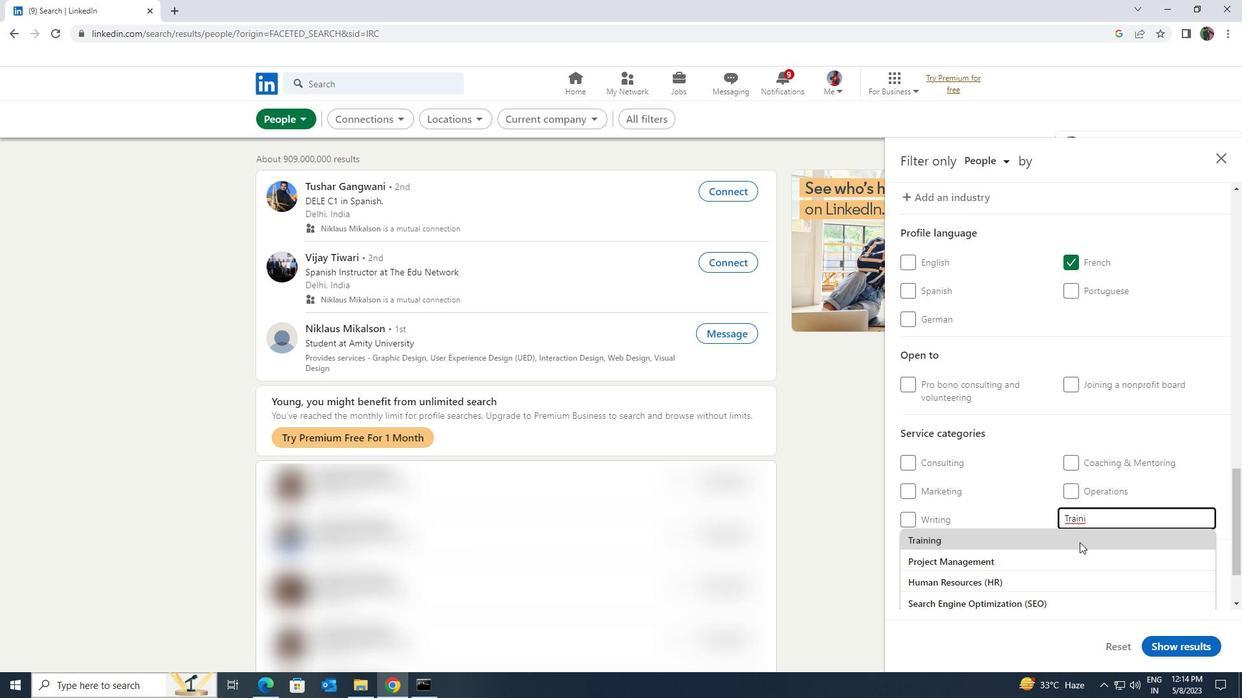 
Action: Mouse scrolled (1071, 532) with delta (0, 0)
Screenshot: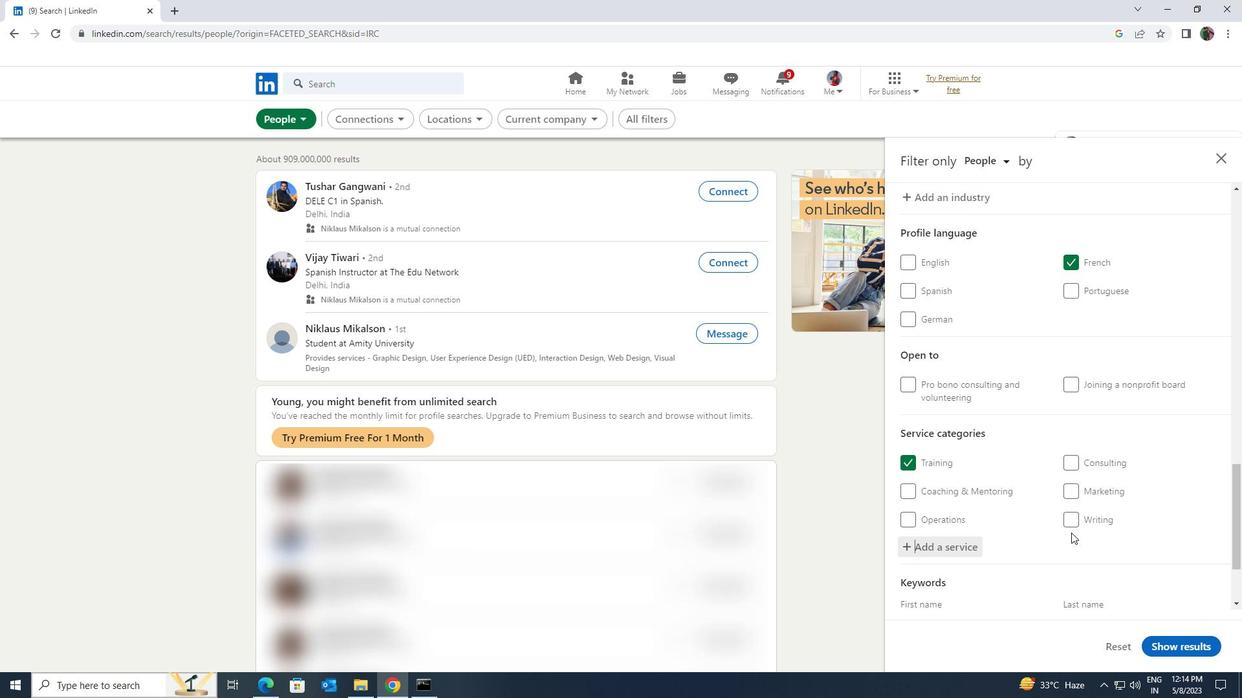 
Action: Mouse scrolled (1071, 532) with delta (0, 0)
Screenshot: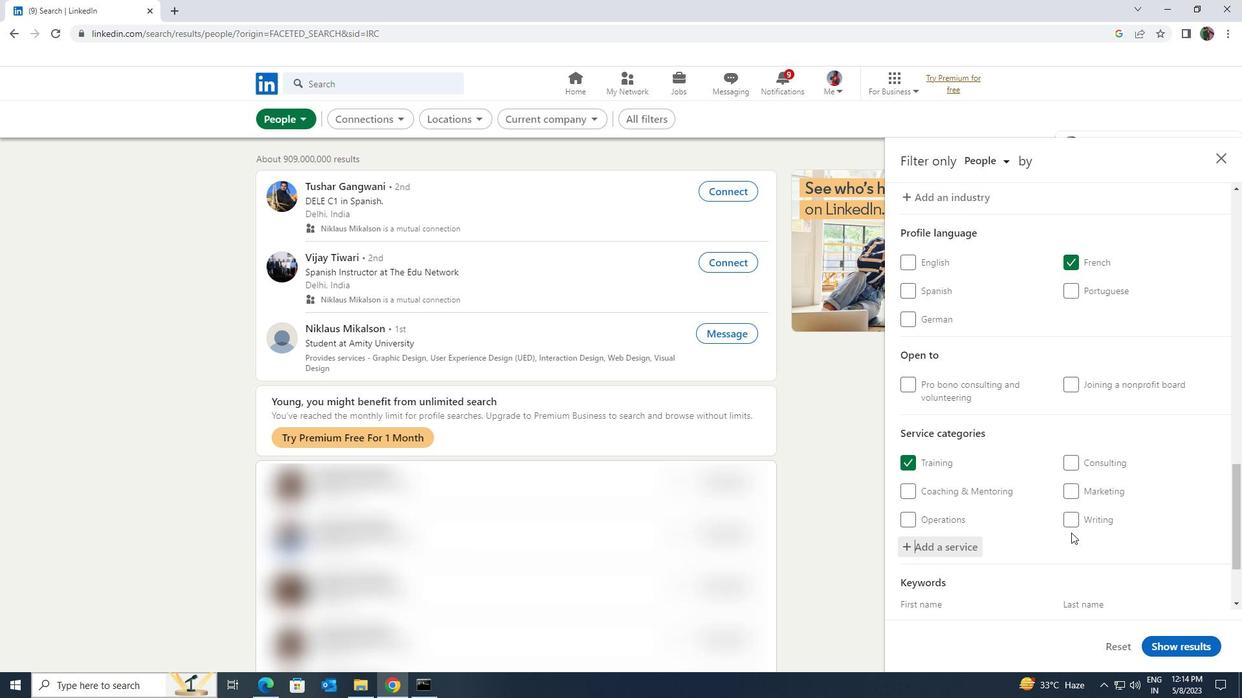 
Action: Mouse scrolled (1071, 532) with delta (0, 0)
Screenshot: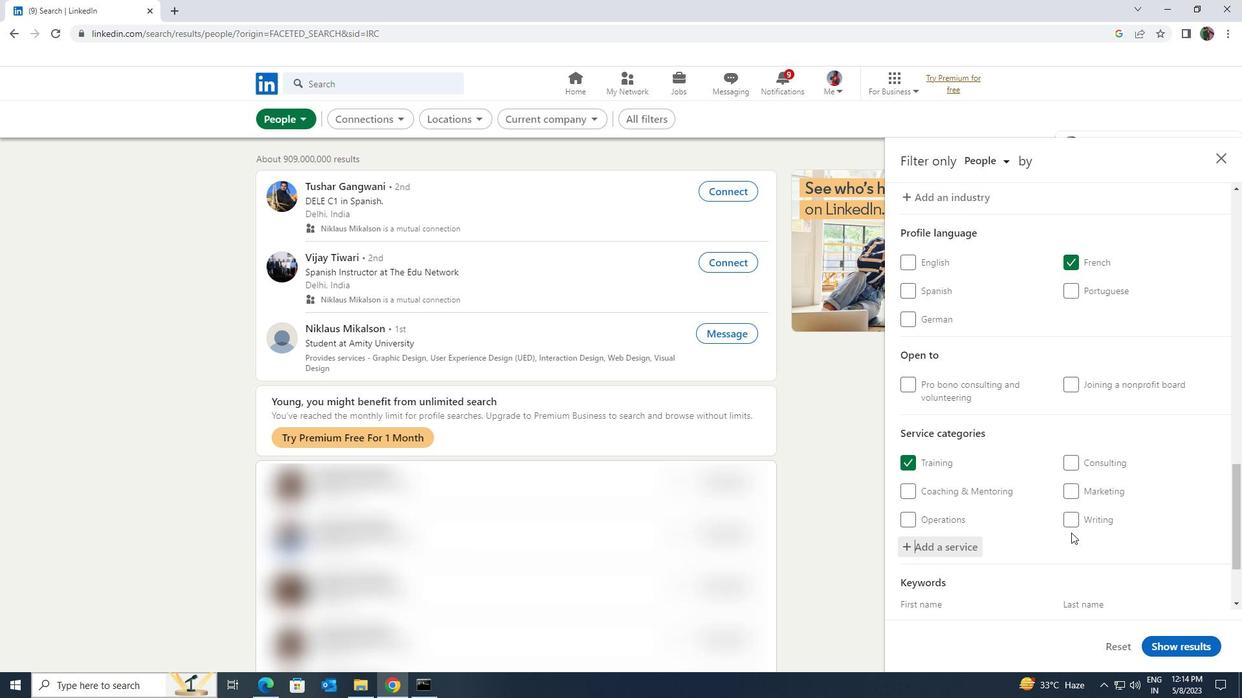 
Action: Mouse scrolled (1071, 532) with delta (0, 0)
Screenshot: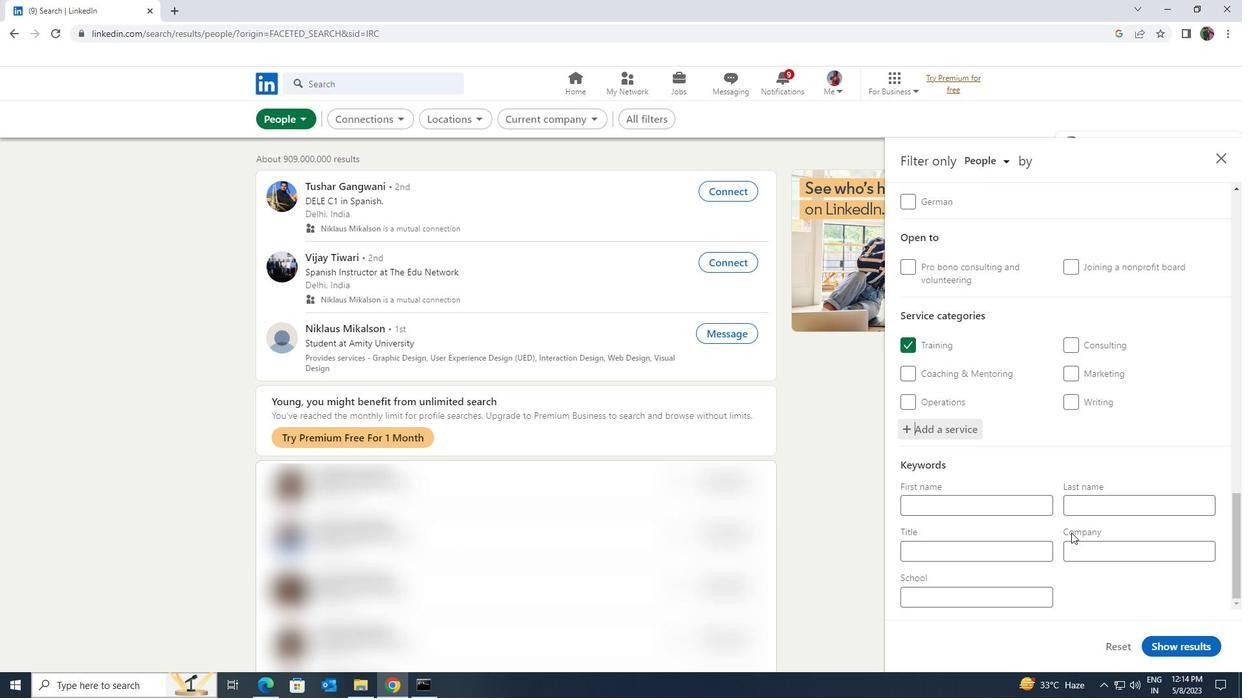 
Action: Mouse moved to (1037, 545)
Screenshot: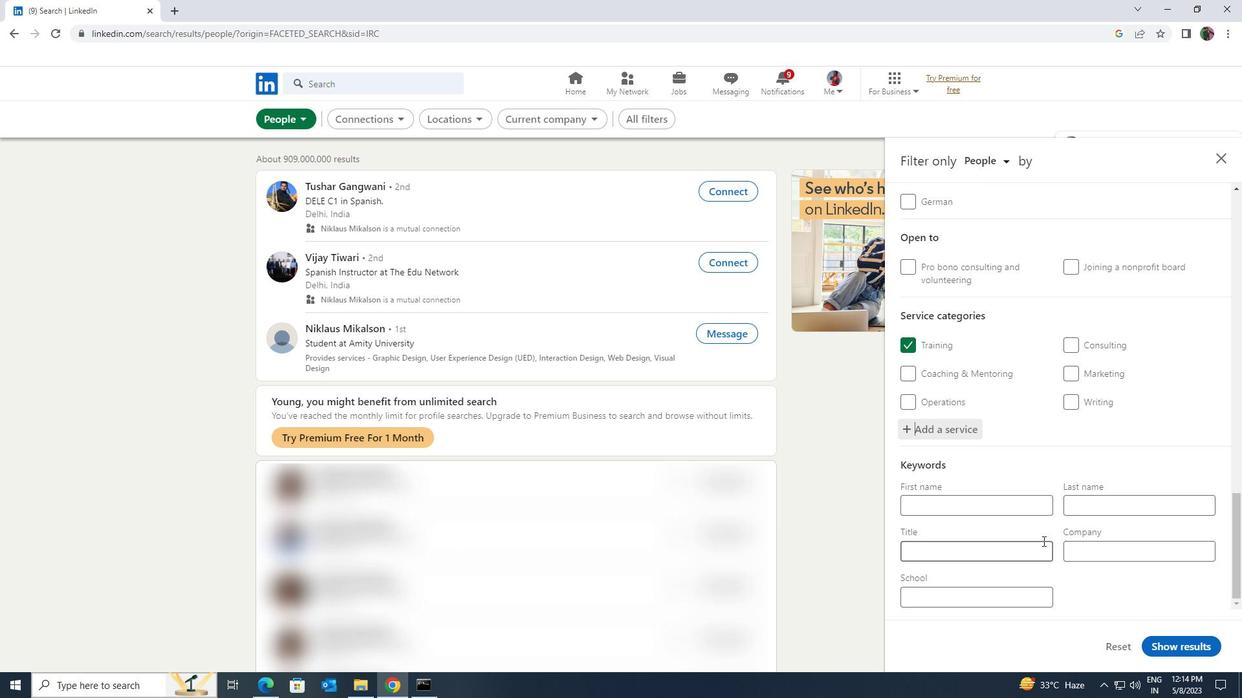 
Action: Mouse pressed left at (1037, 545)
Screenshot: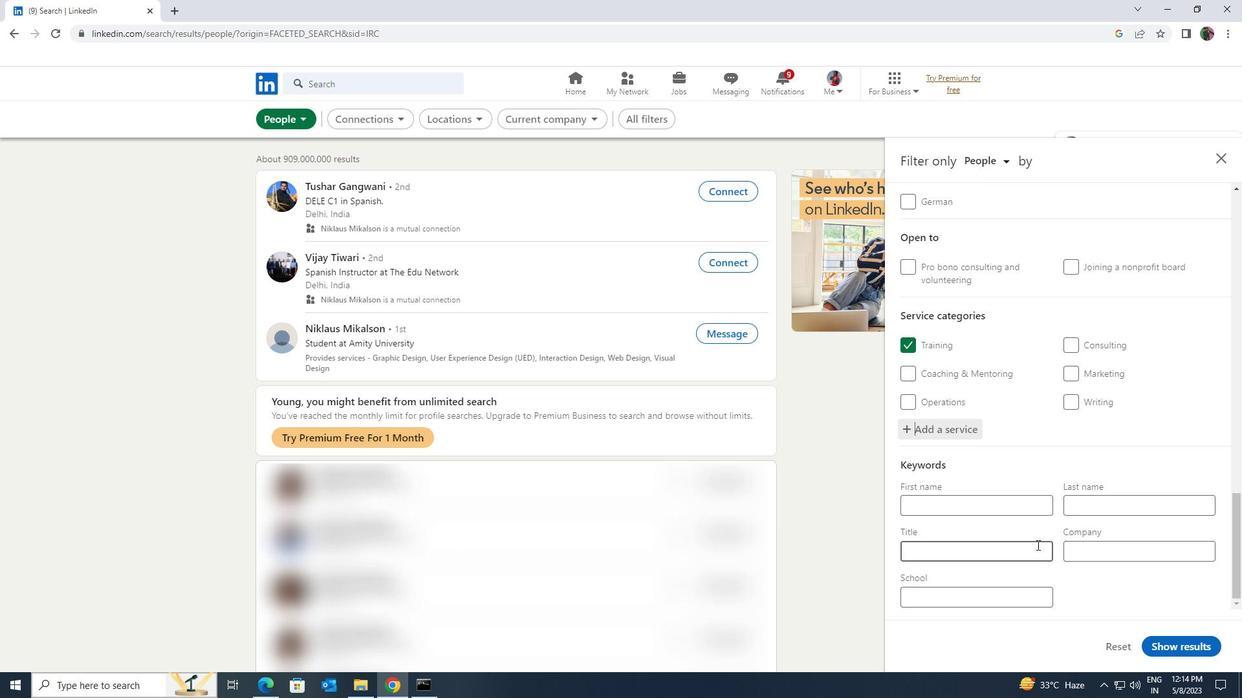
Action: Key pressed <Key.shift><Key.shift><Key.shift>OFFICE<Key.space><Key.shift>ASSISTANT
Screenshot: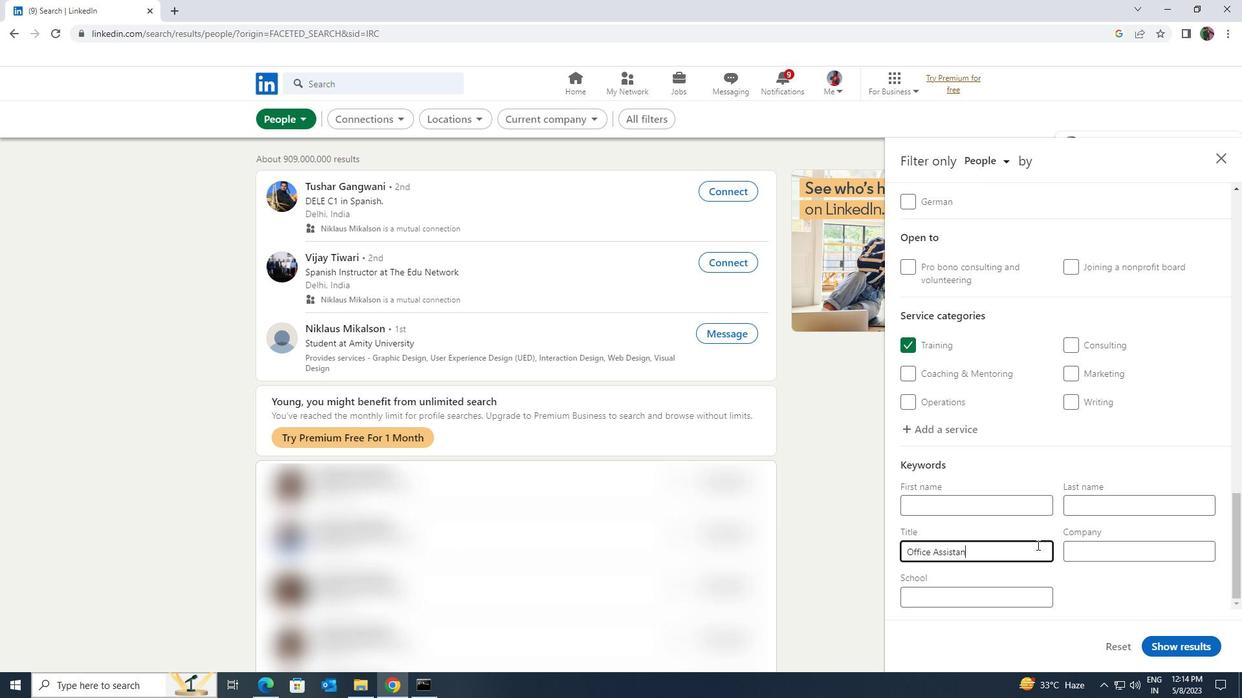 
Action: Mouse moved to (1167, 643)
Screenshot: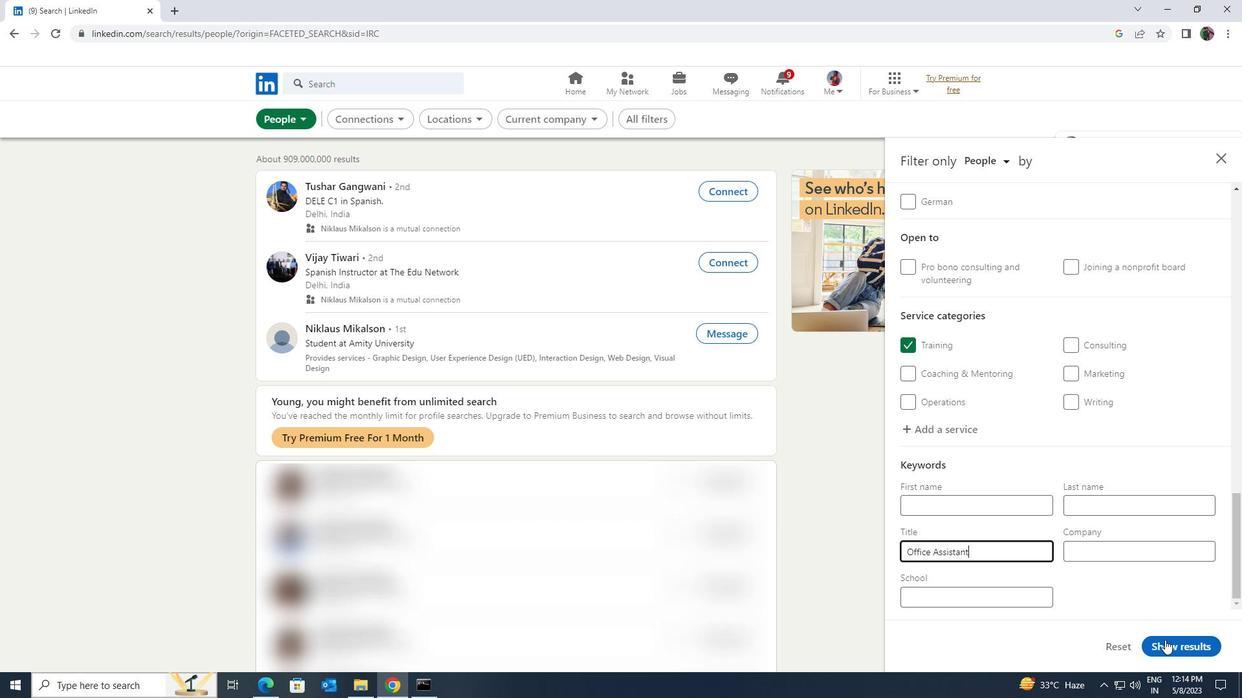 
Action: Mouse pressed left at (1167, 643)
Screenshot: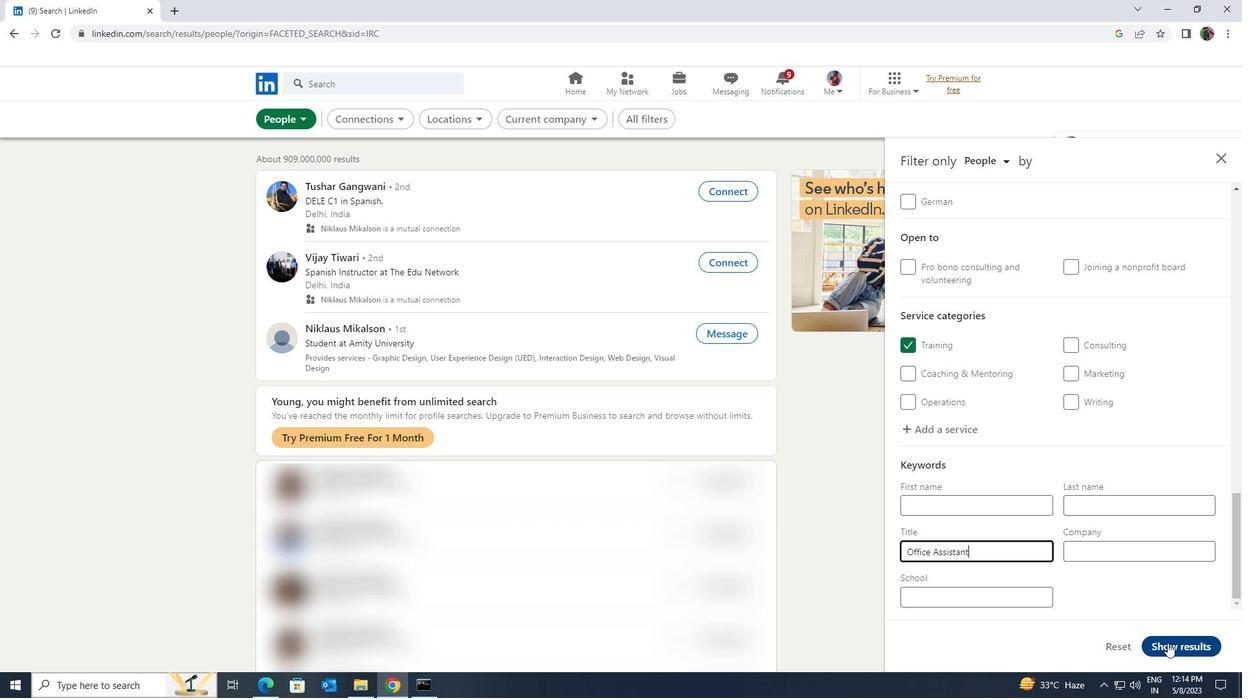 
